 Task: Look for space in Bragança Paulista, Brazil from 12th June, 2023 to 15th June, 2023 for 2 adults in price range Rs.10000 to Rs.15000. Place can be entire place with 1  bedroom having 1 bed and 1 bathroom. Property type can be house, flat, guest house, hotel. Booking option can be shelf check-in. Required host language is Spanish.
Action: Mouse moved to (468, 91)
Screenshot: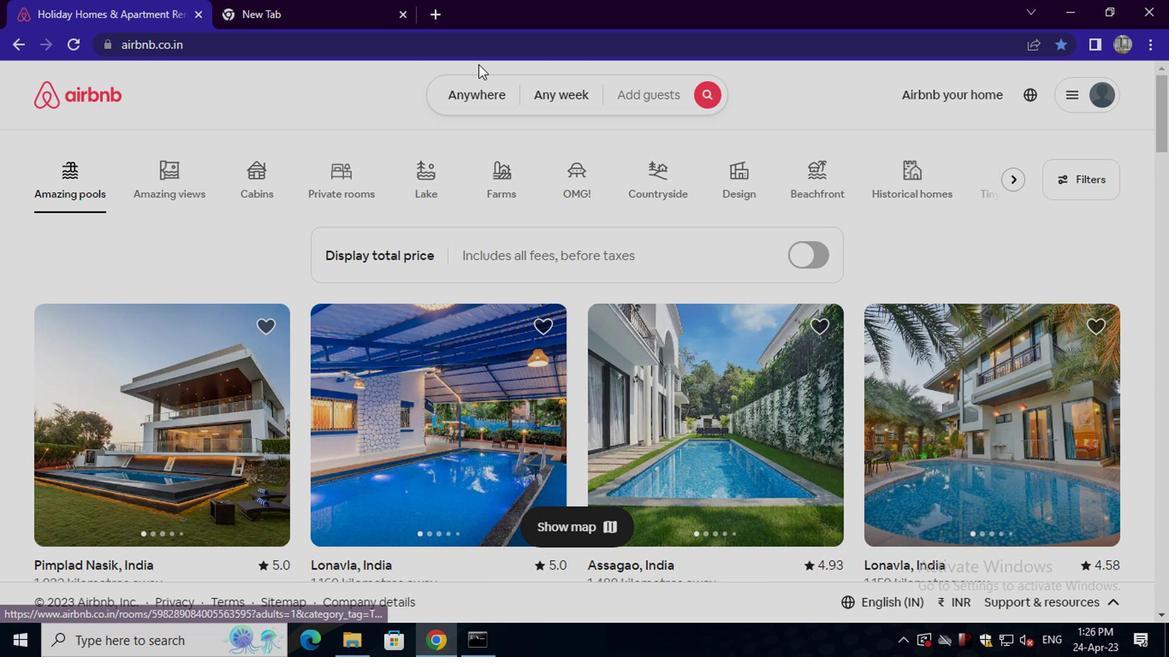 
Action: Mouse pressed left at (468, 91)
Screenshot: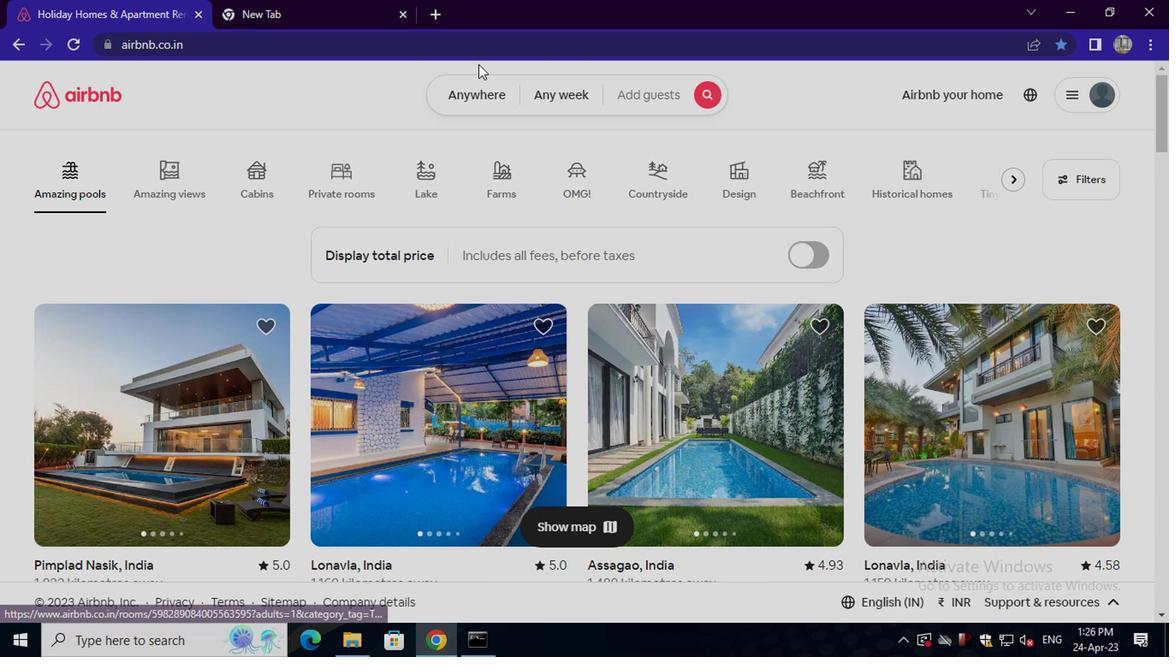 
Action: Mouse moved to (311, 160)
Screenshot: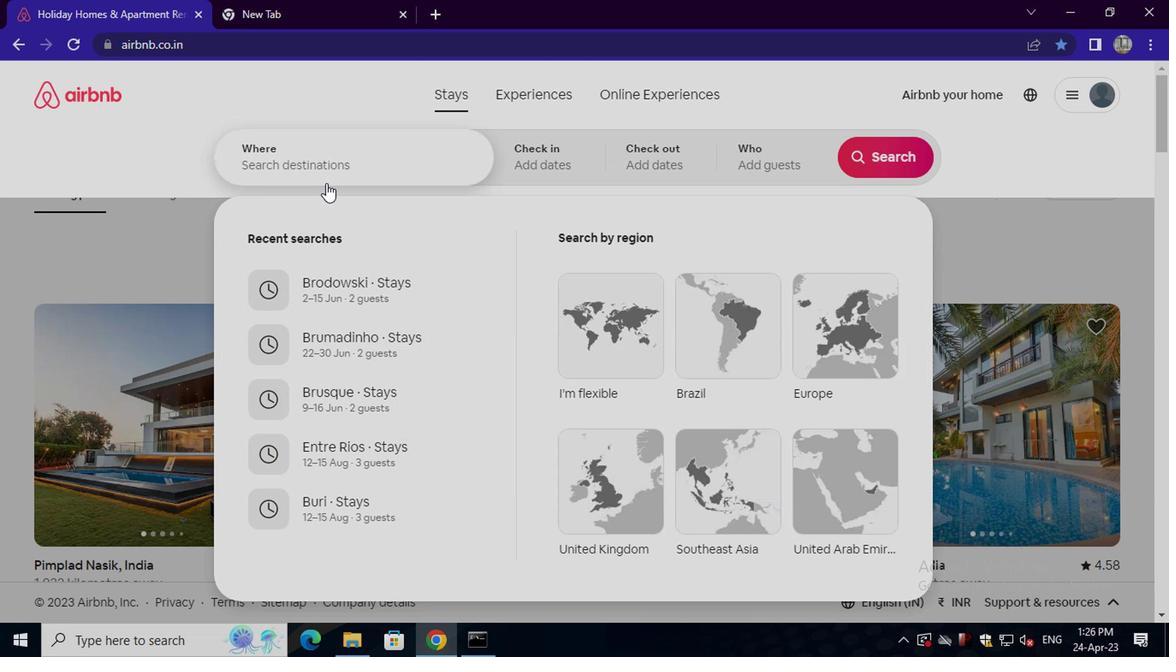 
Action: Mouse pressed left at (311, 160)
Screenshot: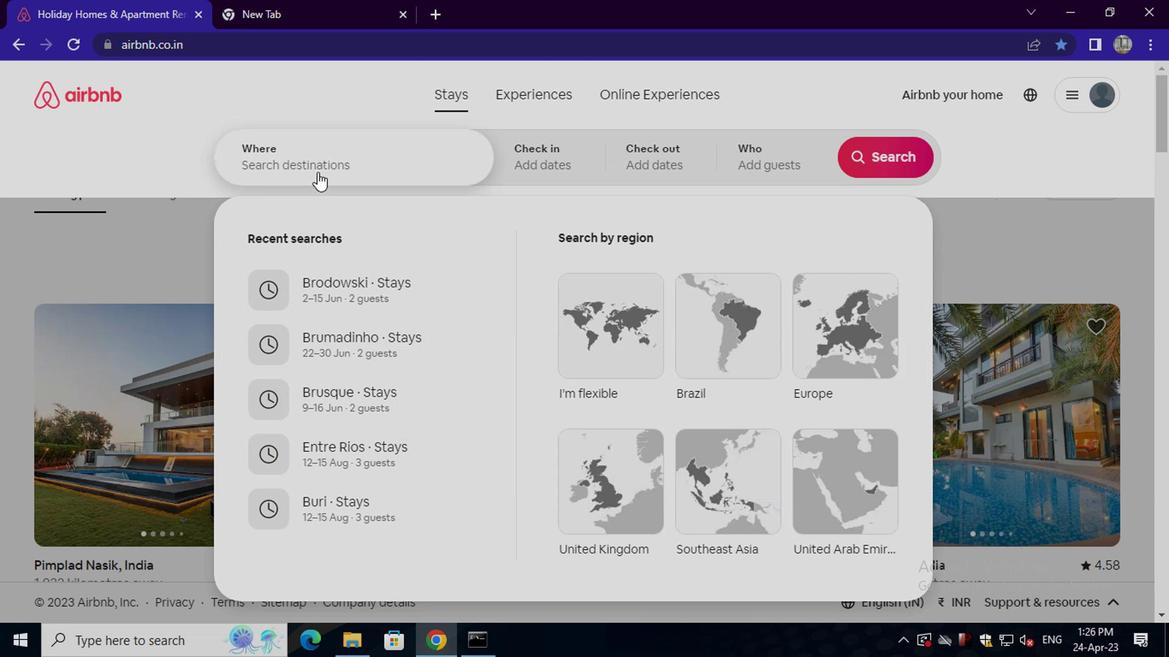 
Action: Key pressed <Key.shift_r>Braf<Key.backspace>ganca<Key.space>paulista,<Key.space>brazil<Key.enter>
Screenshot: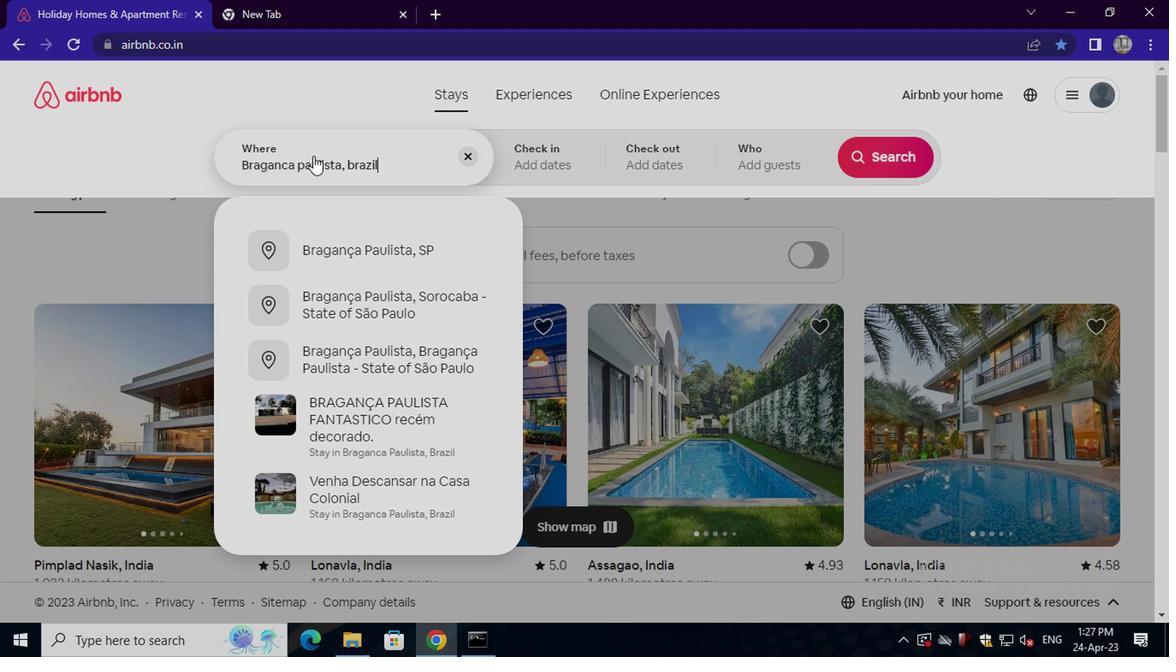 
Action: Mouse moved to (865, 284)
Screenshot: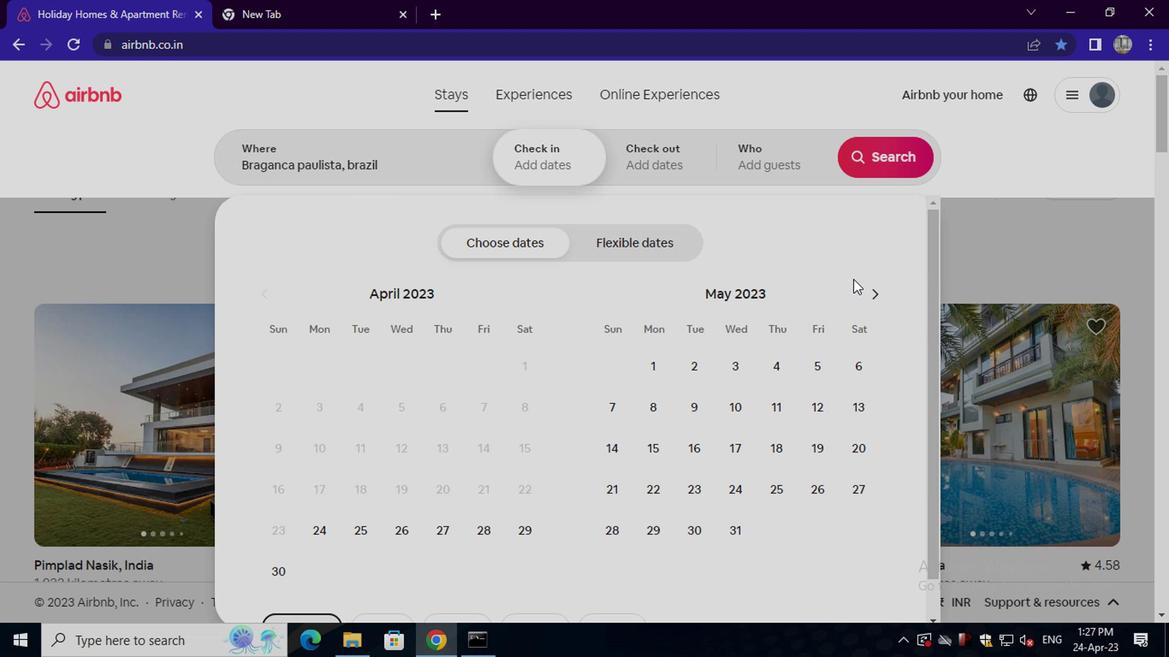 
Action: Mouse pressed left at (865, 284)
Screenshot: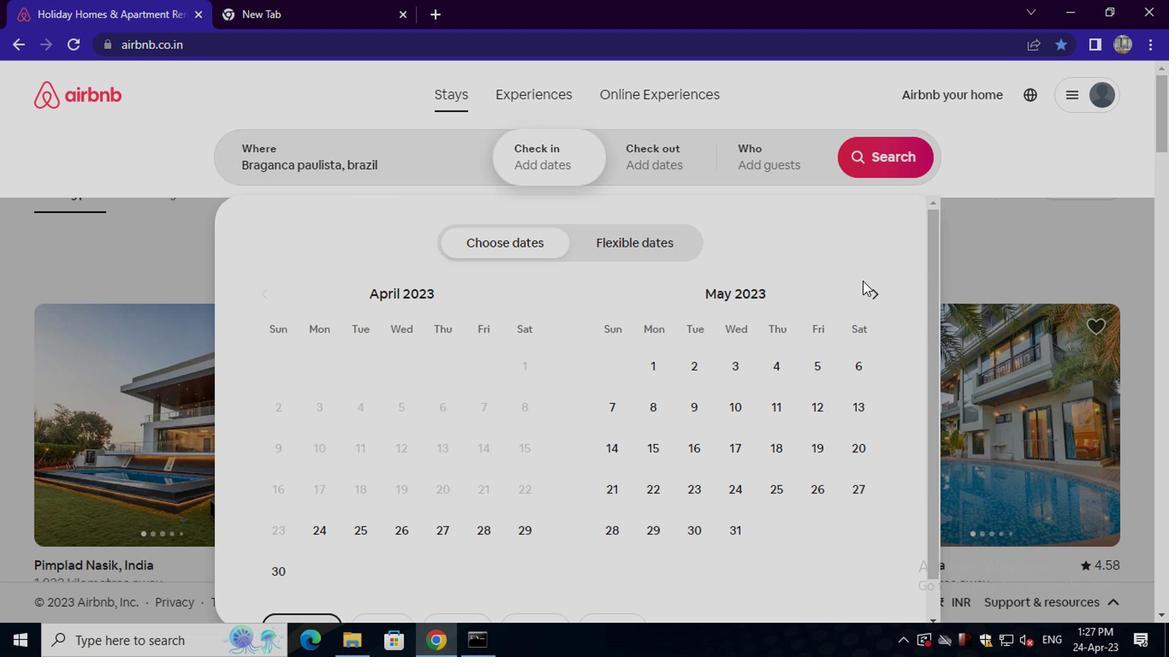 
Action: Mouse pressed left at (865, 284)
Screenshot: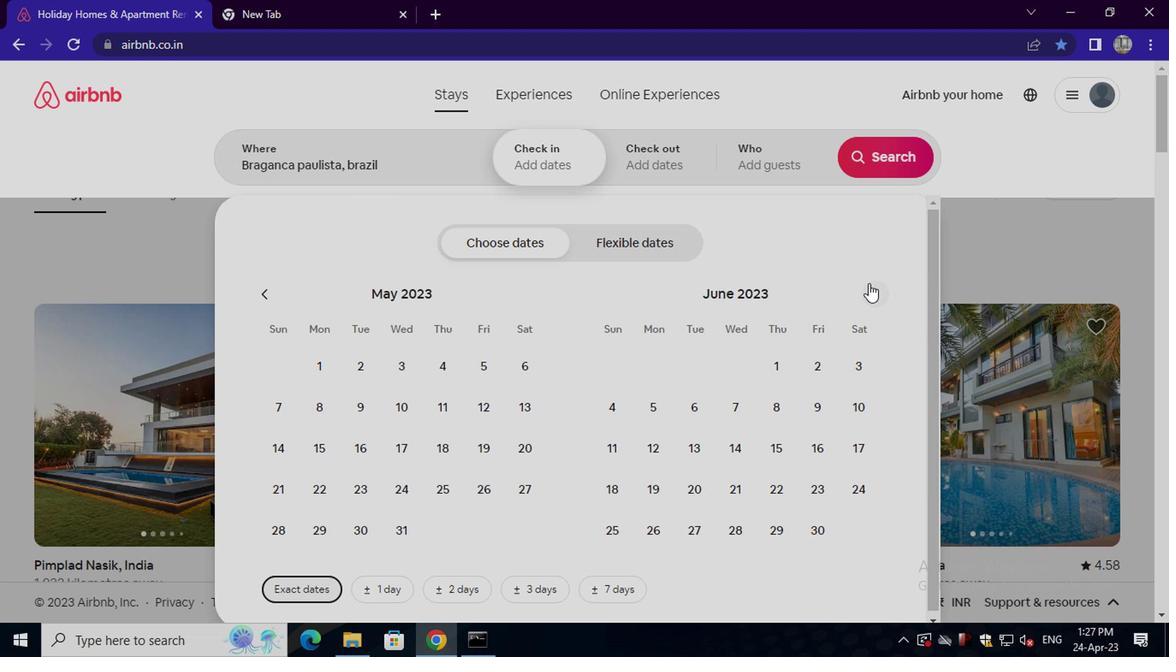 
Action: Mouse moved to (327, 446)
Screenshot: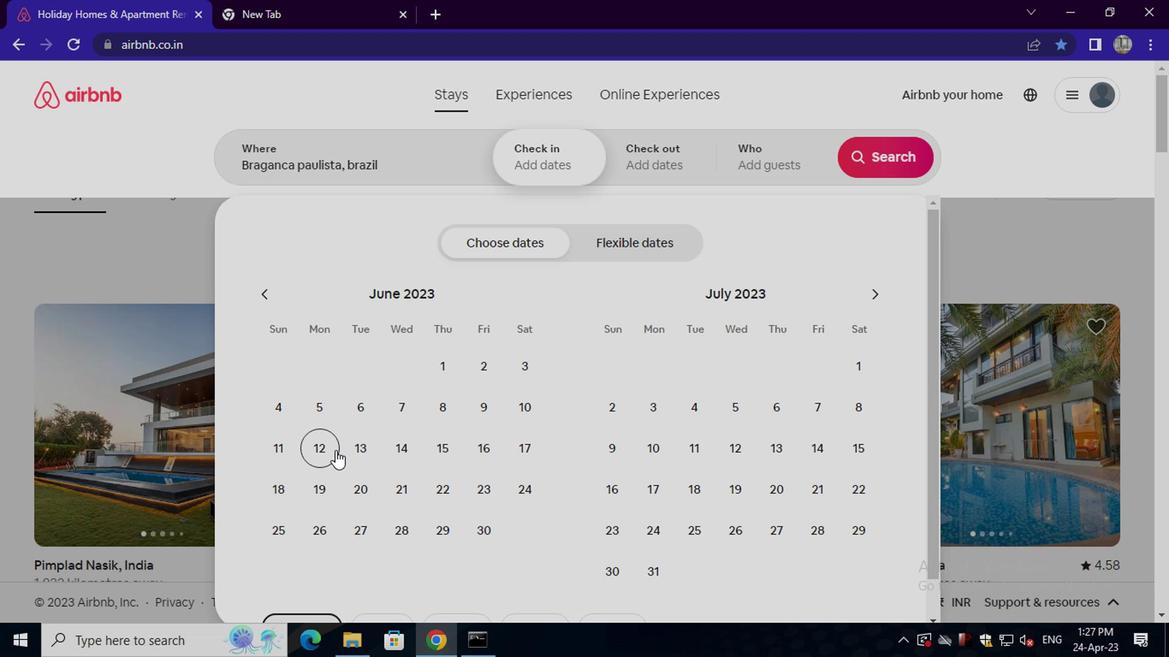 
Action: Mouse pressed left at (327, 446)
Screenshot: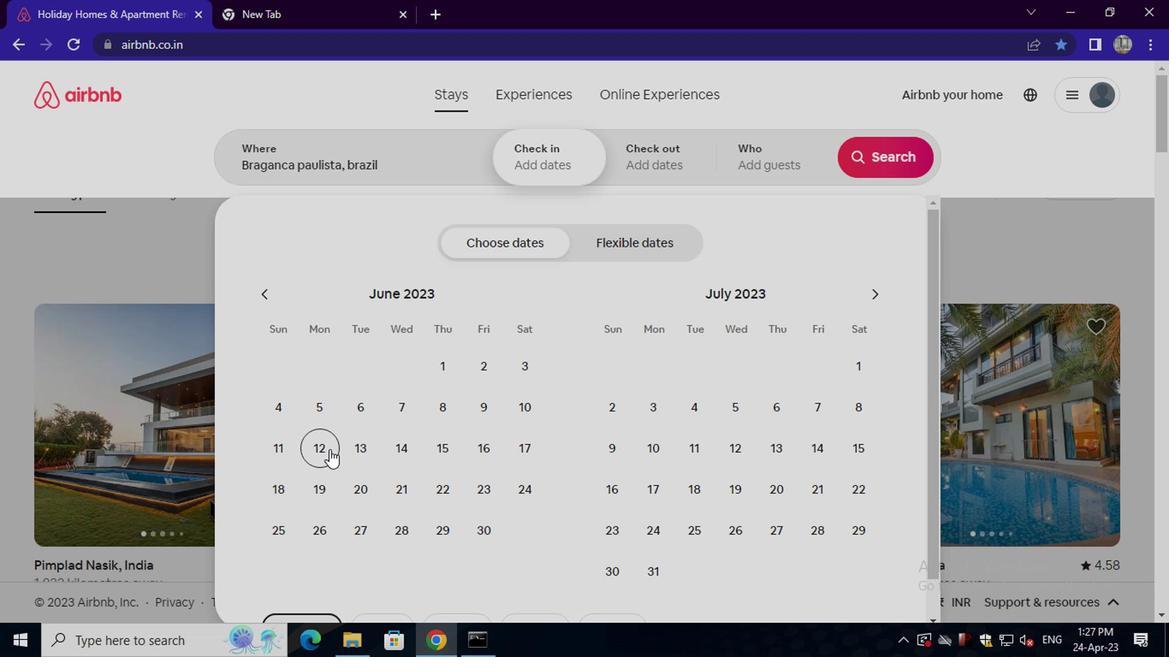 
Action: Mouse moved to (442, 451)
Screenshot: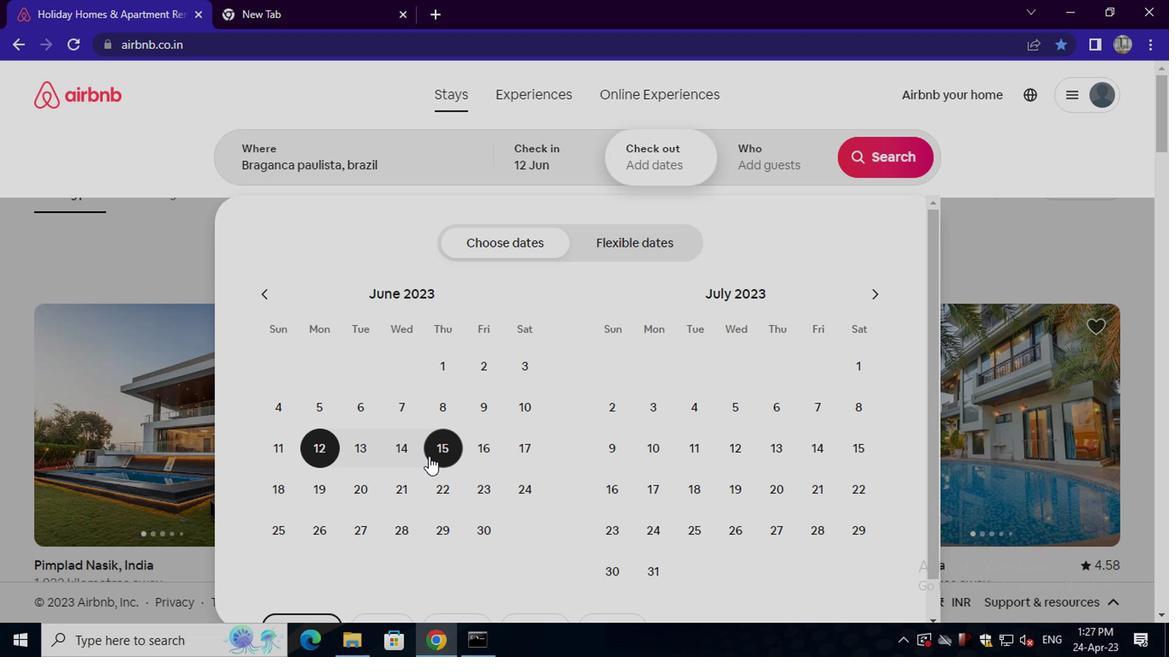 
Action: Mouse pressed left at (442, 451)
Screenshot: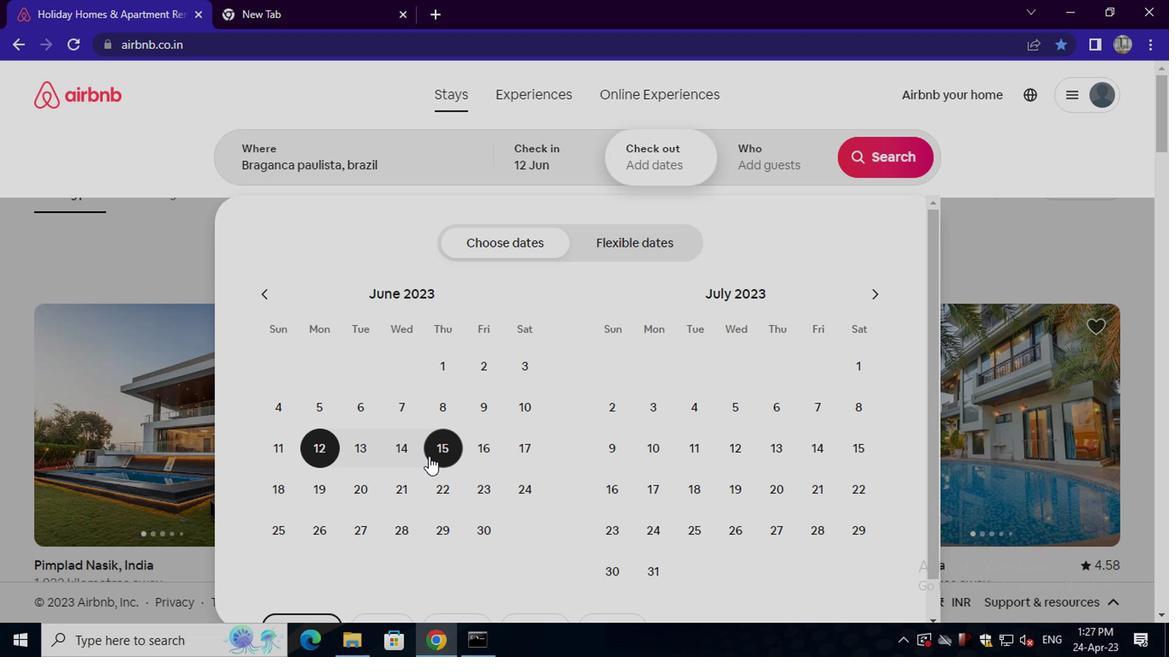 
Action: Mouse moved to (768, 176)
Screenshot: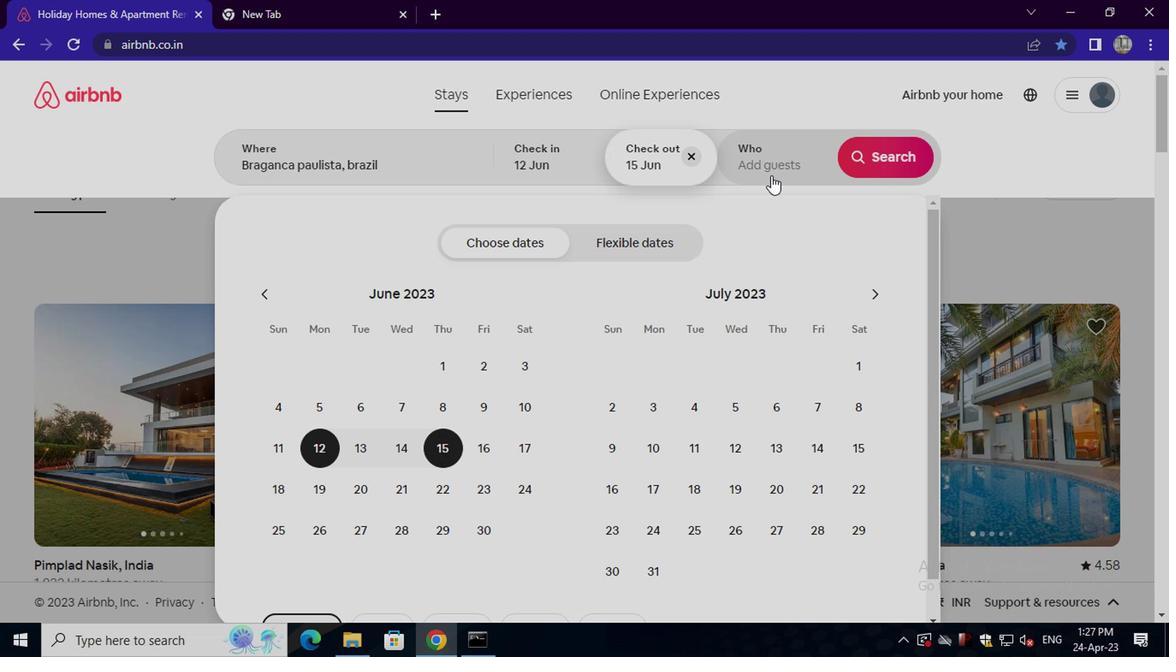 
Action: Mouse pressed left at (768, 176)
Screenshot: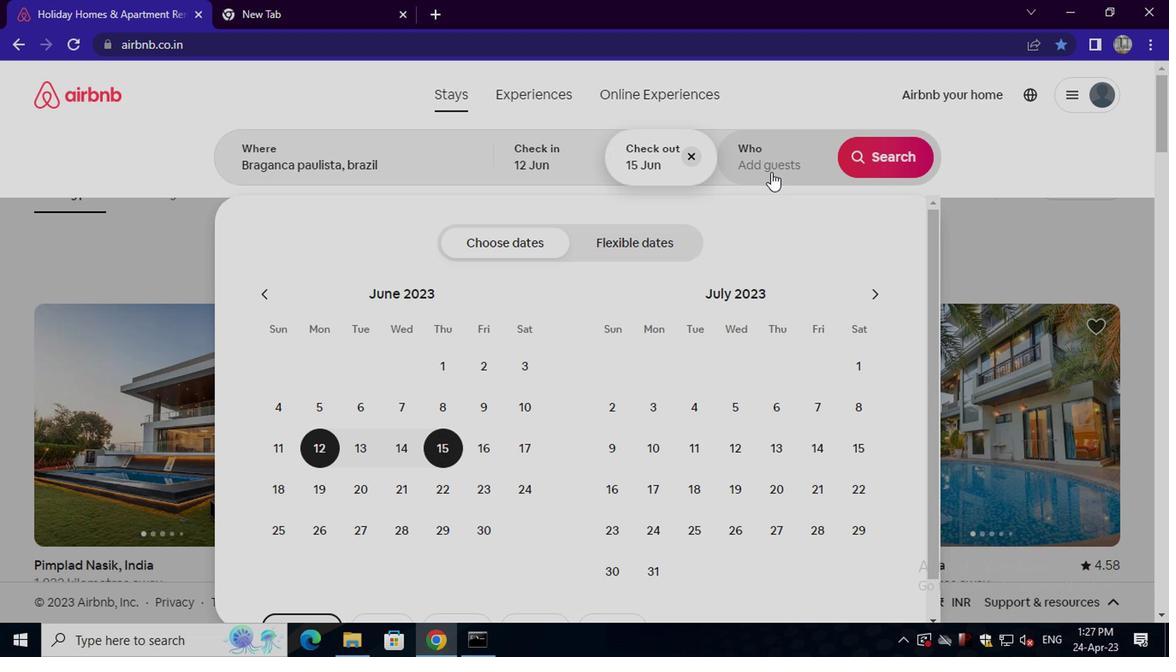 
Action: Mouse moved to (886, 241)
Screenshot: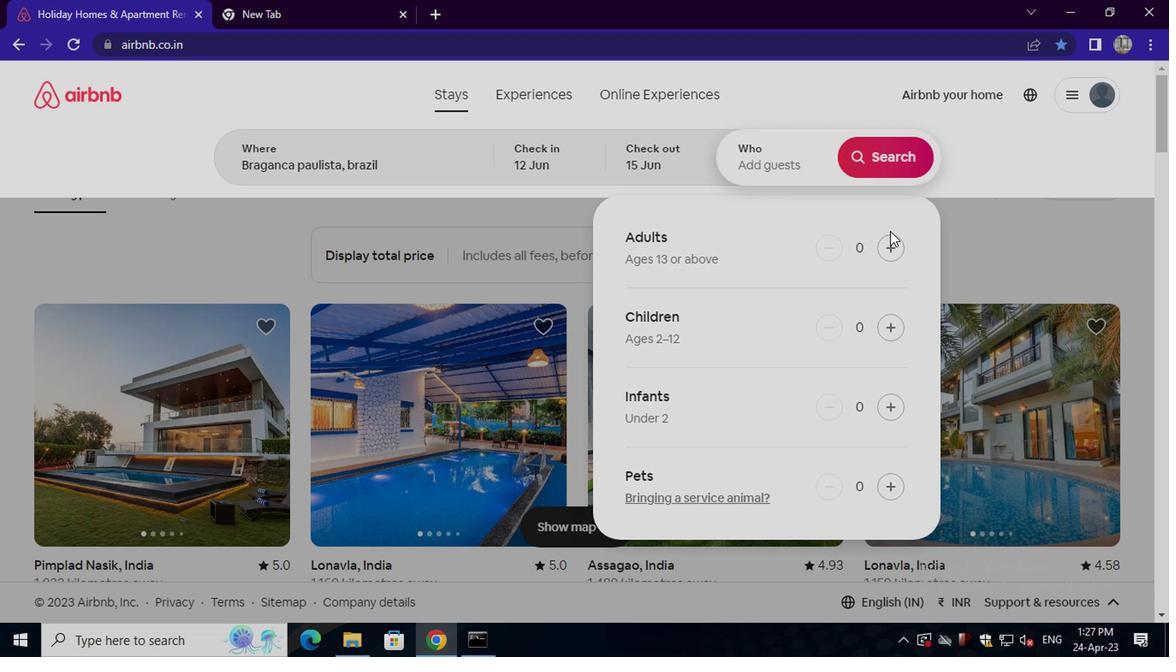 
Action: Mouse pressed left at (886, 241)
Screenshot: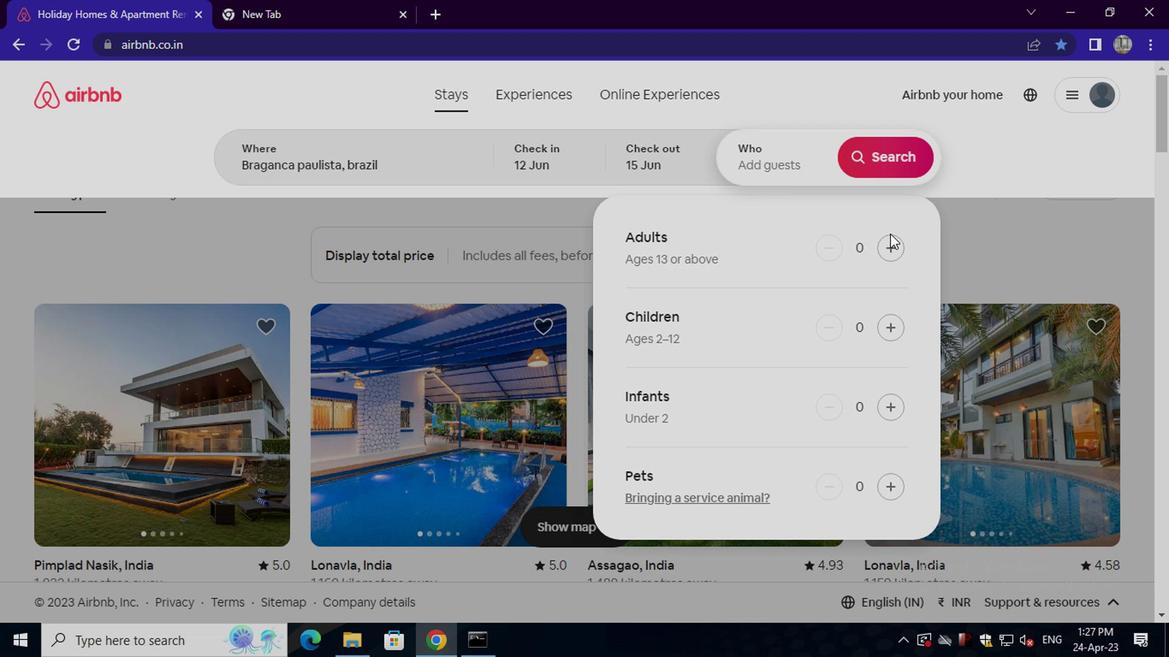 
Action: Mouse pressed left at (886, 241)
Screenshot: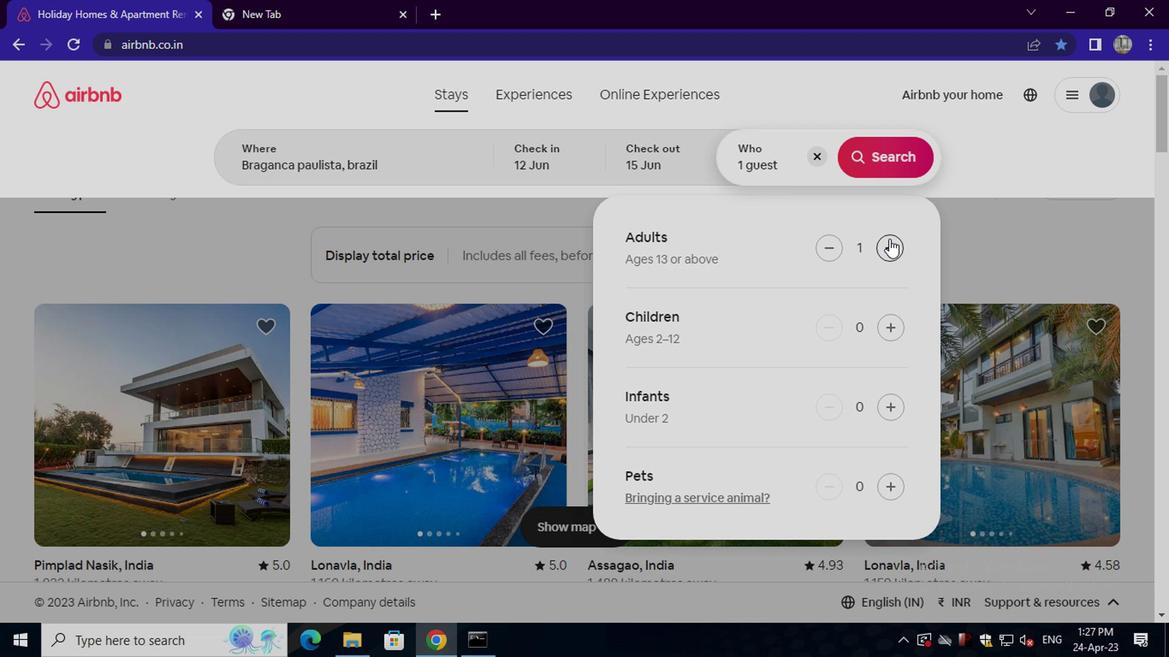 
Action: Mouse moved to (896, 165)
Screenshot: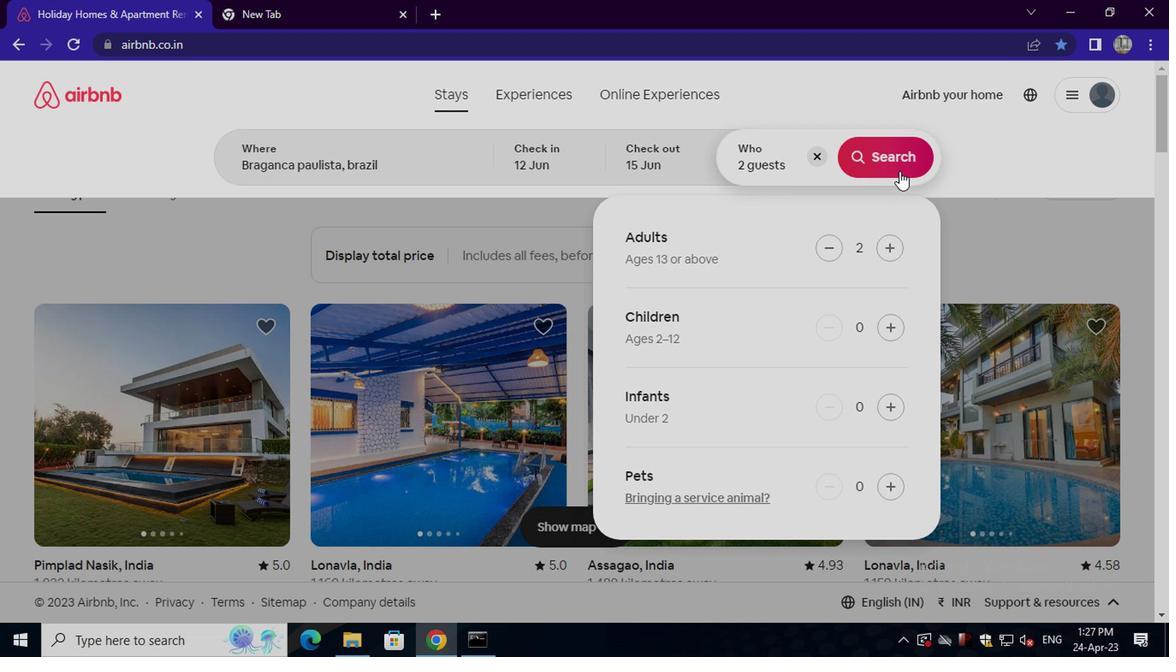 
Action: Mouse pressed left at (896, 165)
Screenshot: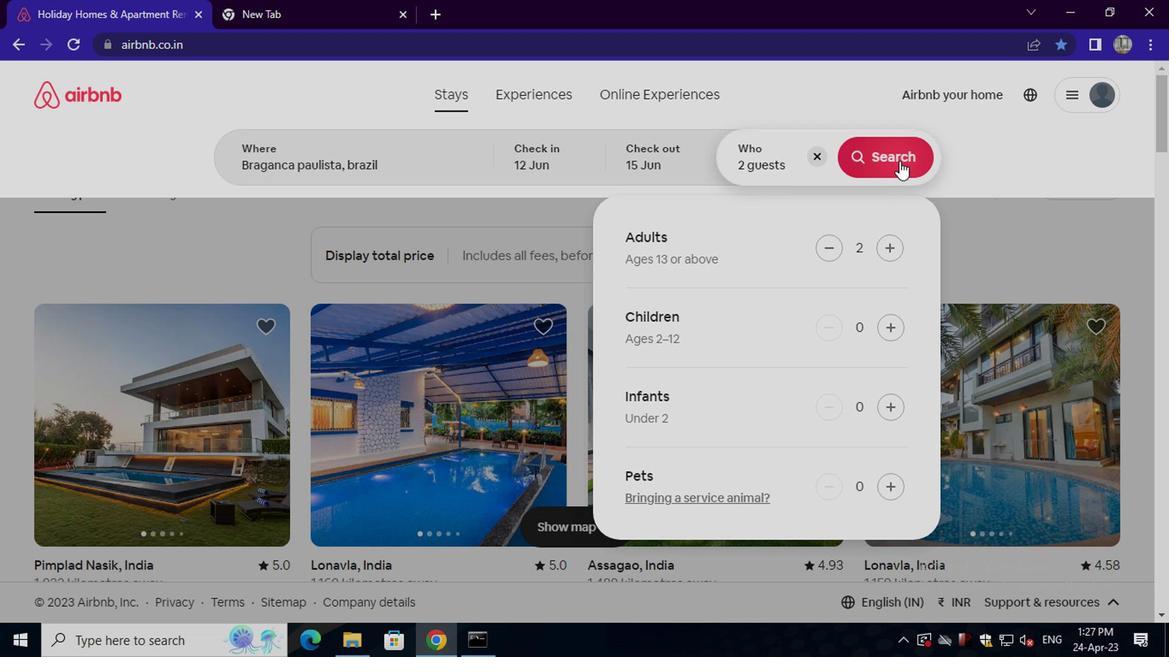 
Action: Mouse moved to (1104, 171)
Screenshot: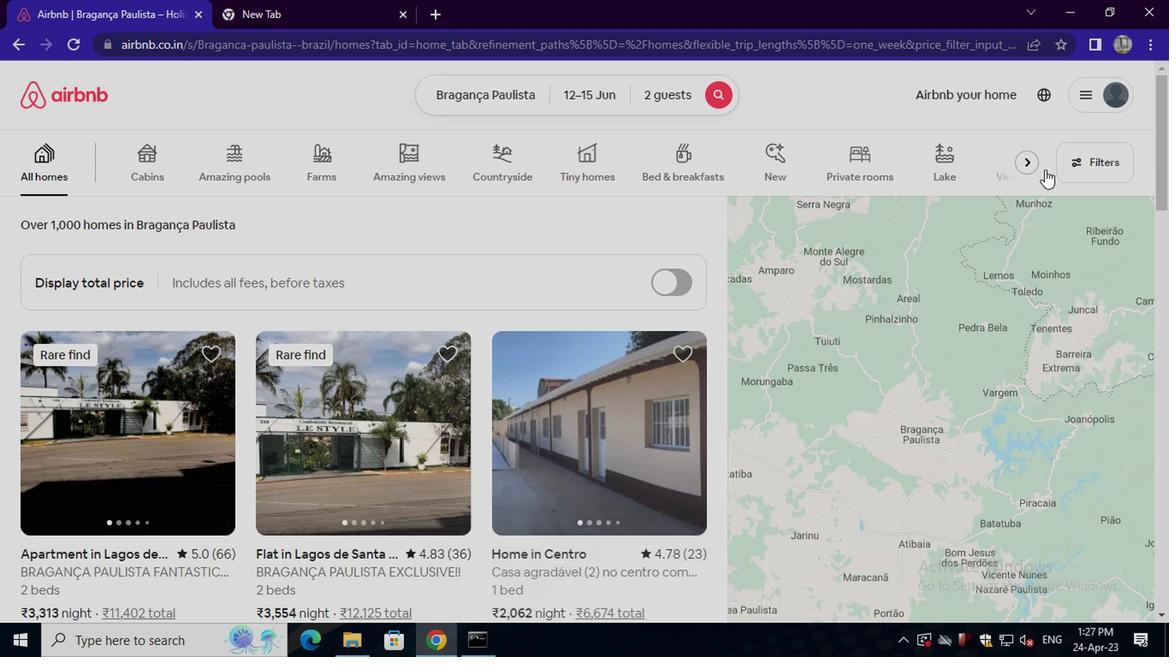 
Action: Mouse pressed left at (1104, 171)
Screenshot: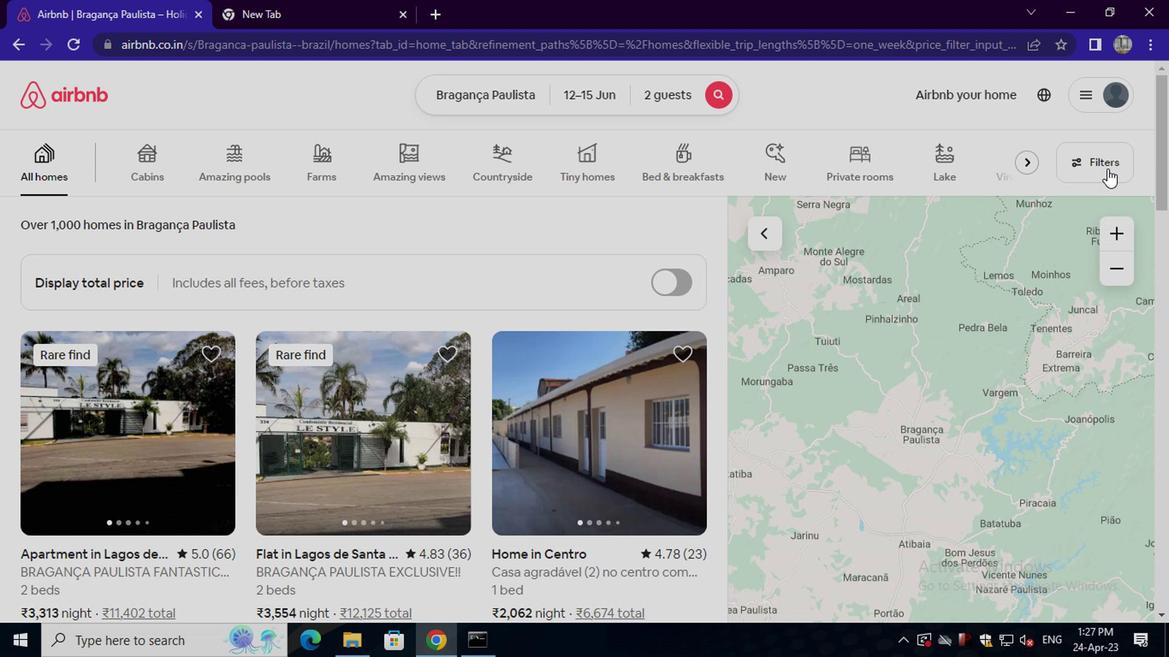 
Action: Mouse moved to (427, 375)
Screenshot: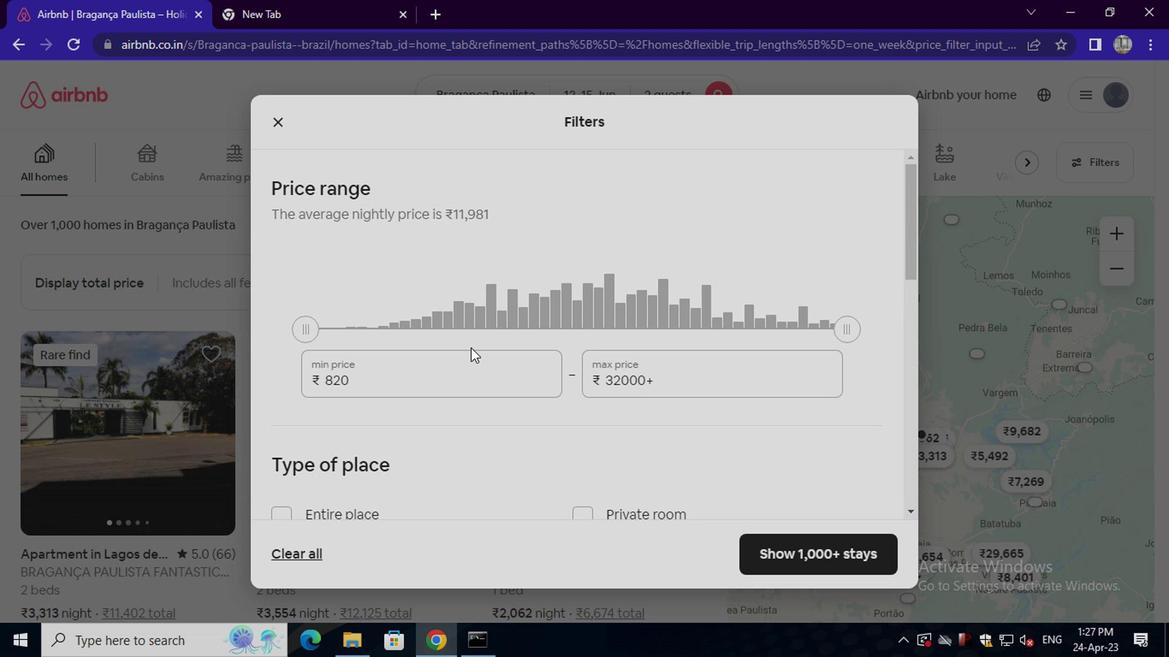 
Action: Mouse pressed left at (427, 375)
Screenshot: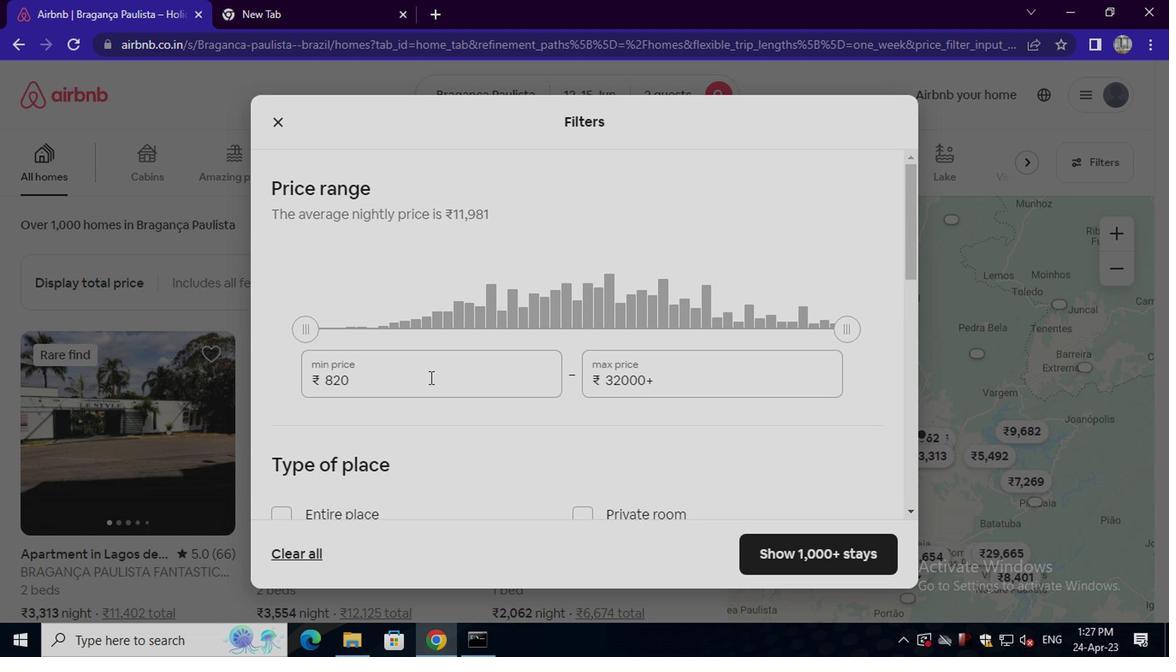 
Action: Key pressed <Key.backspace><Key.backspace><Key.backspace><Key.backspace><Key.backspace><Key.backspace><Key.backspace><Key.backspace><Key.backspace><Key.backspace>10000
Screenshot: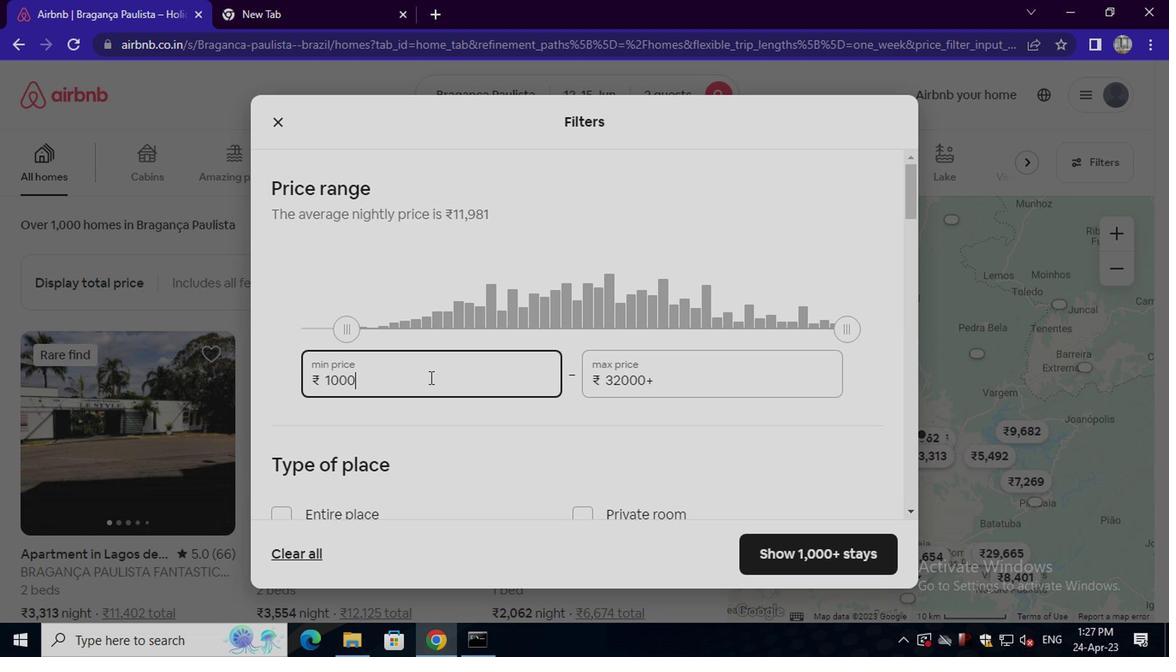 
Action: Mouse moved to (663, 382)
Screenshot: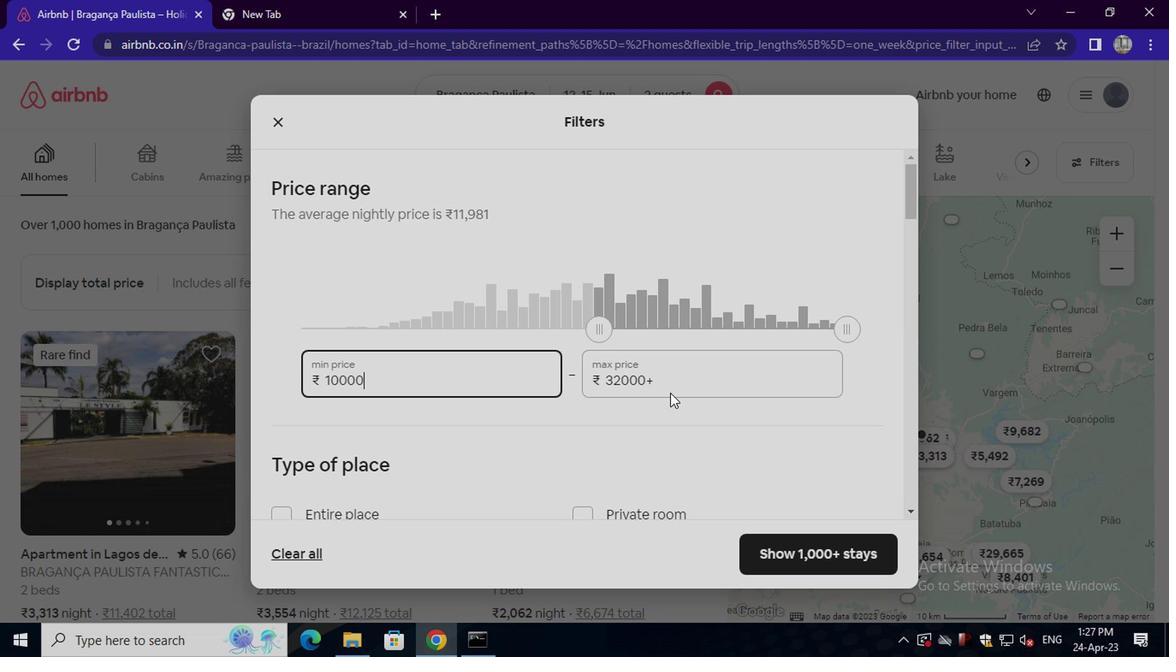 
Action: Mouse pressed left at (663, 382)
Screenshot: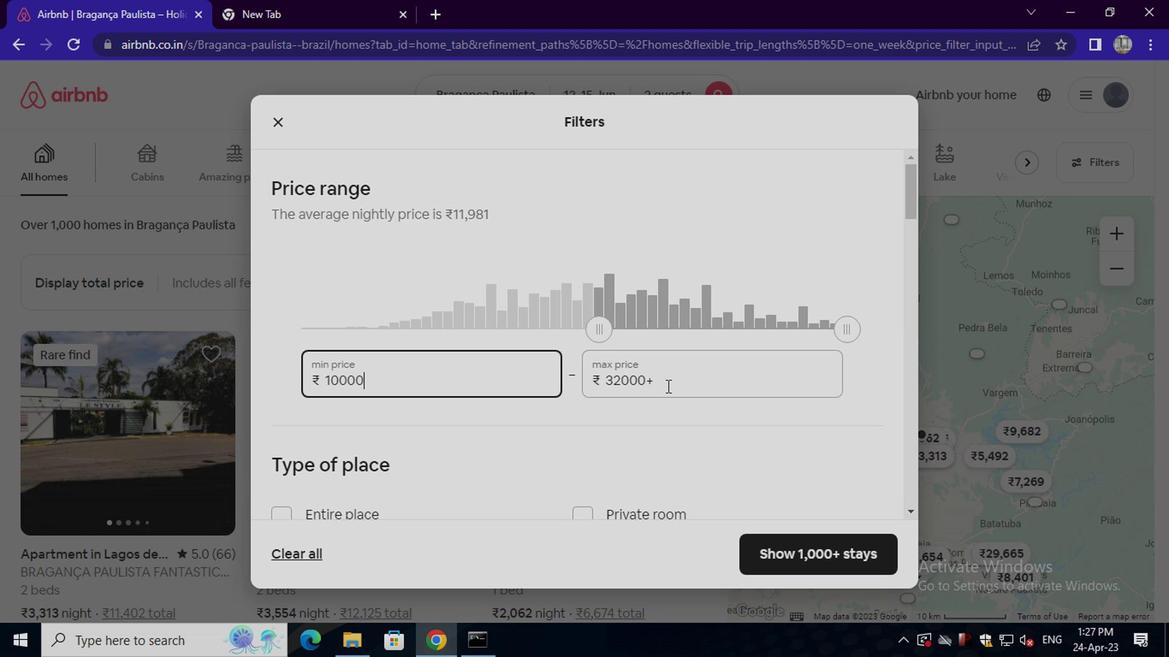 
Action: Key pressed <Key.backspace><Key.backspace><Key.backspace><Key.backspace><Key.backspace><Key.backspace><Key.backspace><Key.backspace><Key.backspace><Key.backspace><Key.backspace><Key.backspace><Key.backspace><Key.backspace>15000
Screenshot: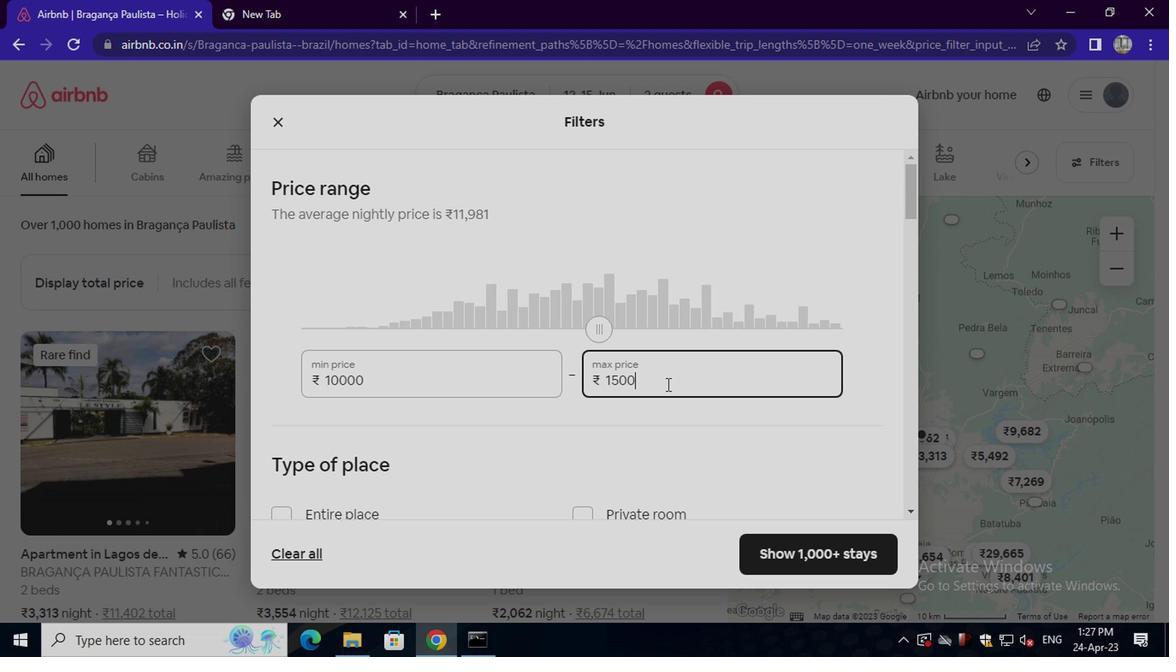 
Action: Mouse moved to (695, 377)
Screenshot: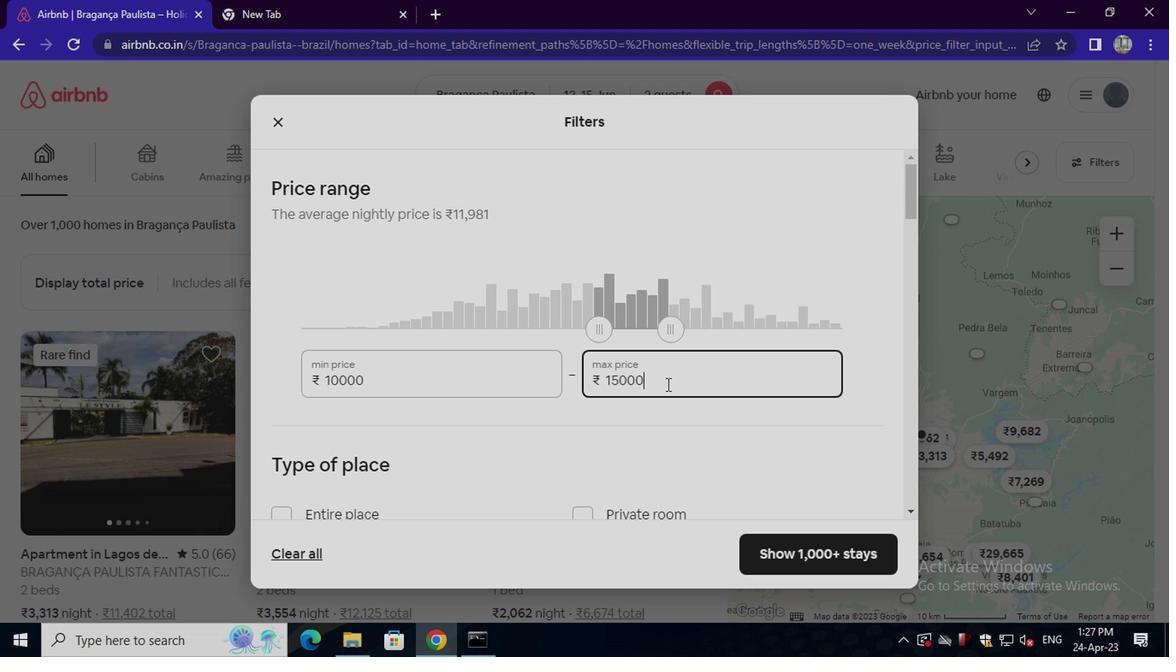 
Action: Mouse scrolled (695, 377) with delta (0, 0)
Screenshot: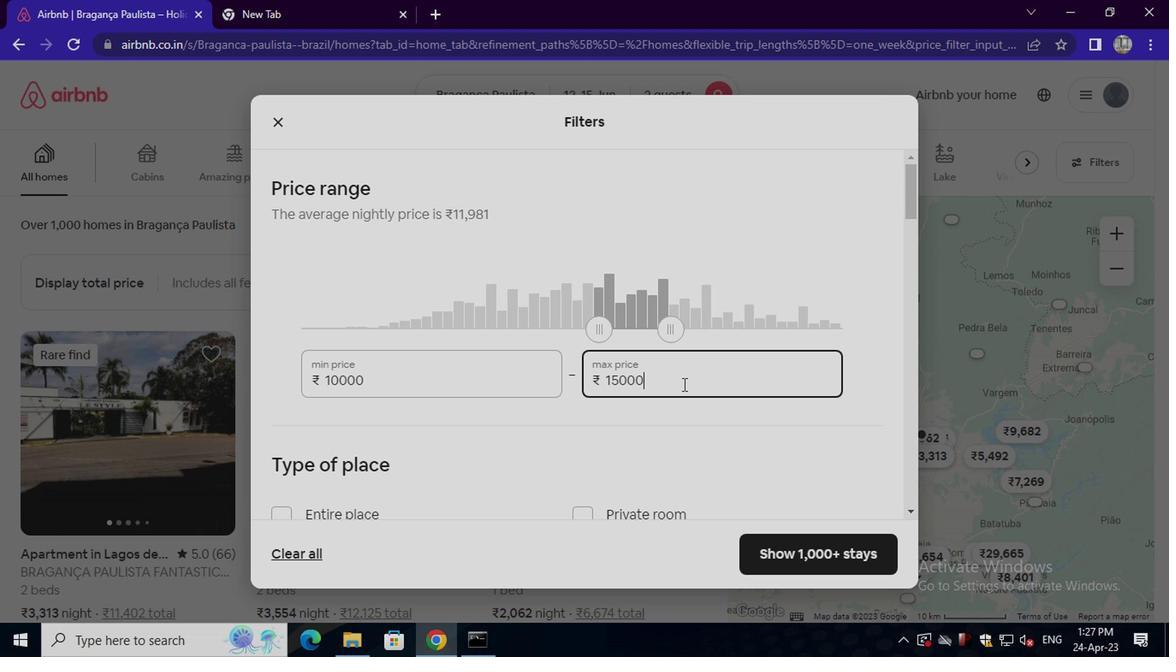 
Action: Mouse moved to (283, 424)
Screenshot: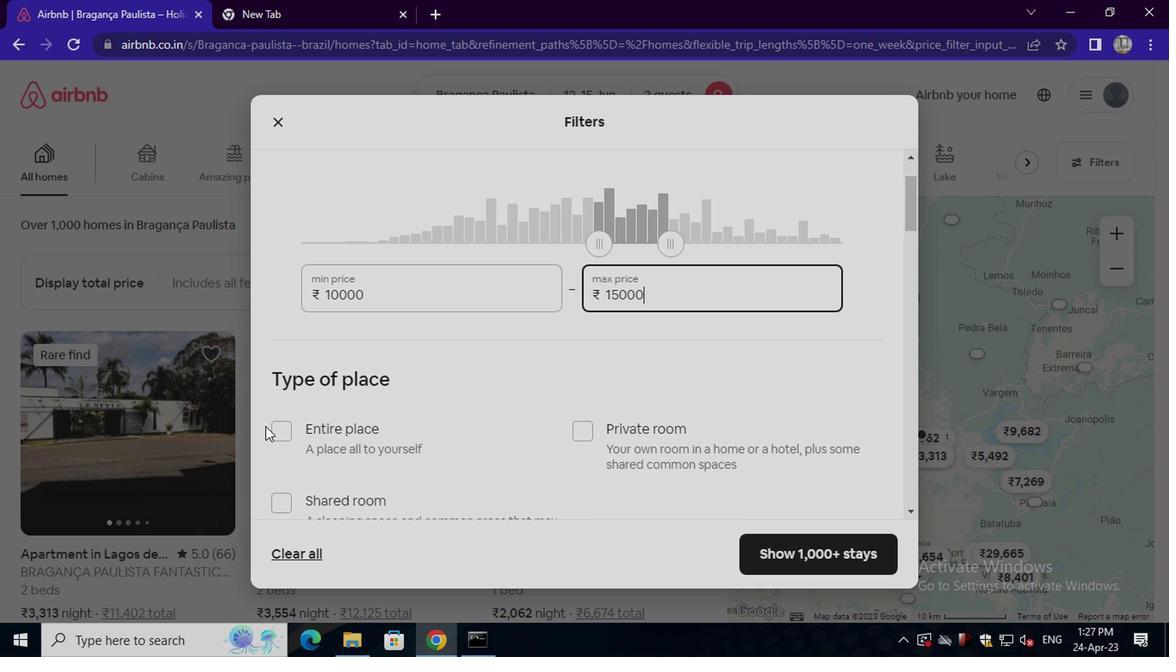
Action: Mouse pressed left at (283, 424)
Screenshot: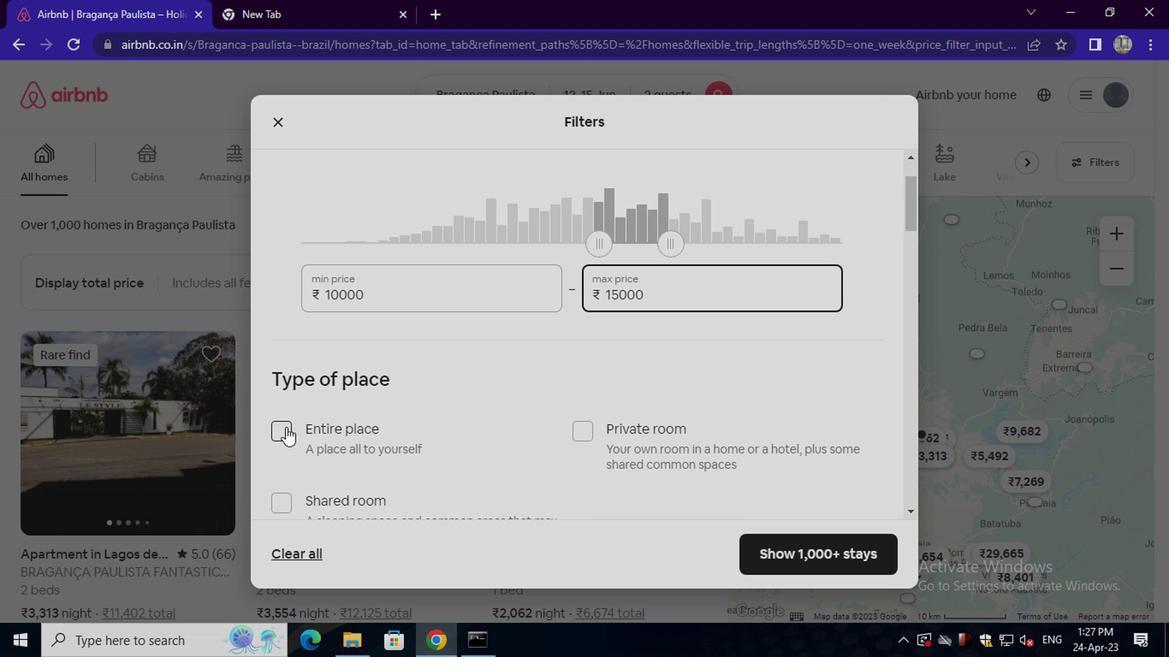 
Action: Mouse moved to (337, 440)
Screenshot: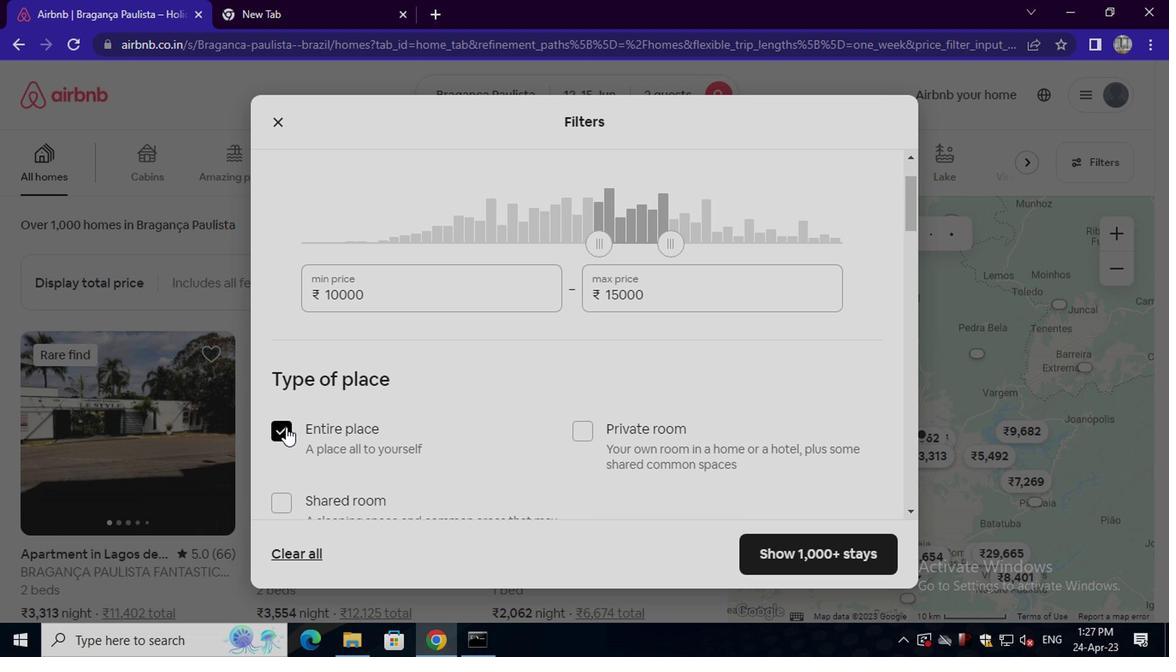 
Action: Mouse scrolled (337, 440) with delta (0, 0)
Screenshot: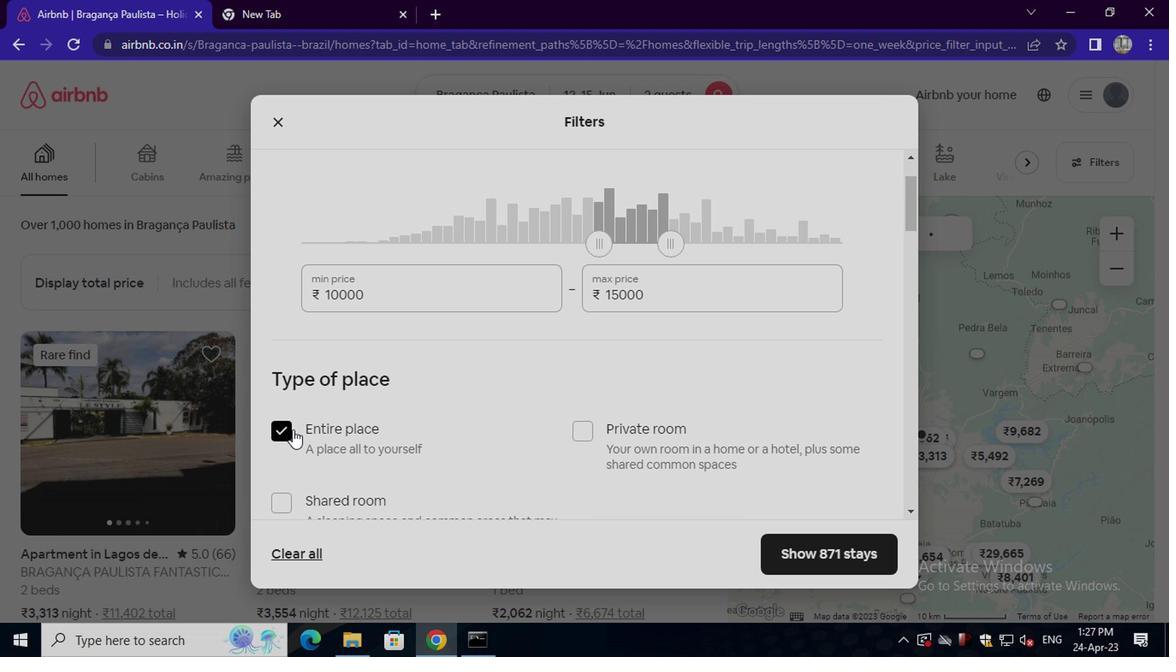 
Action: Mouse moved to (343, 444)
Screenshot: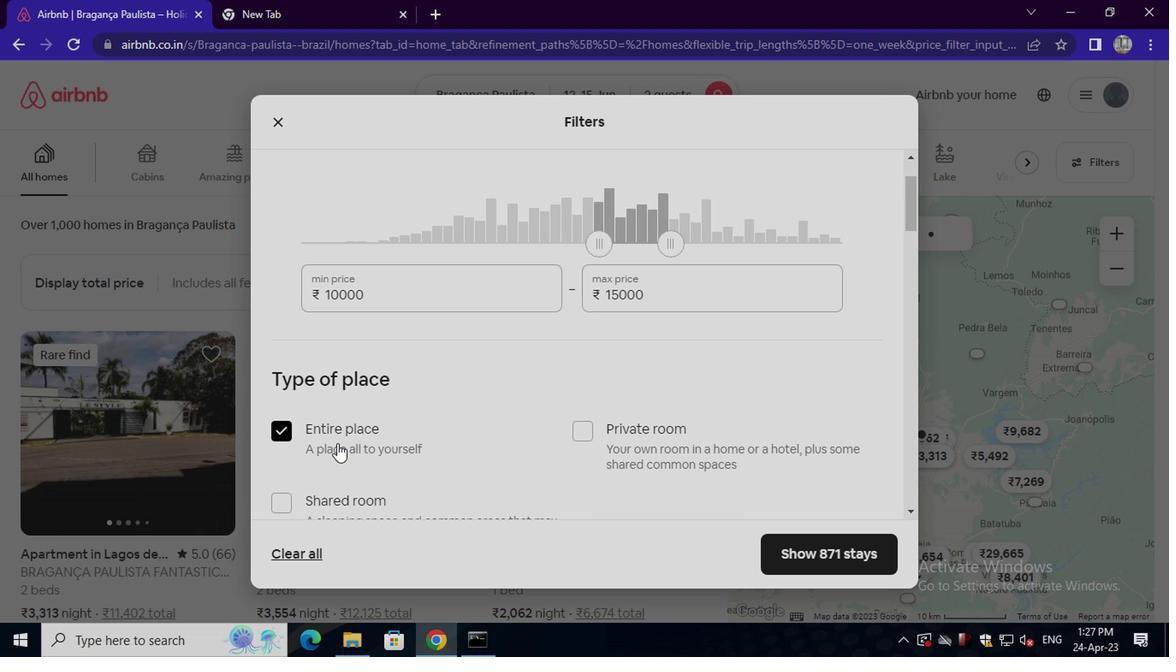 
Action: Mouse scrolled (343, 443) with delta (0, -1)
Screenshot: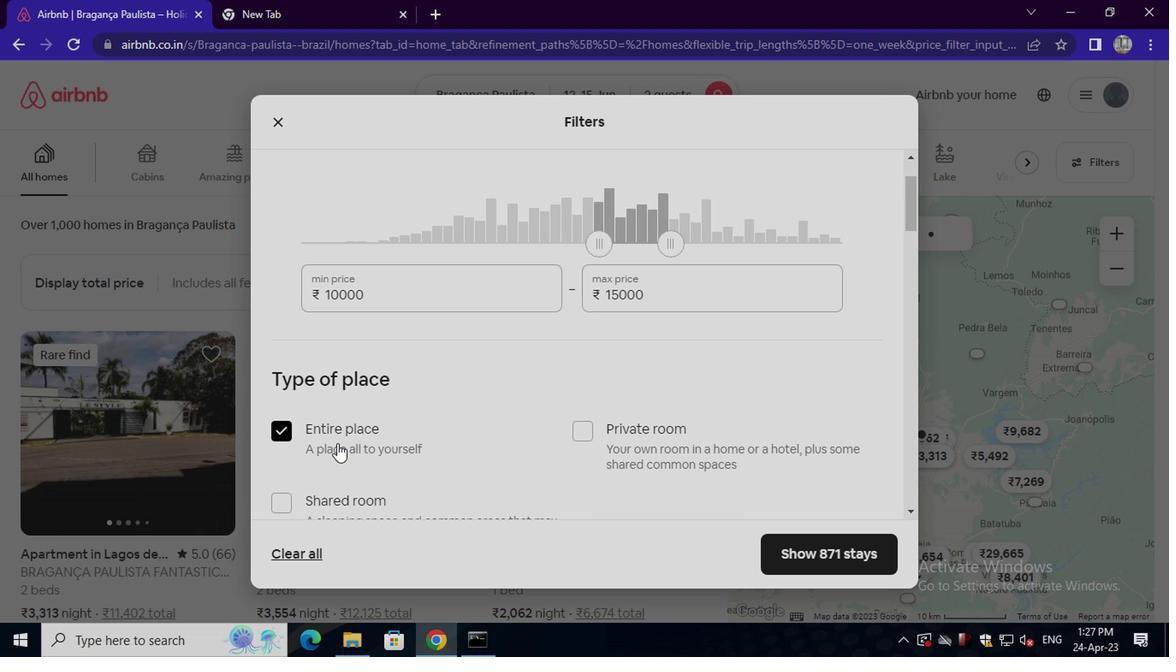 
Action: Mouse scrolled (343, 443) with delta (0, -1)
Screenshot: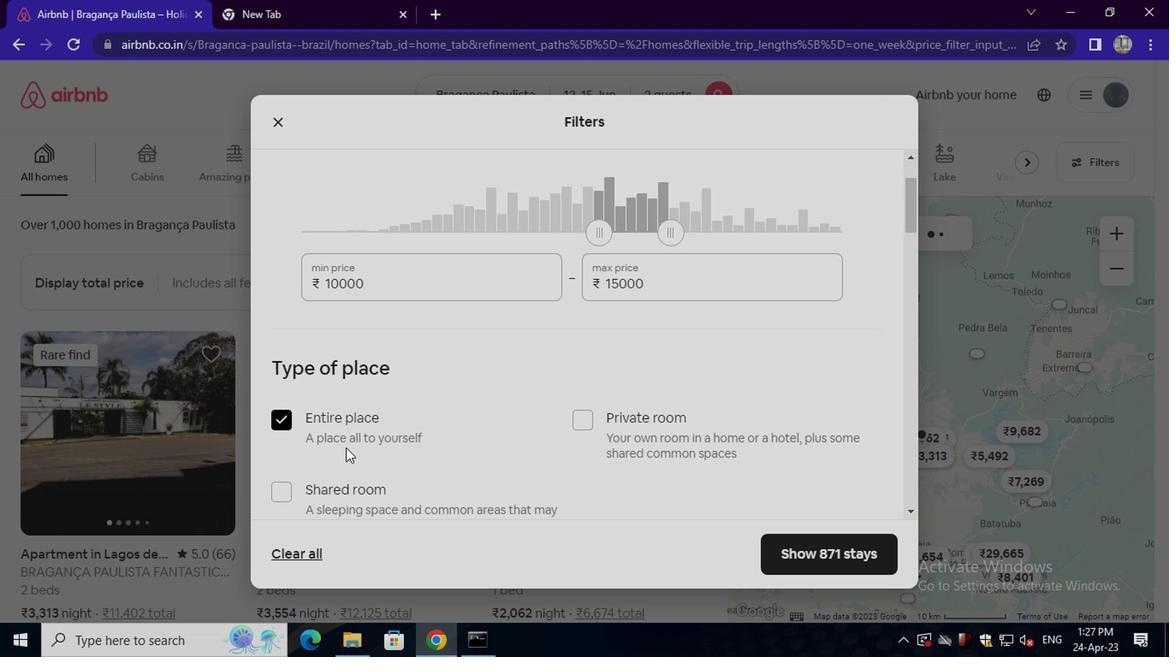 
Action: Mouse scrolled (343, 443) with delta (0, -1)
Screenshot: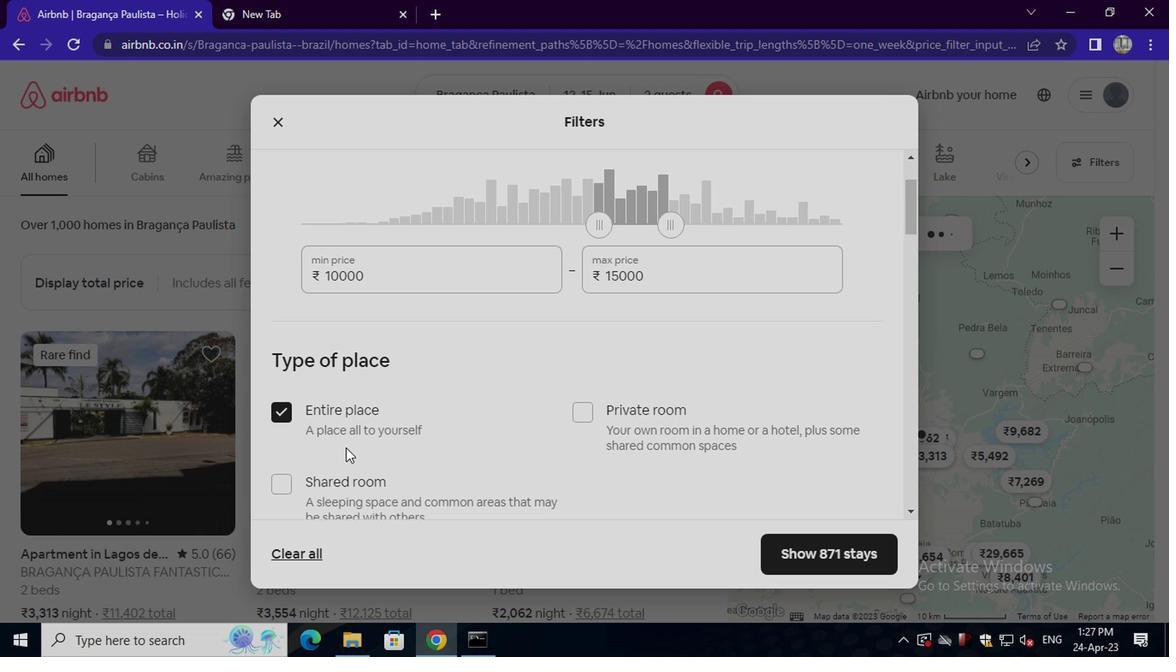 
Action: Mouse moved to (366, 369)
Screenshot: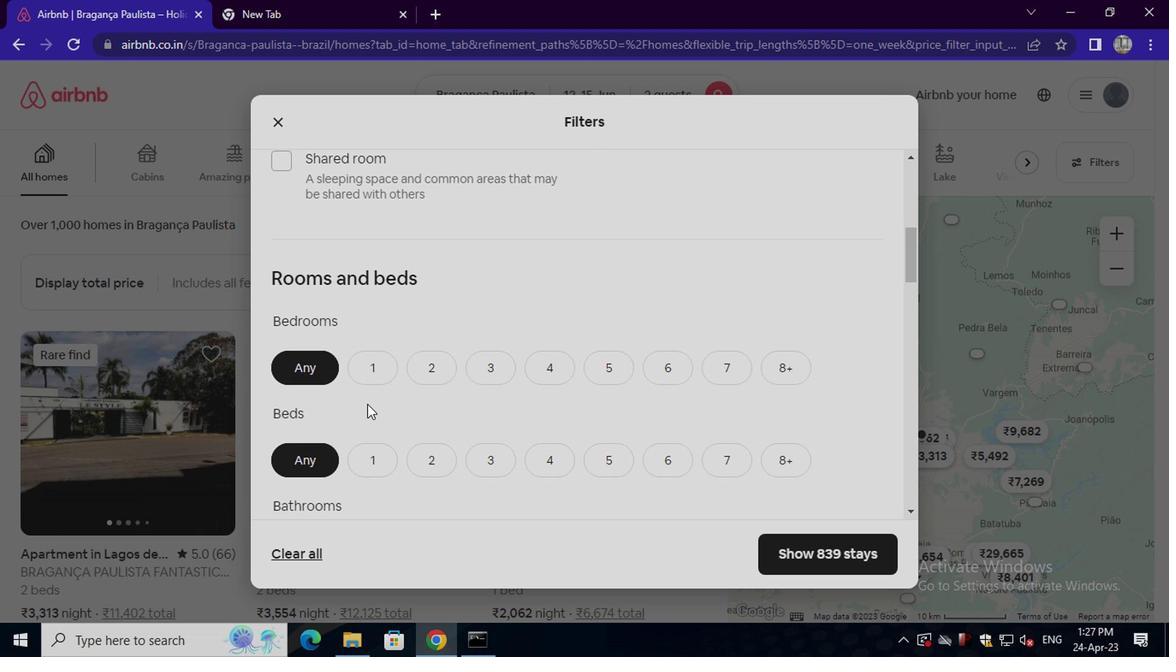 
Action: Mouse pressed left at (366, 369)
Screenshot: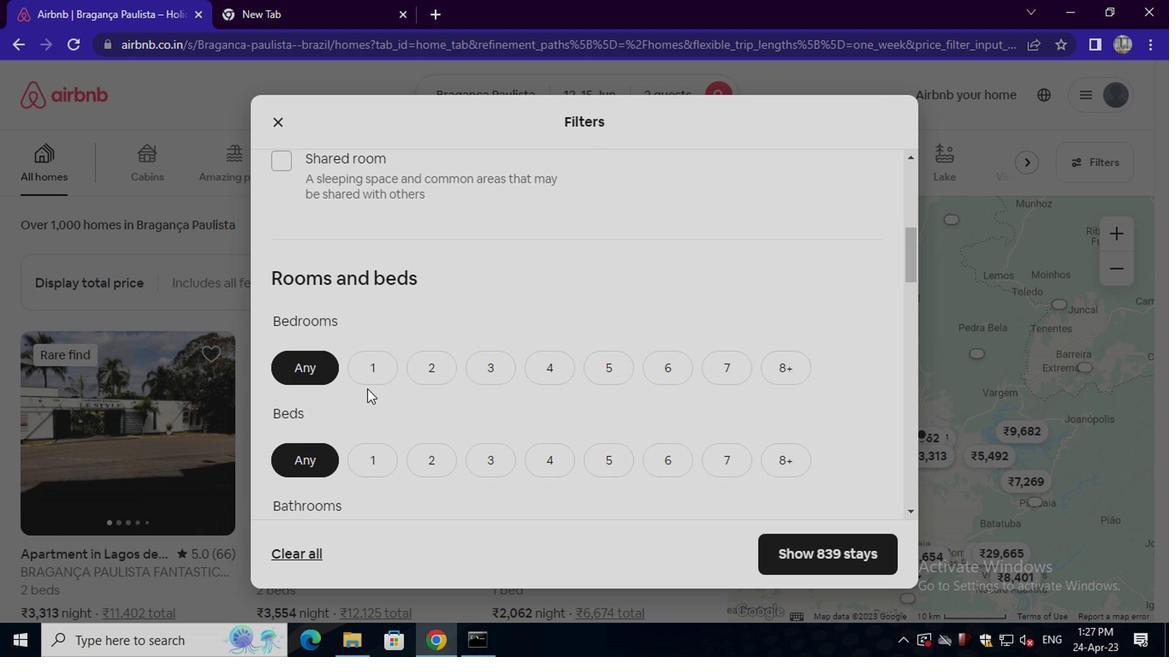 
Action: Mouse moved to (367, 448)
Screenshot: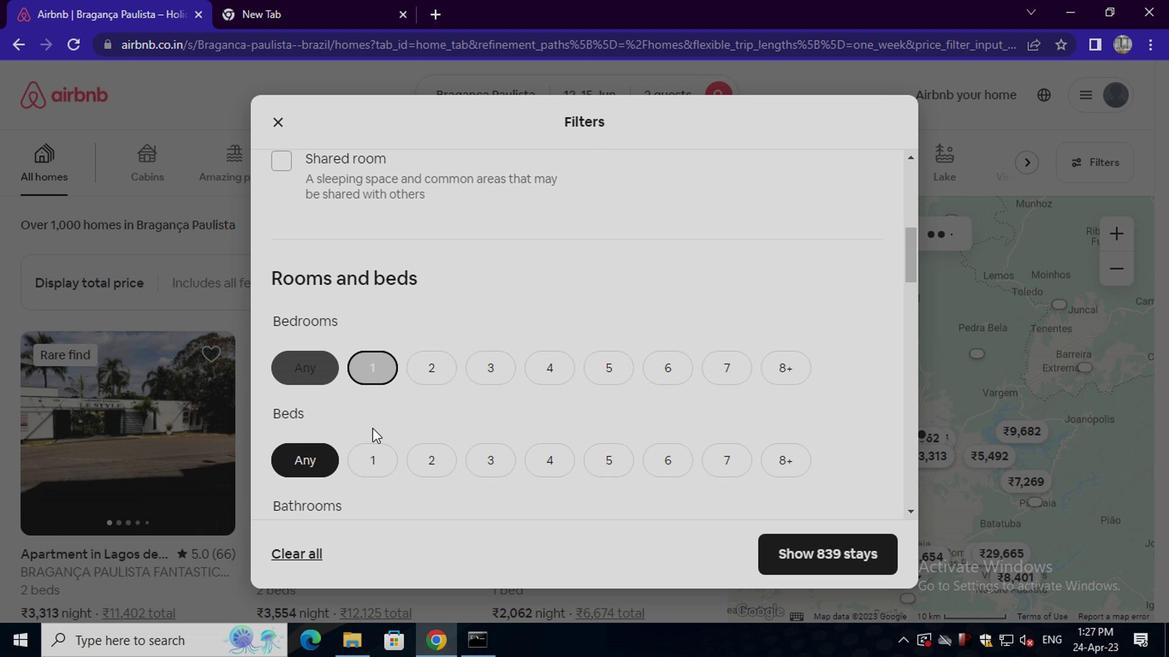 
Action: Mouse pressed left at (367, 448)
Screenshot: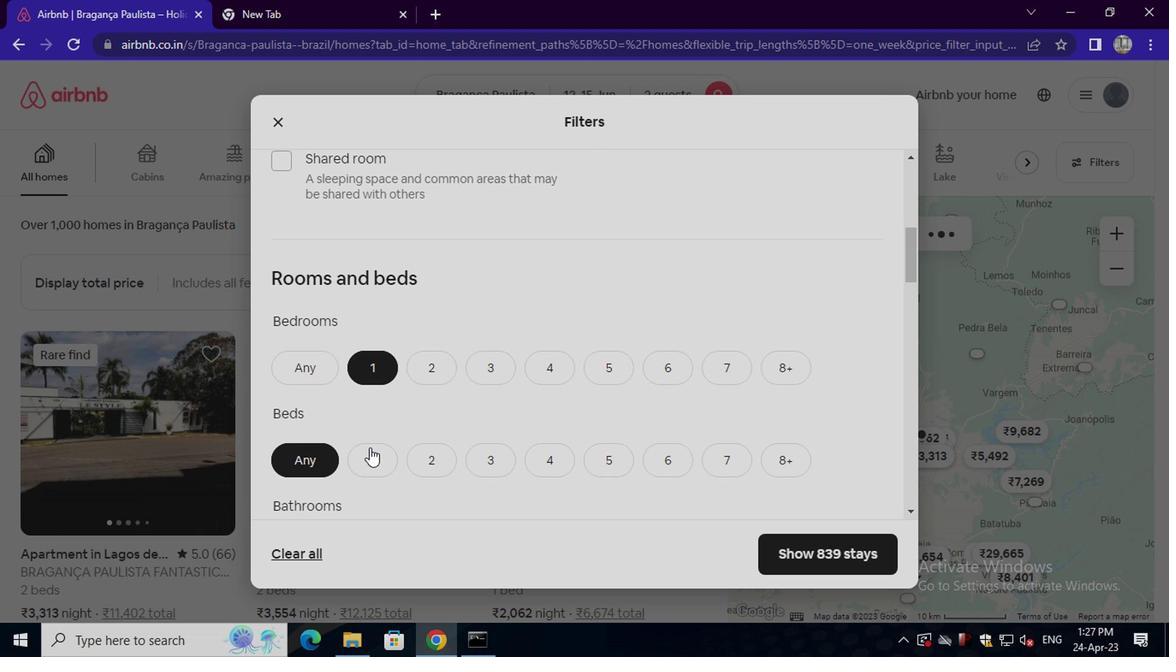 
Action: Mouse moved to (366, 450)
Screenshot: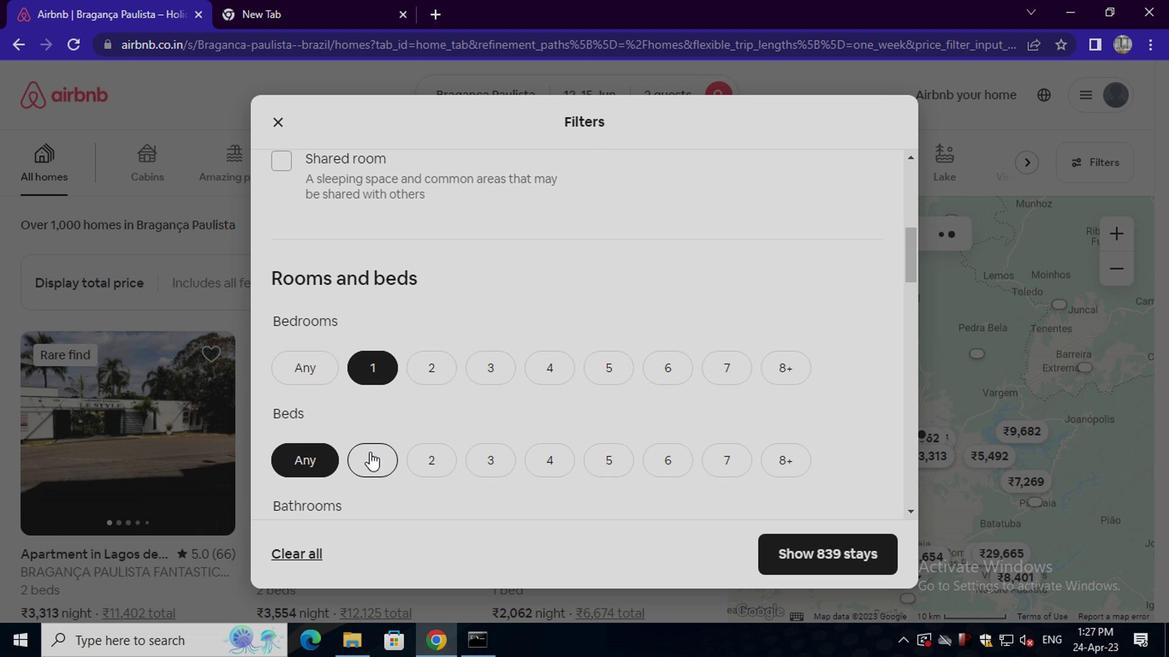 
Action: Mouse scrolled (366, 449) with delta (0, 0)
Screenshot: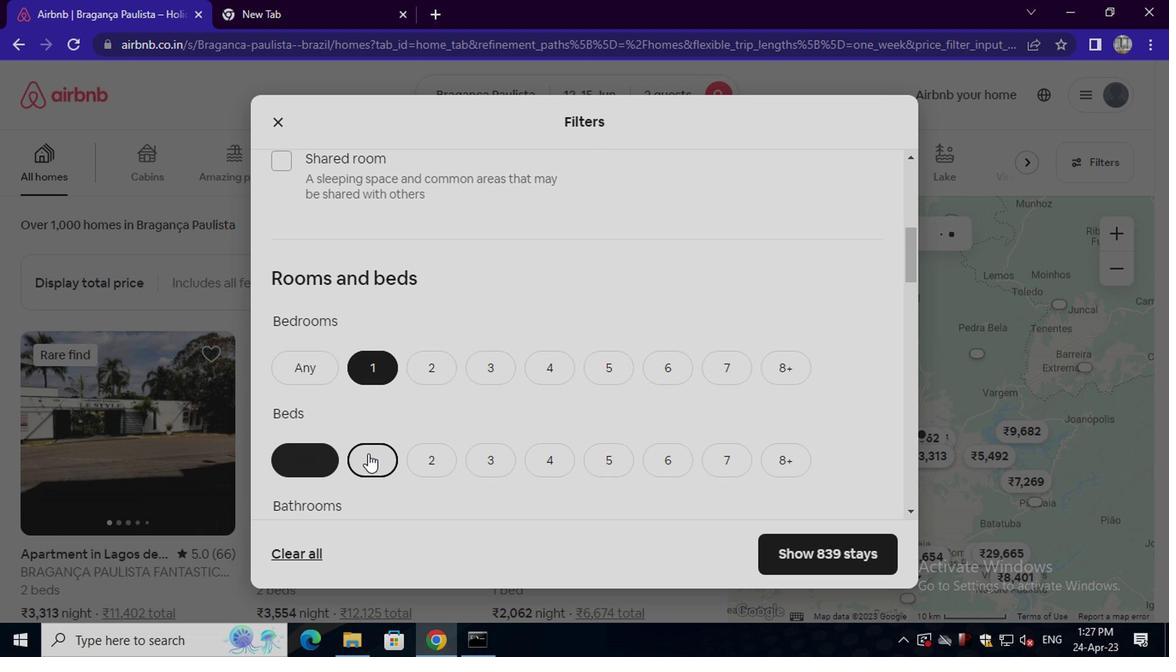 
Action: Mouse scrolled (366, 449) with delta (0, 0)
Screenshot: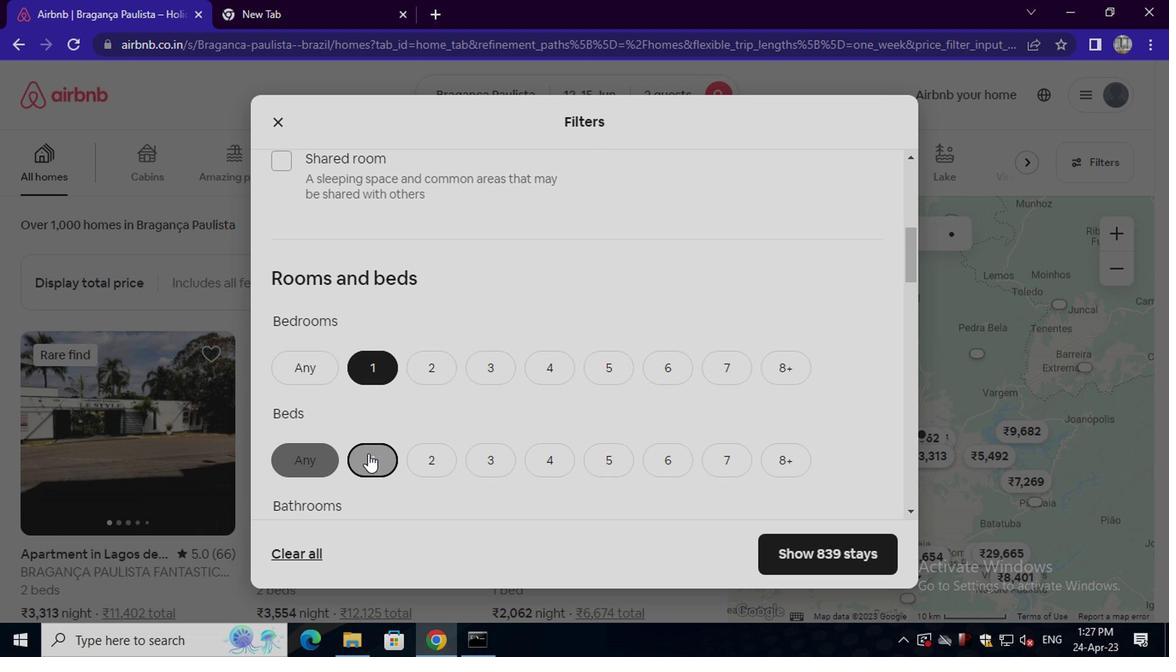 
Action: Mouse moved to (370, 377)
Screenshot: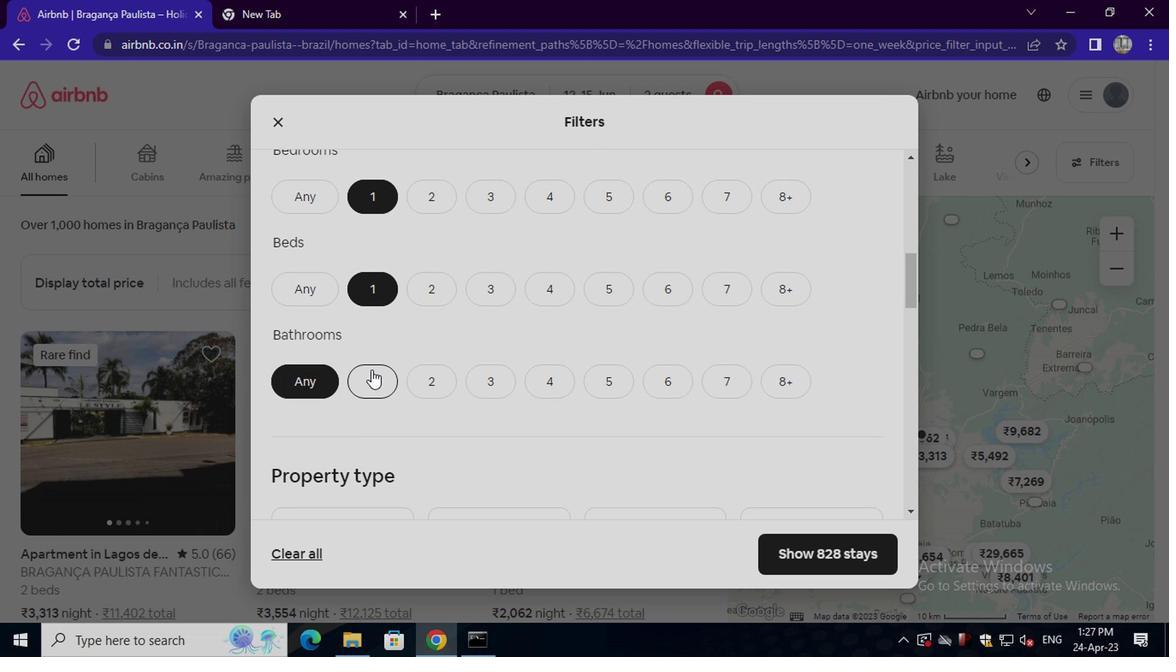 
Action: Mouse pressed left at (370, 377)
Screenshot: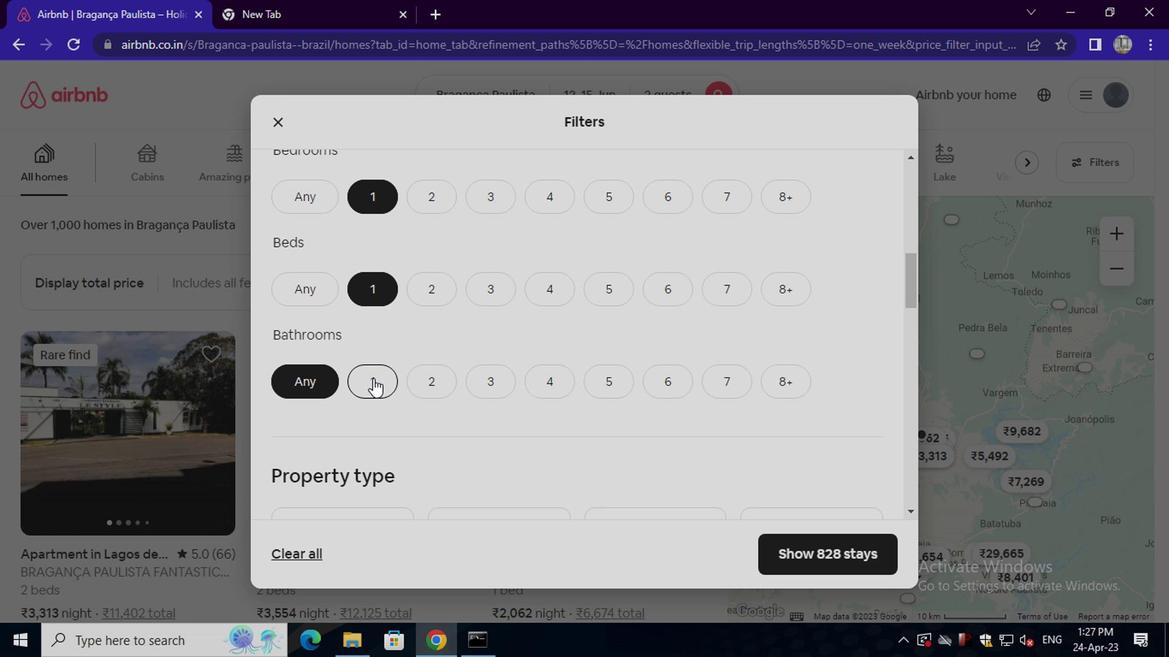 
Action: Mouse scrolled (370, 375) with delta (0, -1)
Screenshot: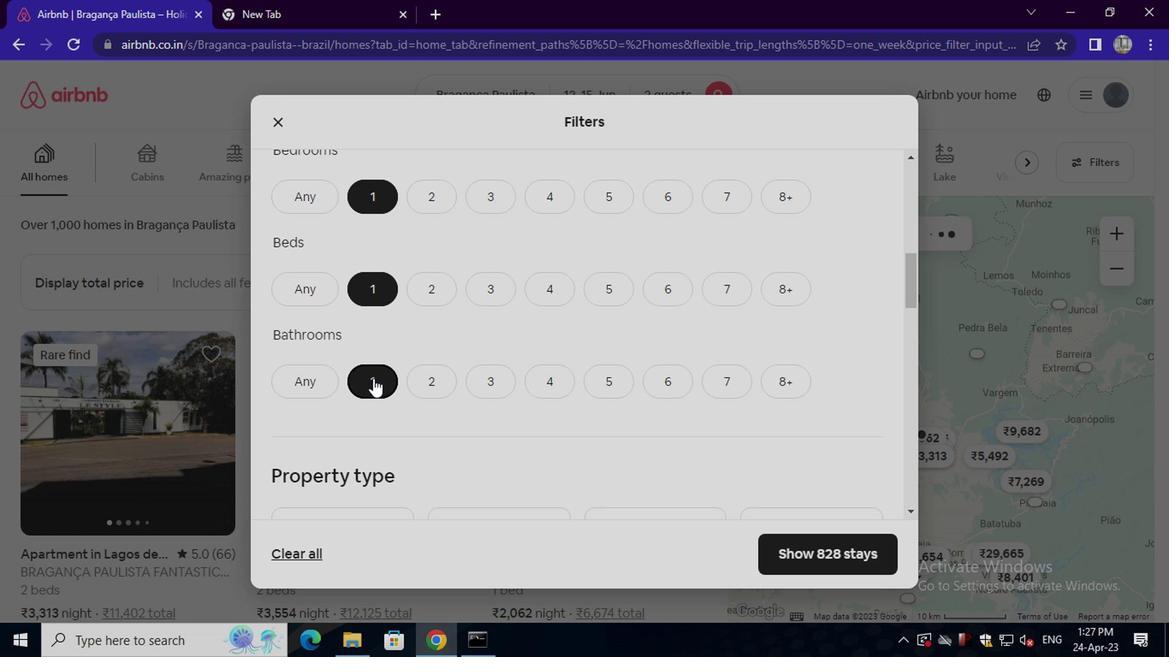 
Action: Mouse scrolled (370, 375) with delta (0, -1)
Screenshot: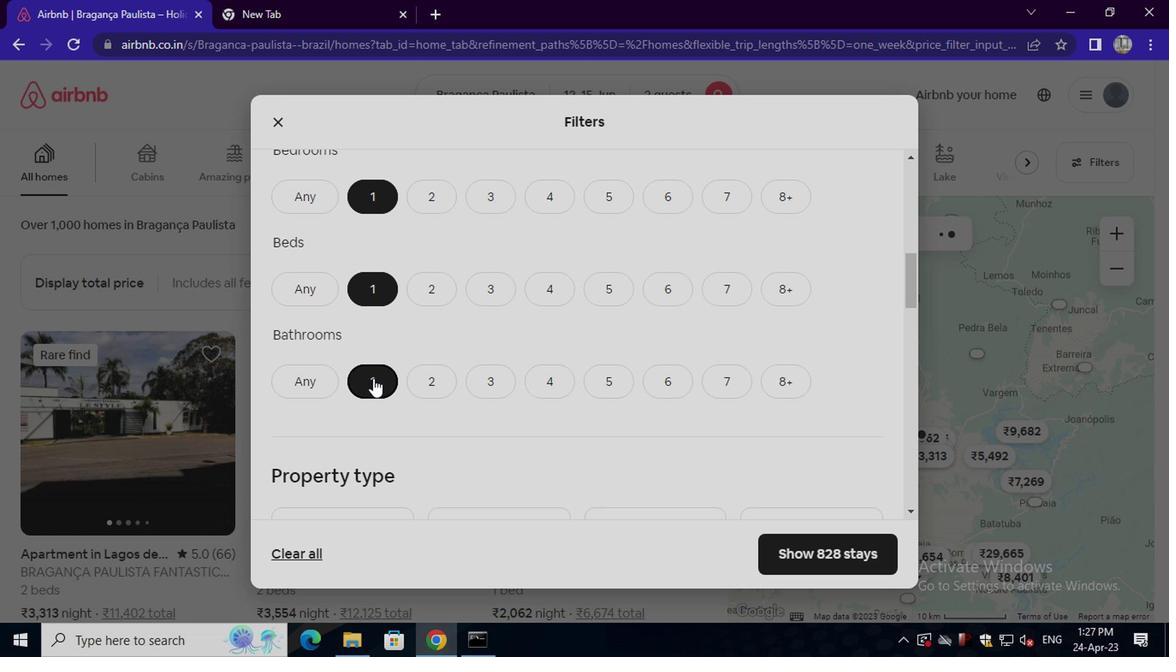 
Action: Mouse scrolled (370, 375) with delta (0, -1)
Screenshot: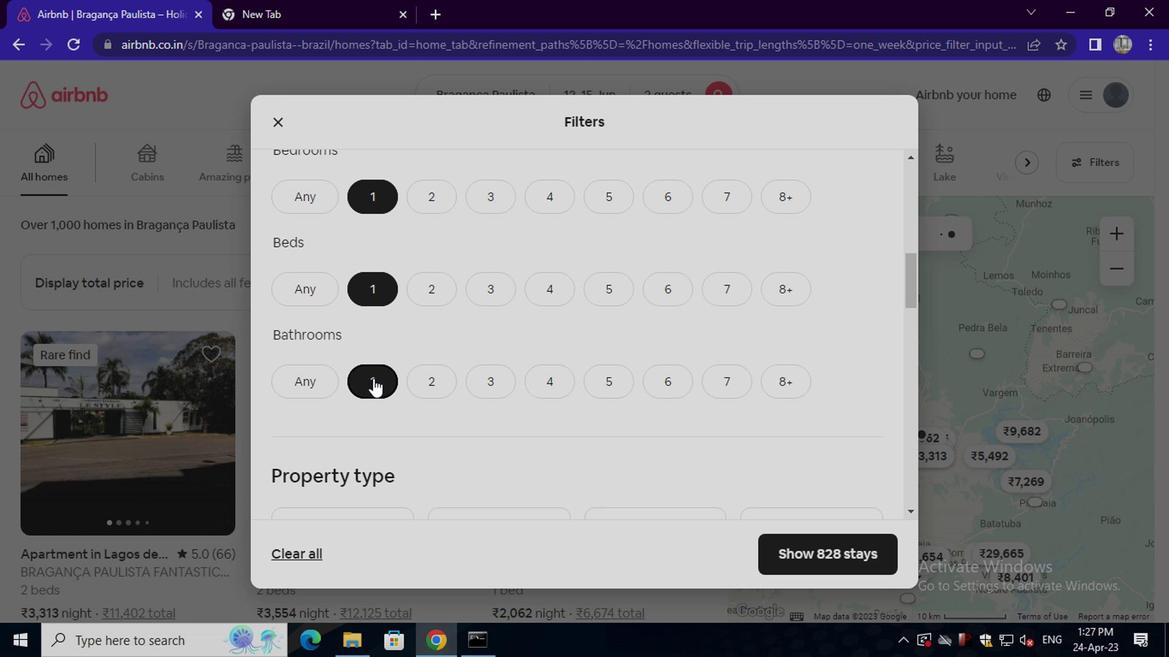 
Action: Mouse moved to (330, 311)
Screenshot: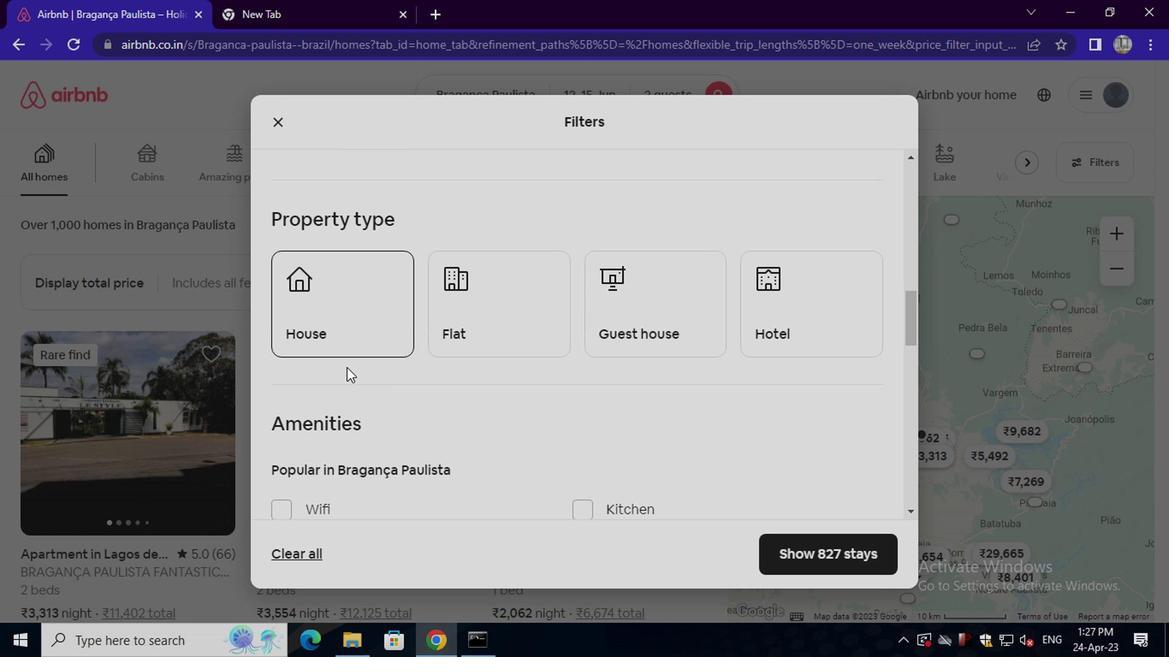 
Action: Mouse pressed left at (330, 311)
Screenshot: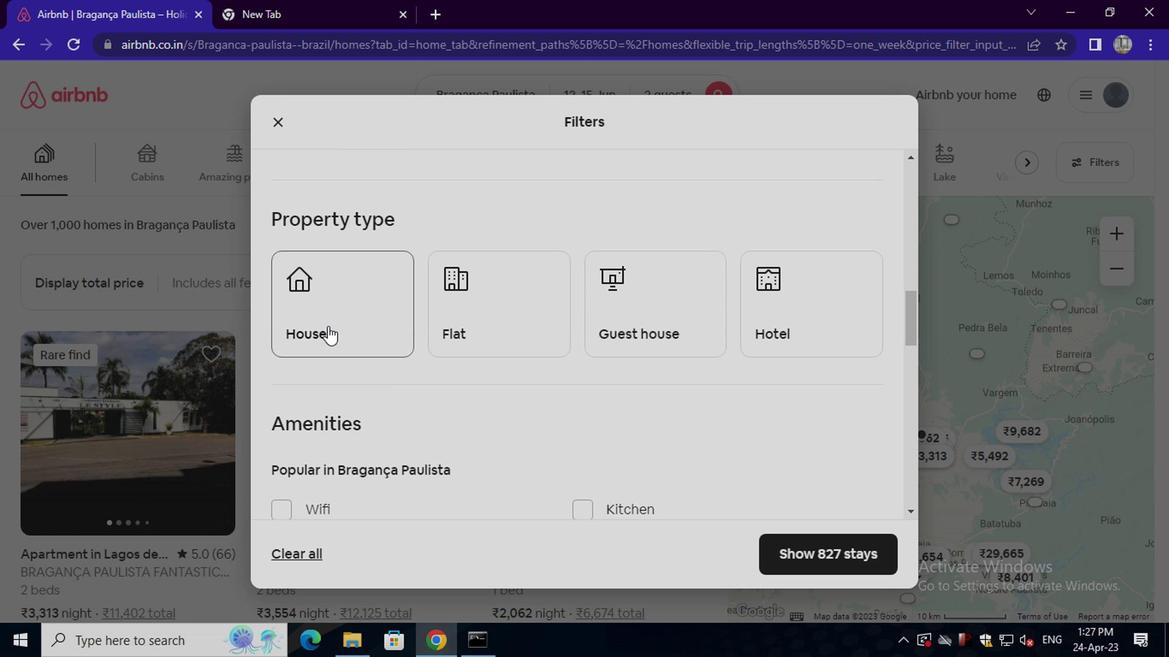 
Action: Mouse moved to (462, 314)
Screenshot: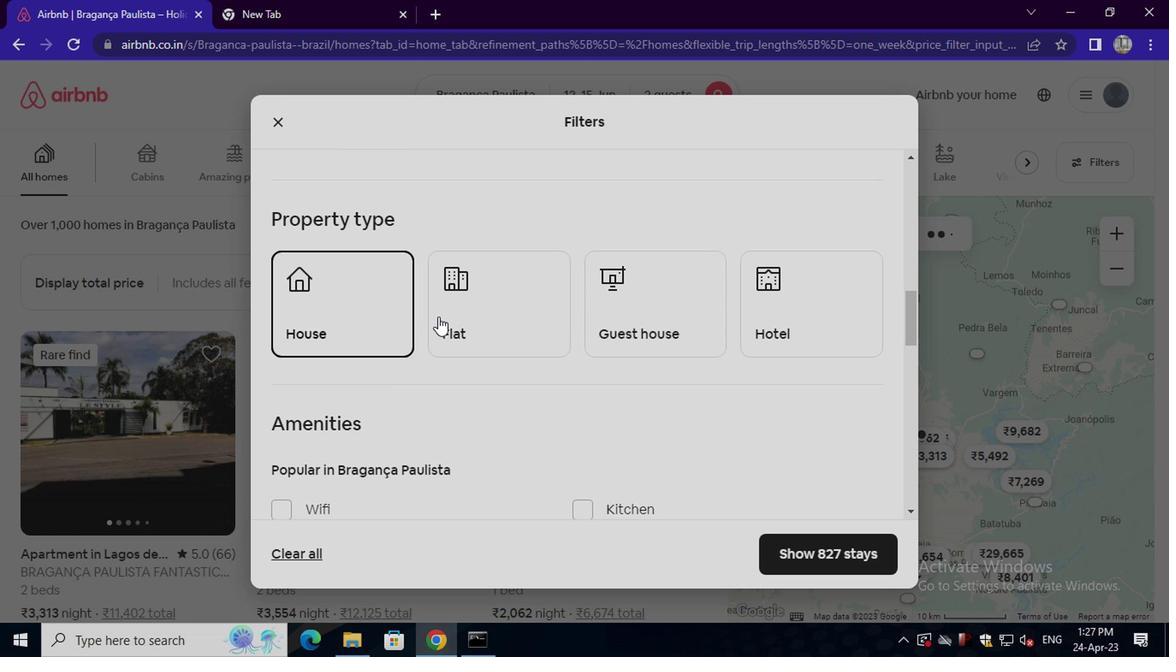 
Action: Mouse pressed left at (462, 314)
Screenshot: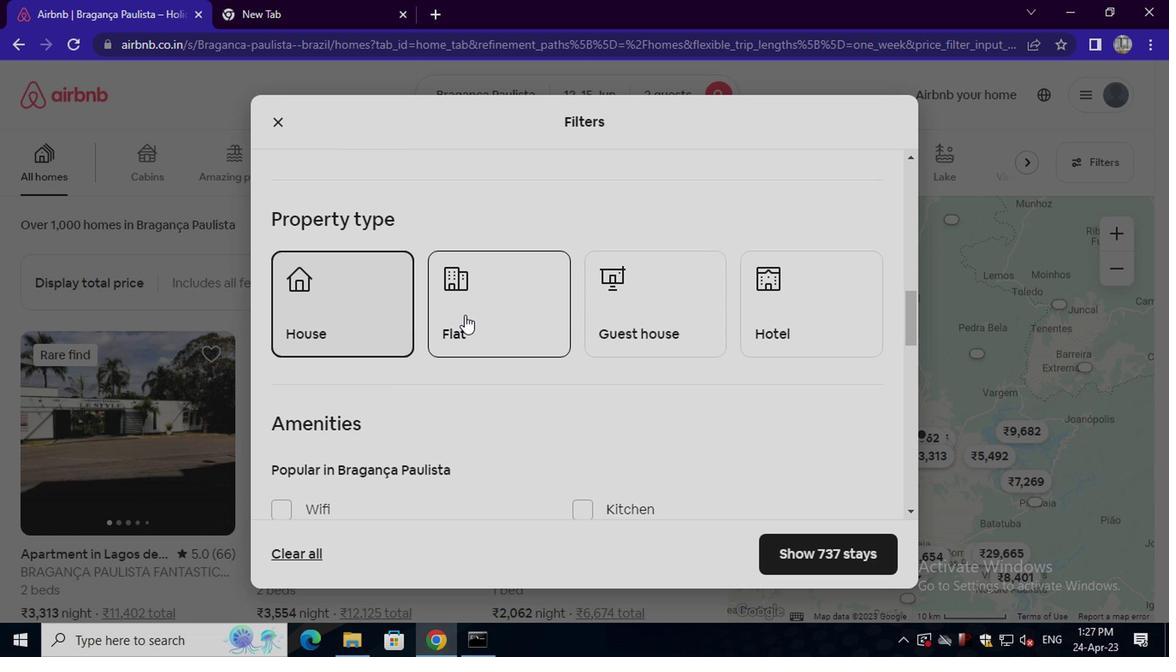 
Action: Mouse moved to (651, 323)
Screenshot: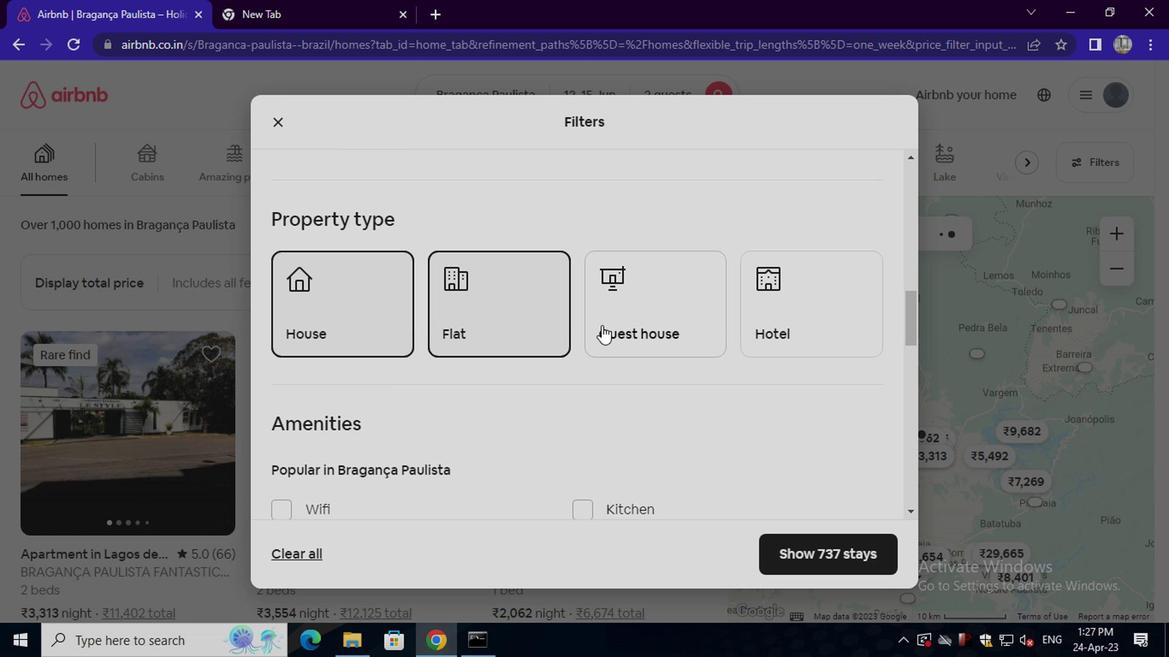 
Action: Mouse pressed left at (651, 323)
Screenshot: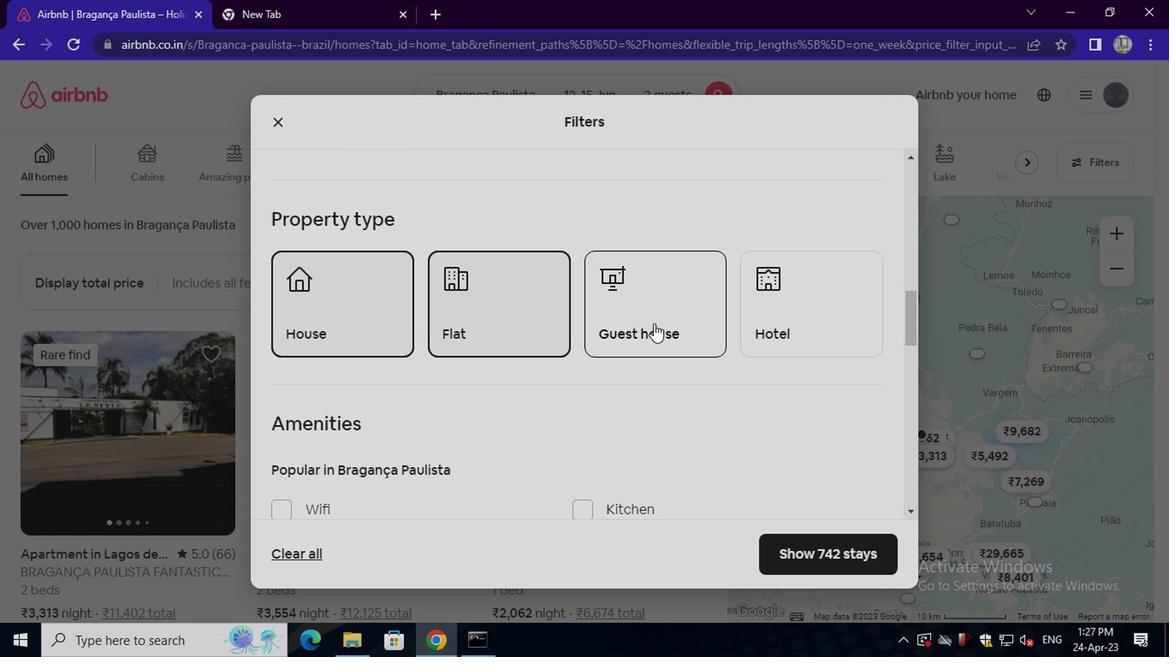 
Action: Mouse moved to (764, 311)
Screenshot: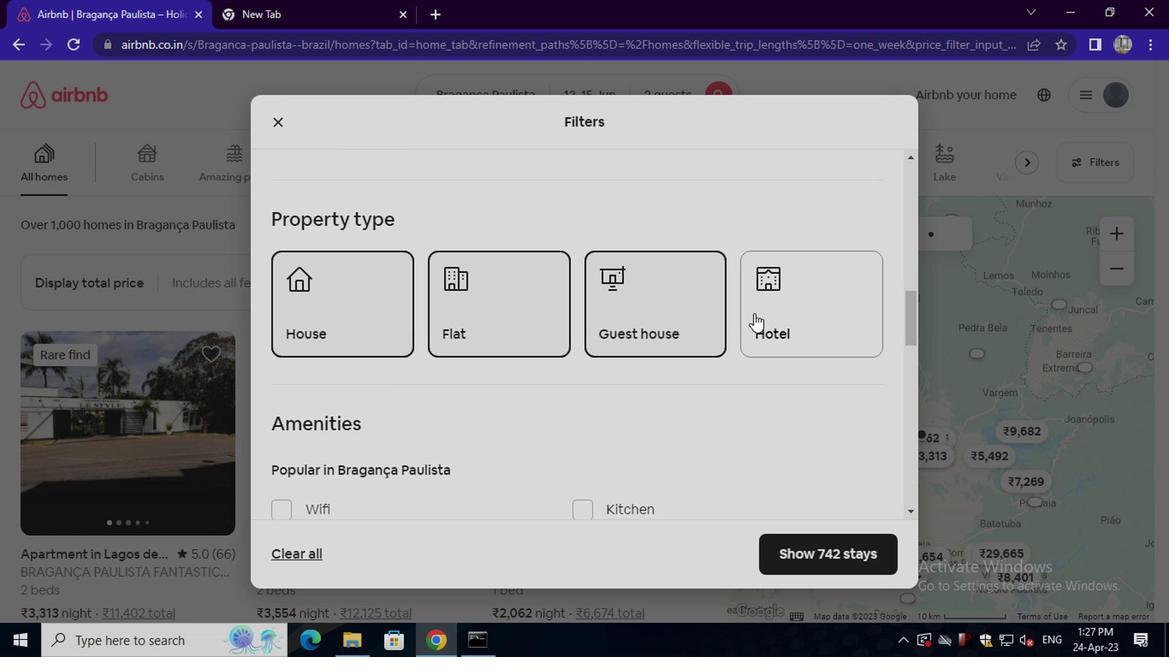 
Action: Mouse pressed left at (764, 311)
Screenshot: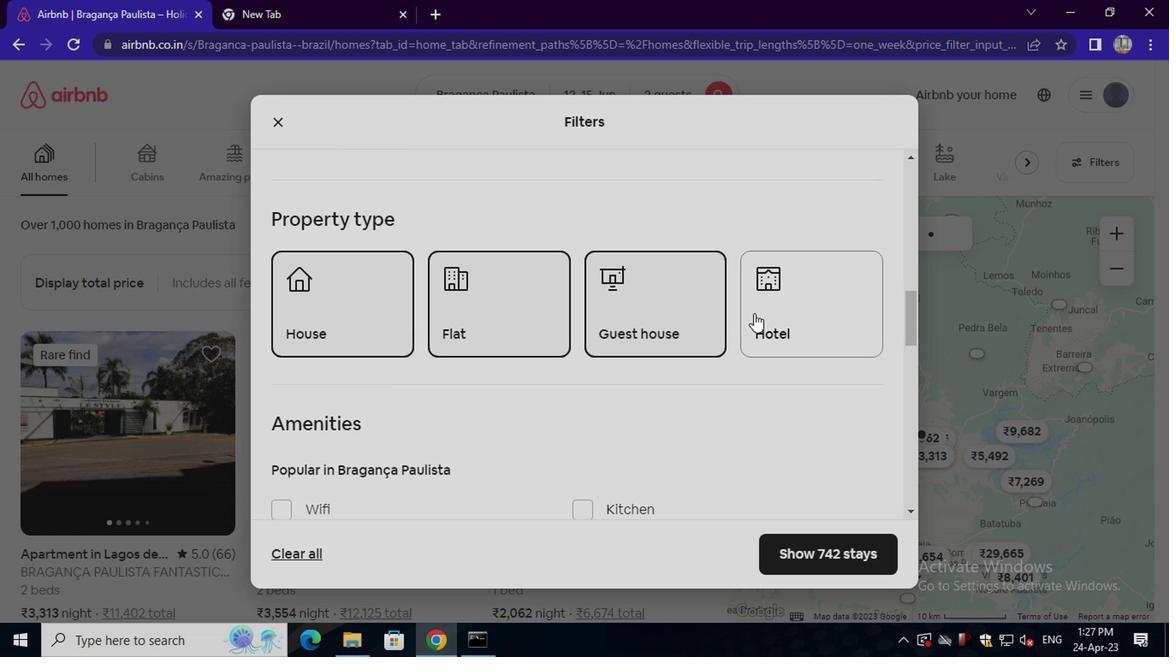 
Action: Mouse moved to (590, 394)
Screenshot: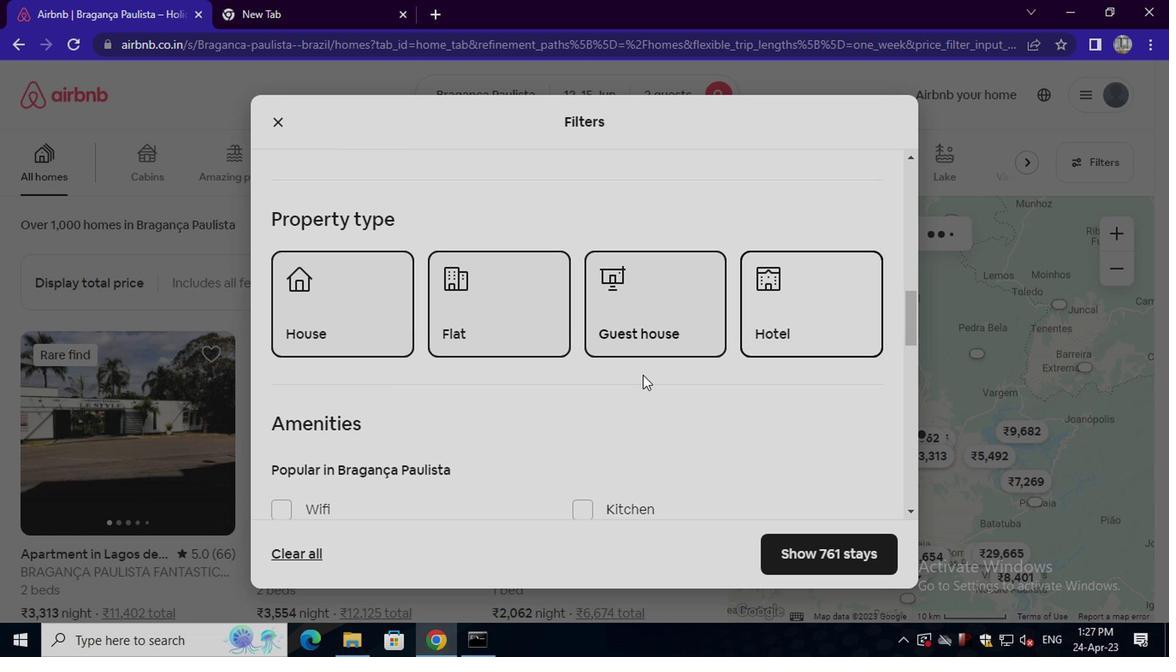 
Action: Mouse scrolled (590, 393) with delta (0, -1)
Screenshot: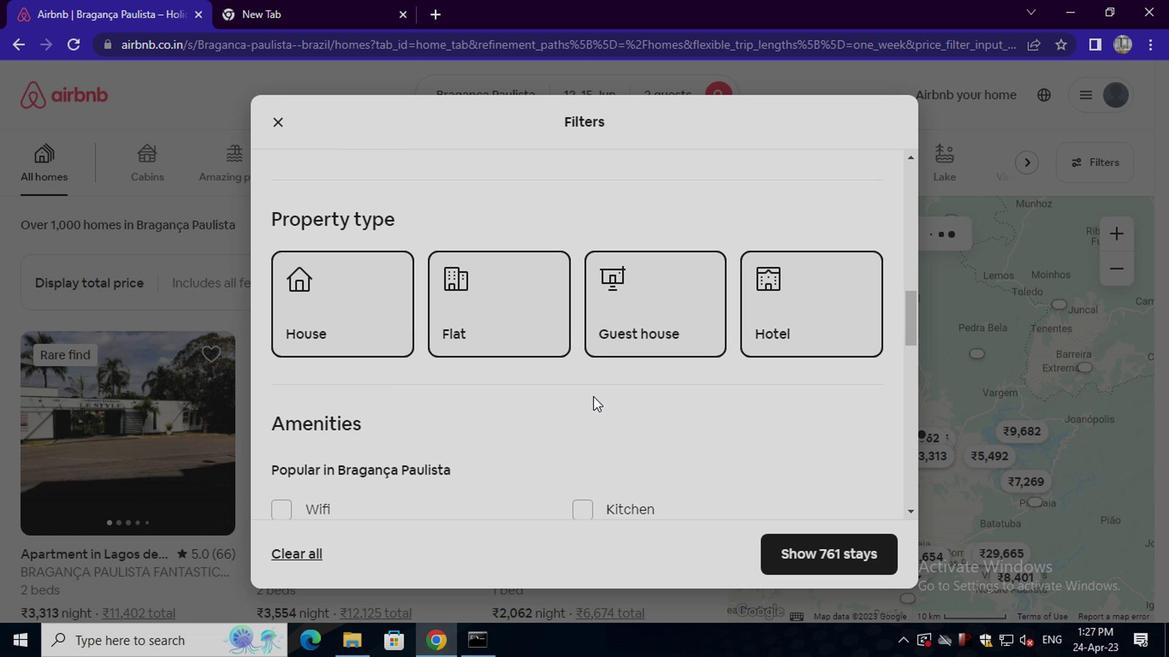
Action: Mouse scrolled (590, 393) with delta (0, -1)
Screenshot: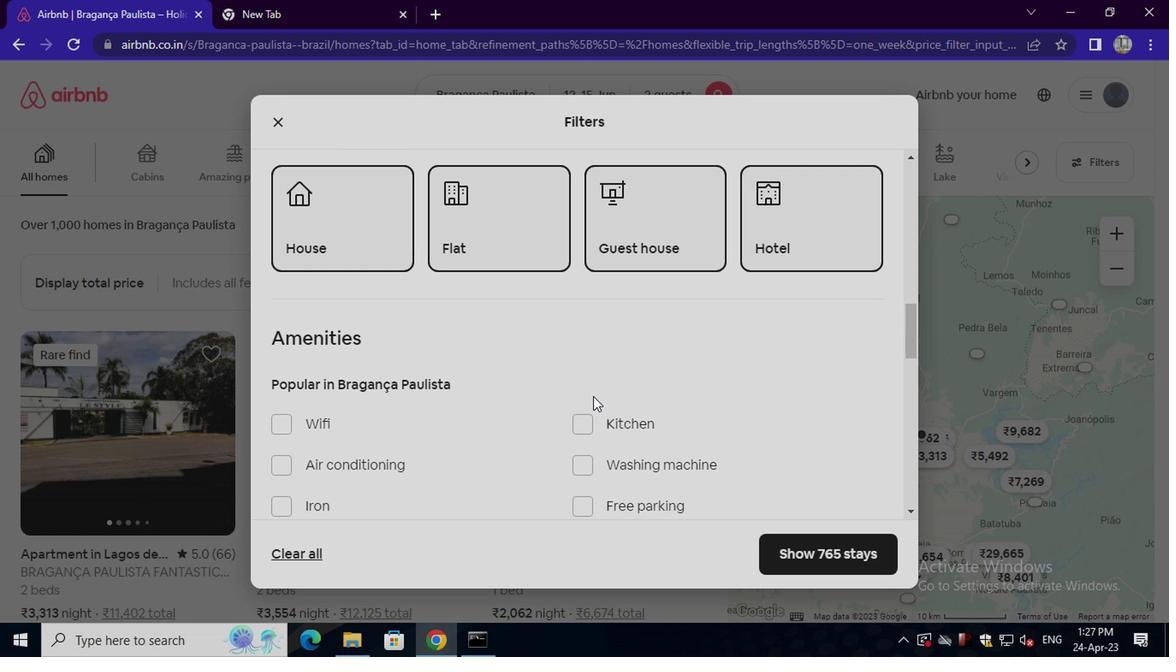 
Action: Mouse scrolled (590, 393) with delta (0, -1)
Screenshot: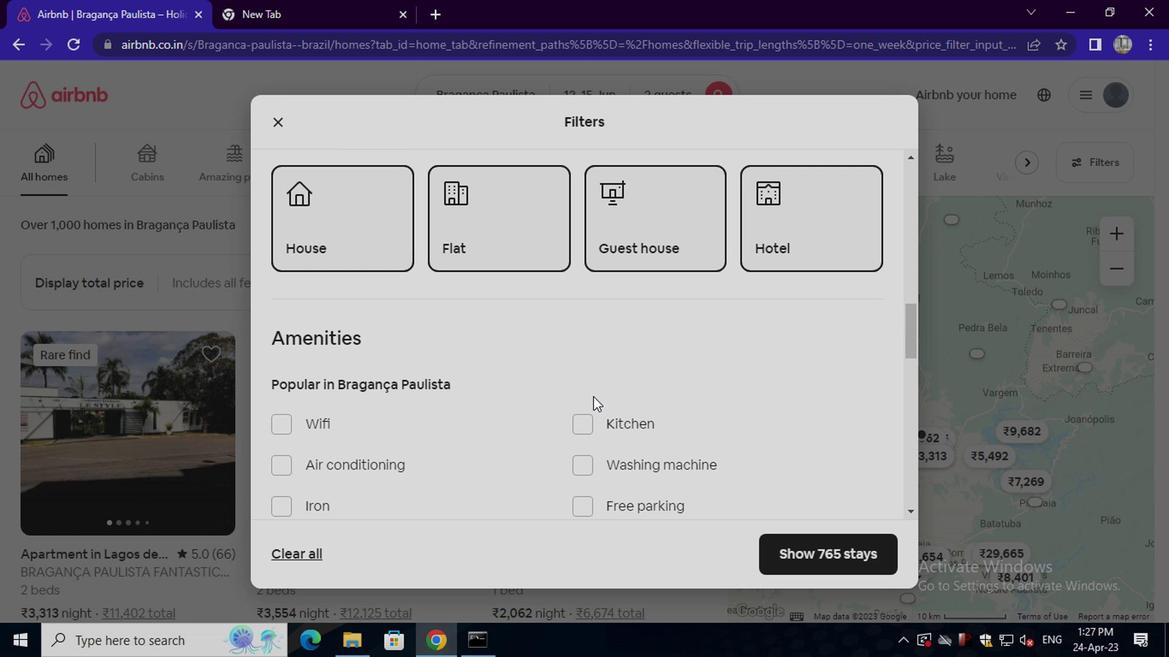 
Action: Mouse scrolled (590, 393) with delta (0, -1)
Screenshot: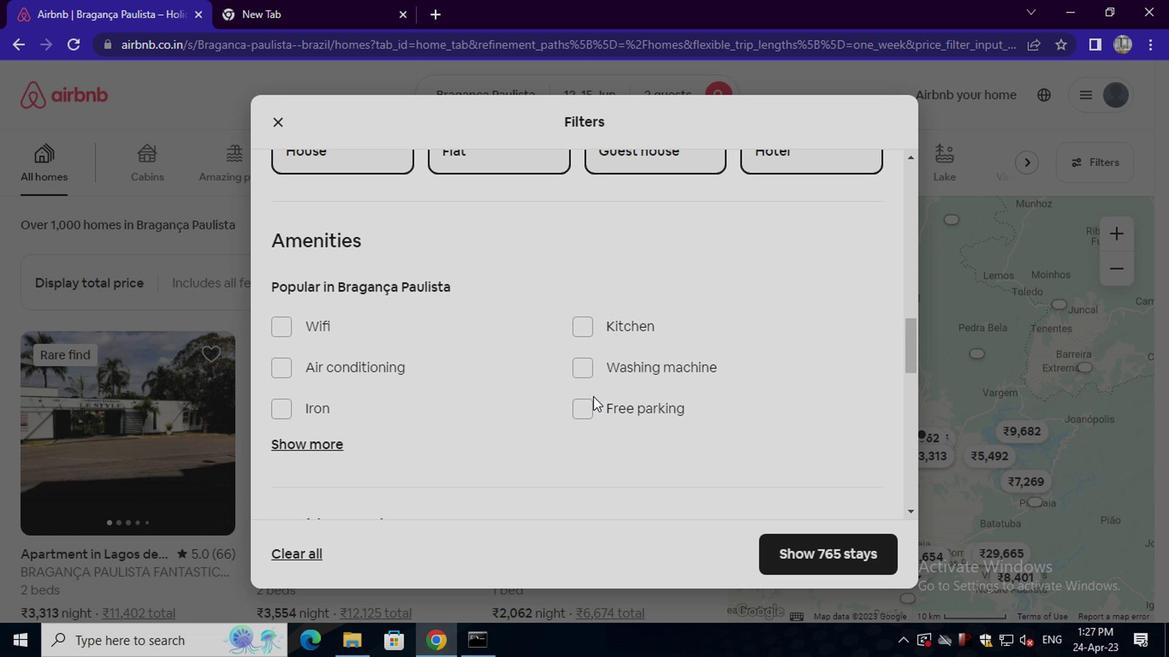 
Action: Mouse scrolled (590, 393) with delta (0, -1)
Screenshot: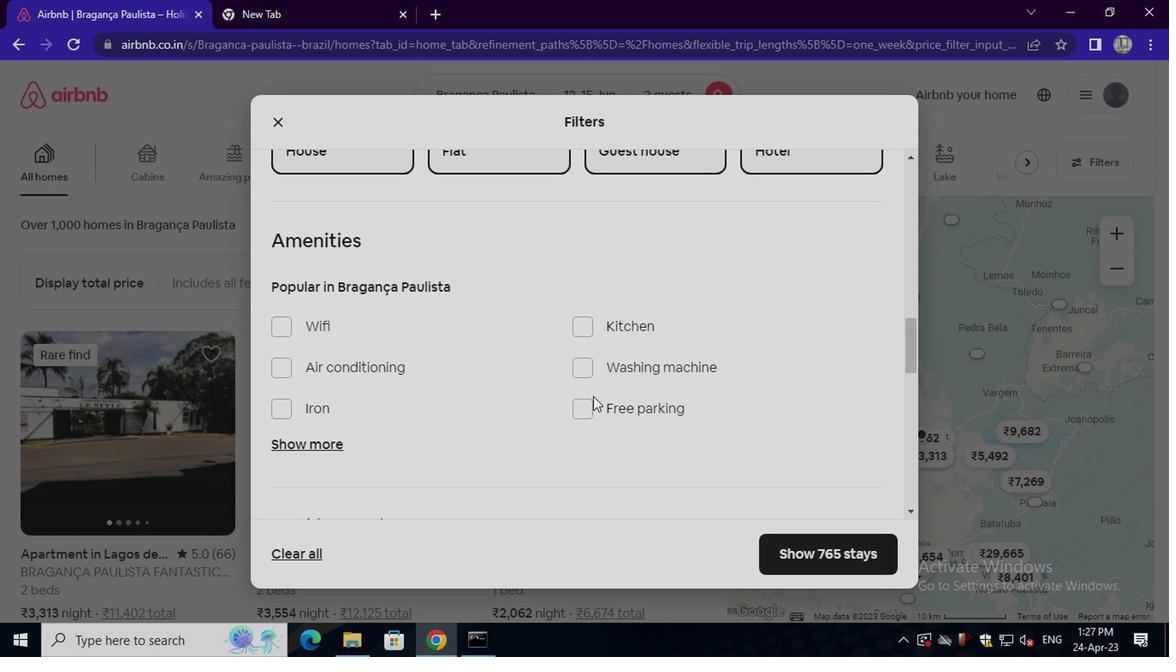 
Action: Mouse scrolled (590, 393) with delta (0, -1)
Screenshot: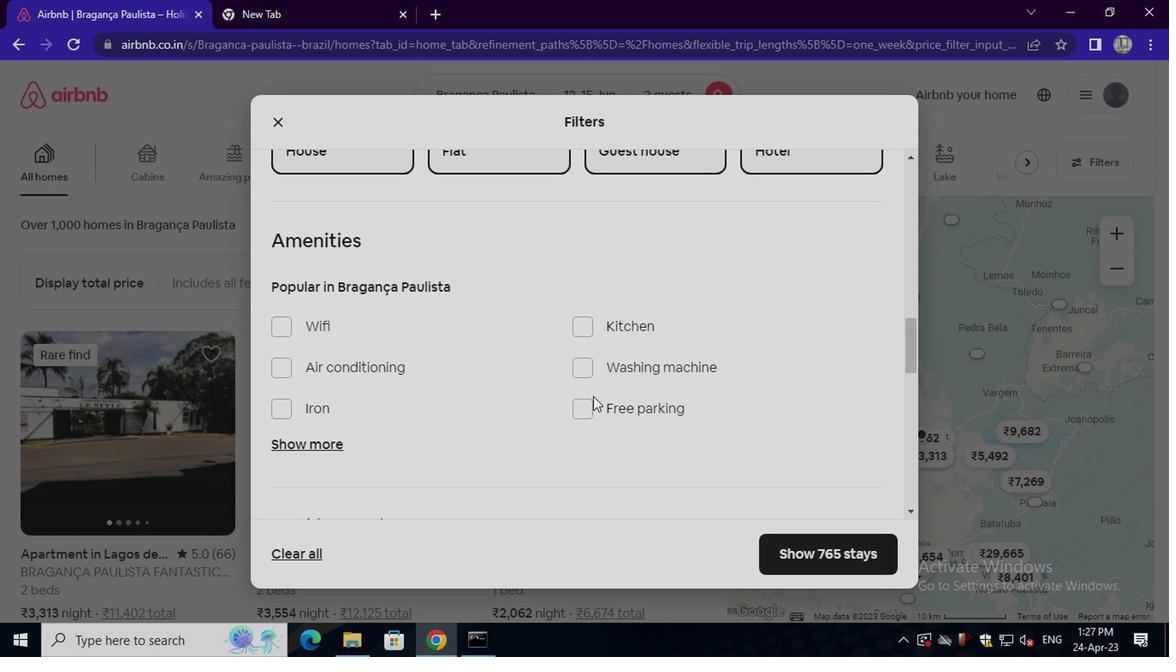 
Action: Mouse moved to (843, 320)
Screenshot: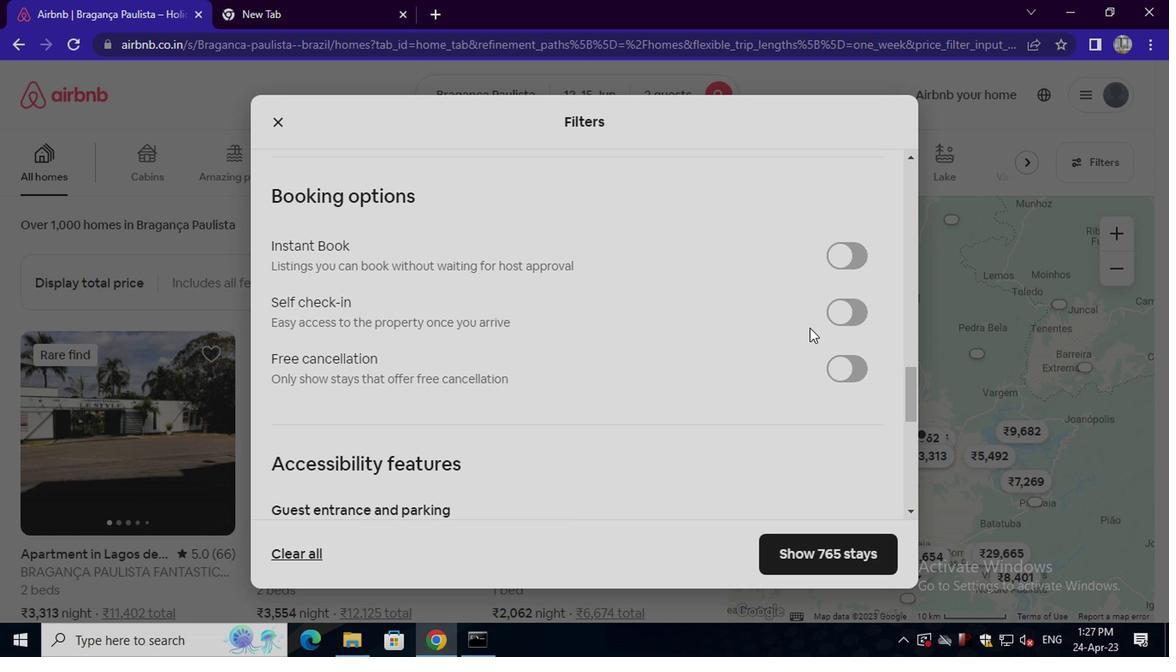 
Action: Mouse pressed left at (843, 320)
Screenshot: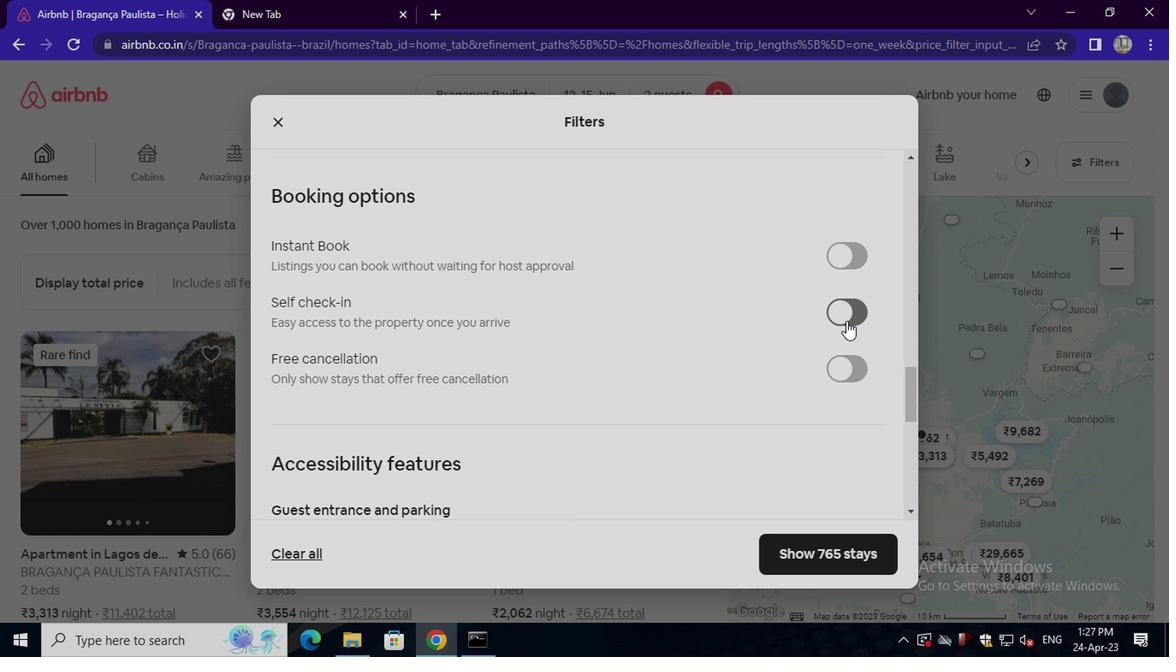 
Action: Mouse moved to (563, 406)
Screenshot: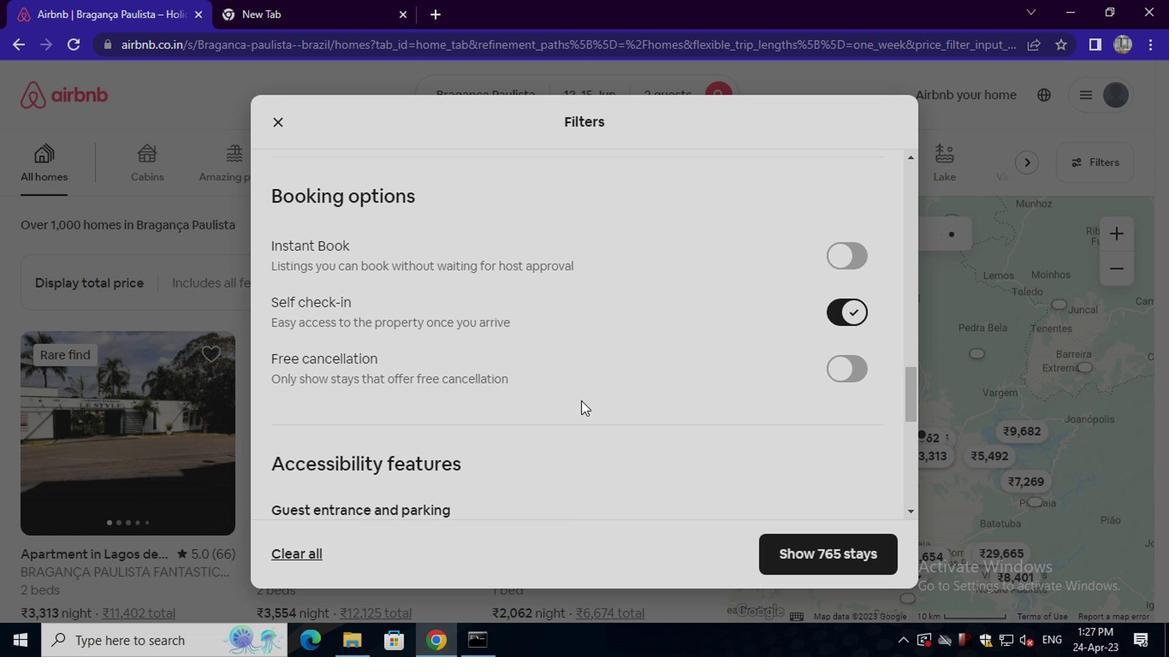 
Action: Mouse scrolled (563, 406) with delta (0, 0)
Screenshot: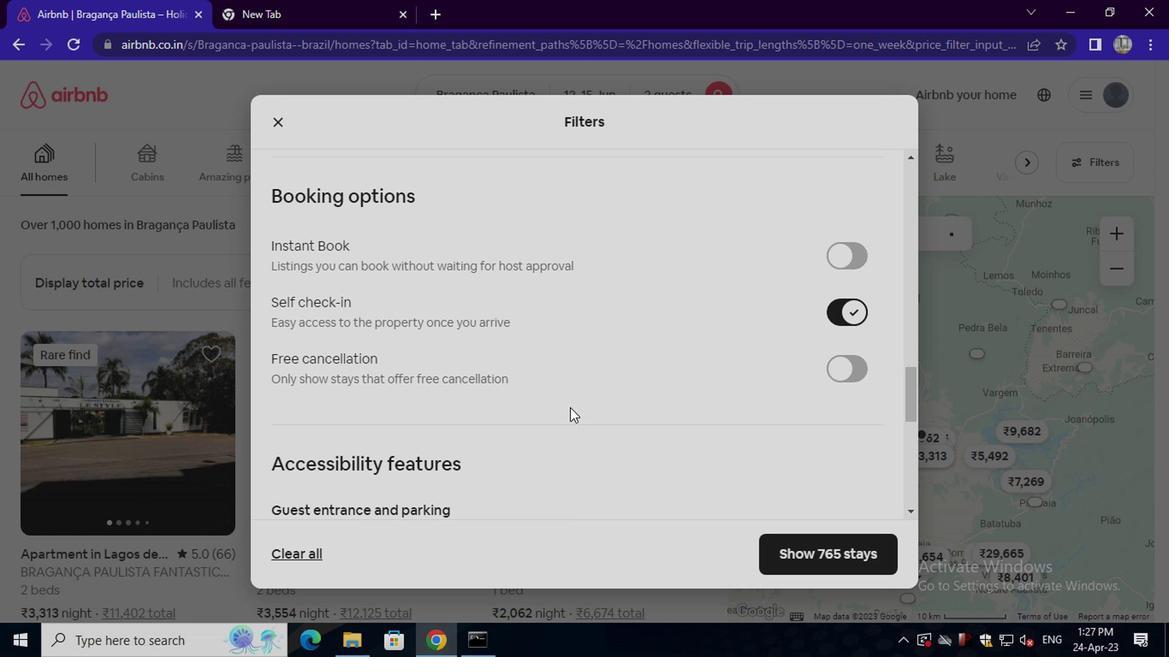 
Action: Mouse scrolled (563, 406) with delta (0, 0)
Screenshot: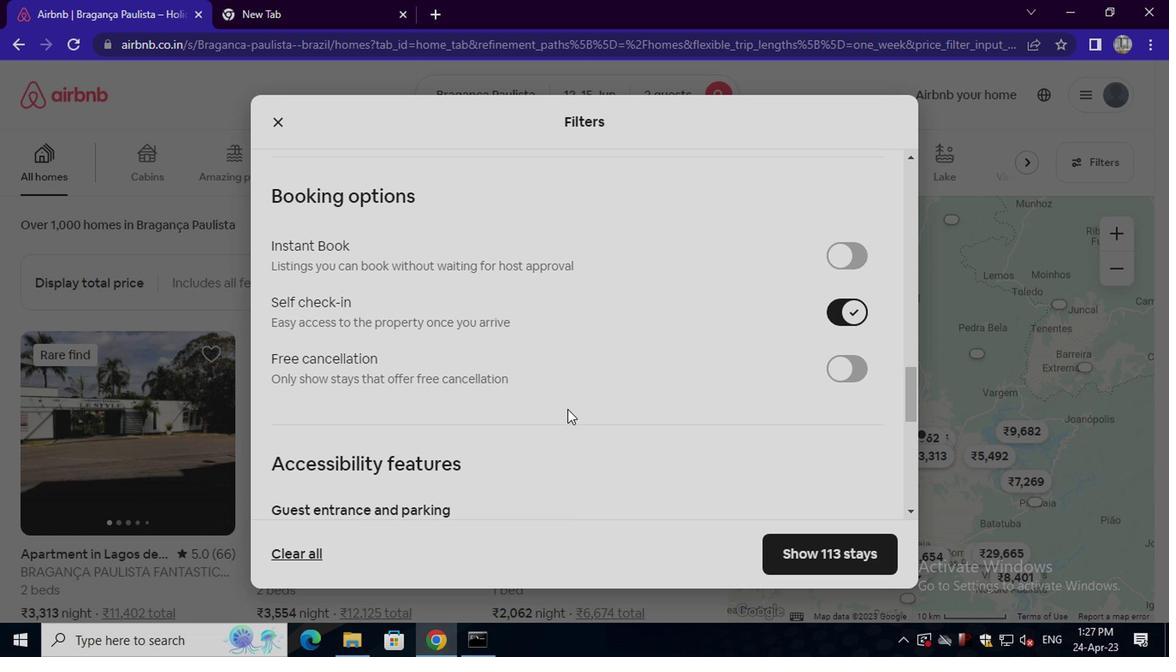
Action: Mouse scrolled (563, 406) with delta (0, 0)
Screenshot: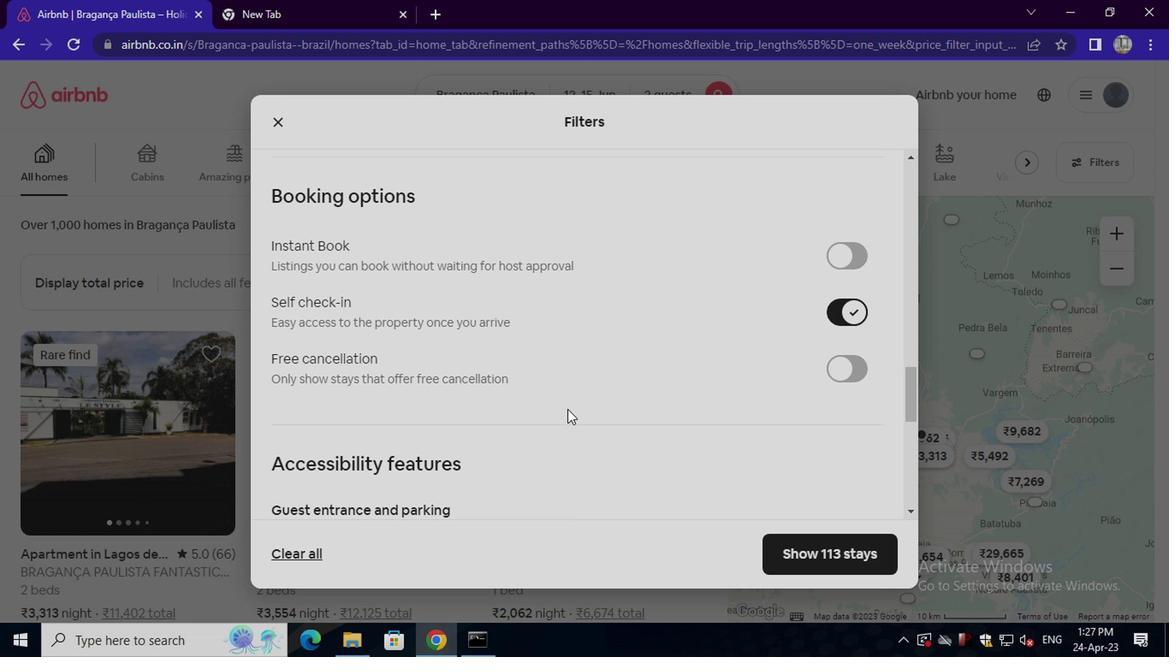 
Action: Mouse scrolled (563, 406) with delta (0, 0)
Screenshot: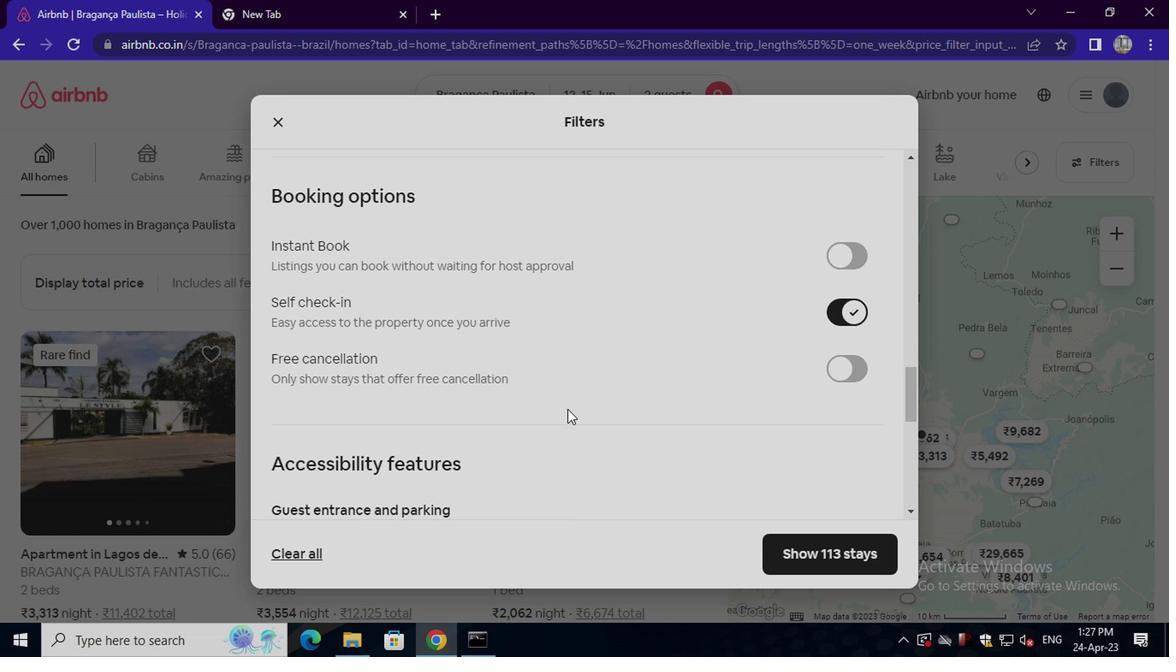 
Action: Mouse scrolled (563, 406) with delta (0, 0)
Screenshot: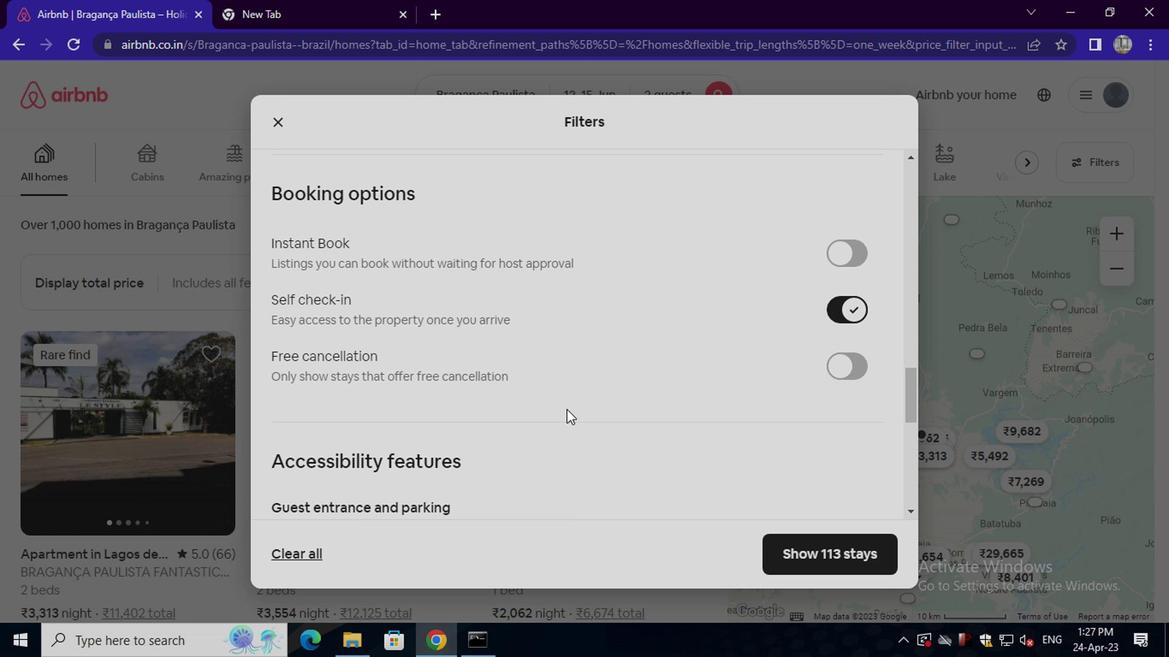
Action: Mouse moved to (562, 406)
Screenshot: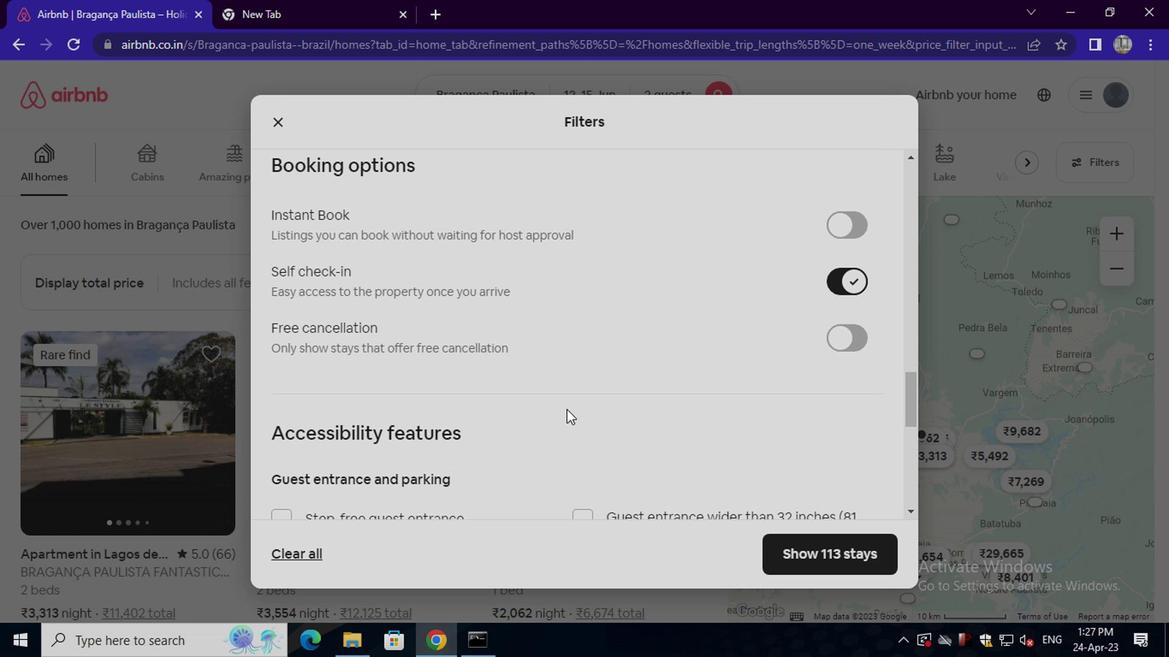 
Action: Mouse scrolled (562, 406) with delta (0, 0)
Screenshot: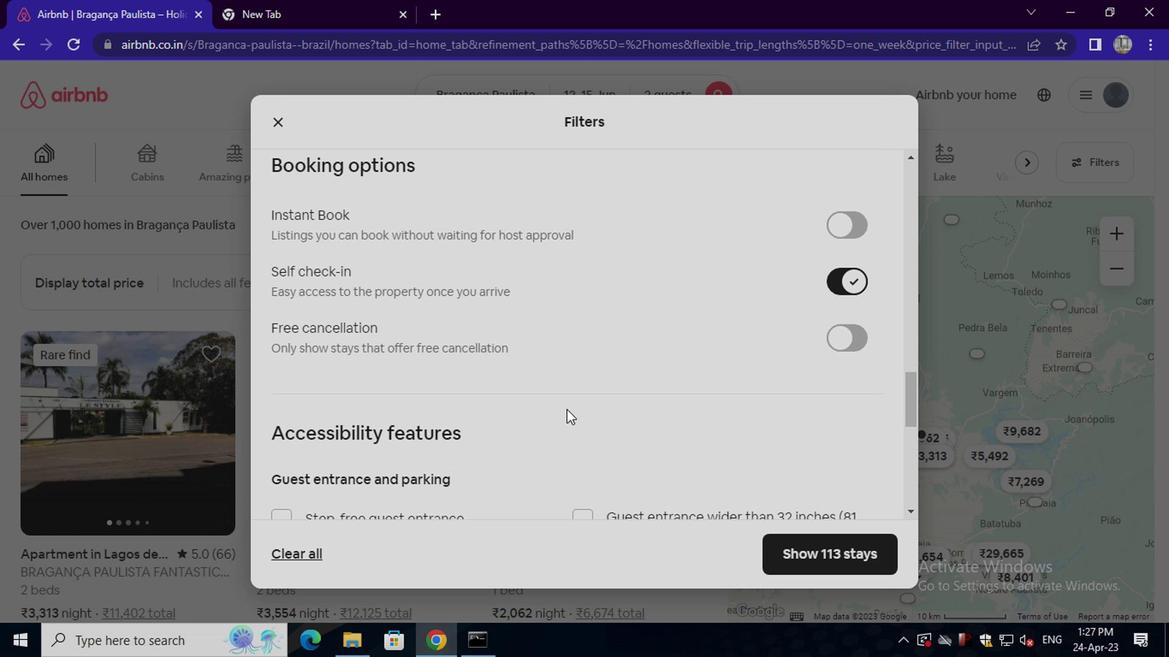 
Action: Mouse moved to (559, 406)
Screenshot: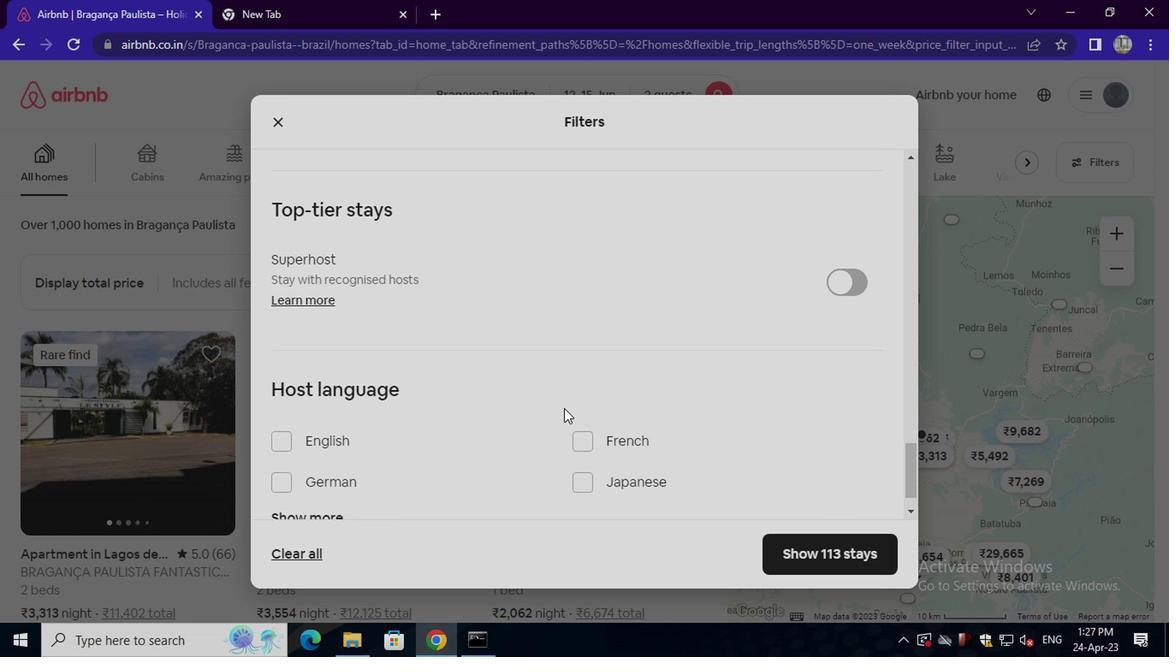 
Action: Mouse scrolled (559, 405) with delta (0, -1)
Screenshot: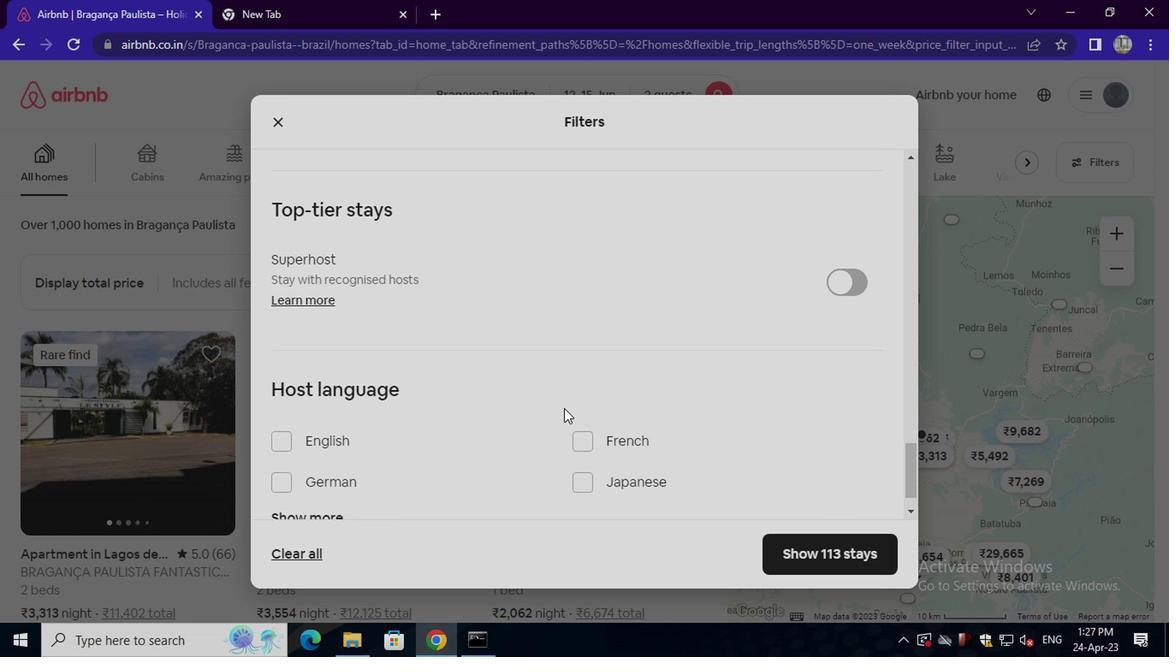 
Action: Mouse moved to (556, 406)
Screenshot: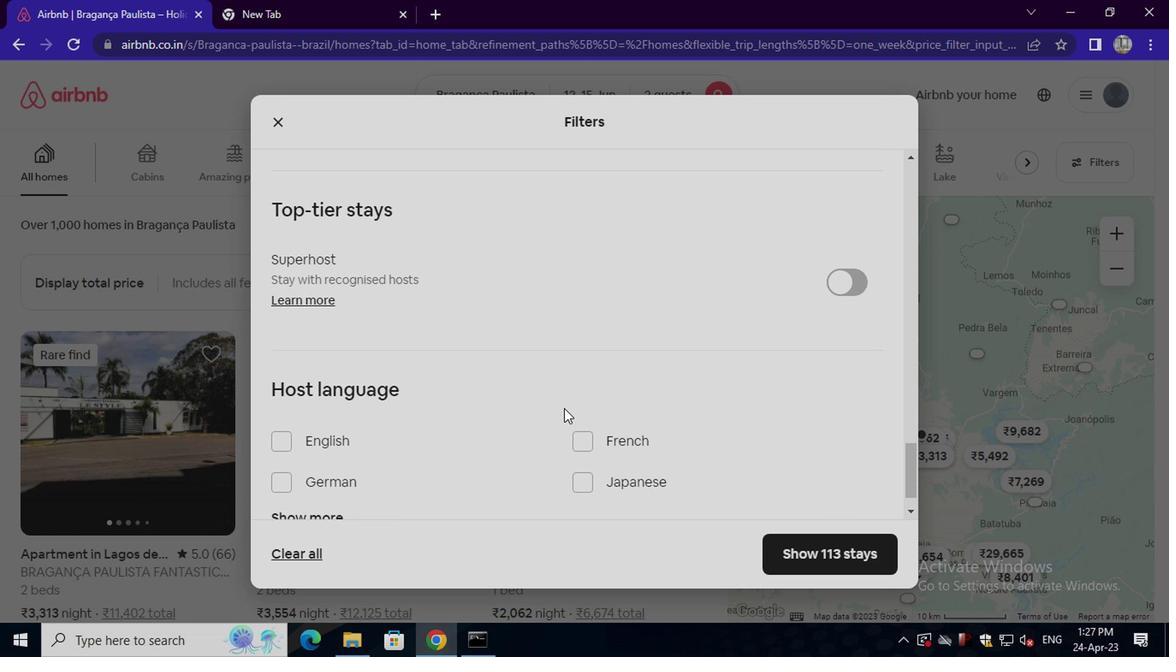 
Action: Mouse scrolled (556, 405) with delta (0, -1)
Screenshot: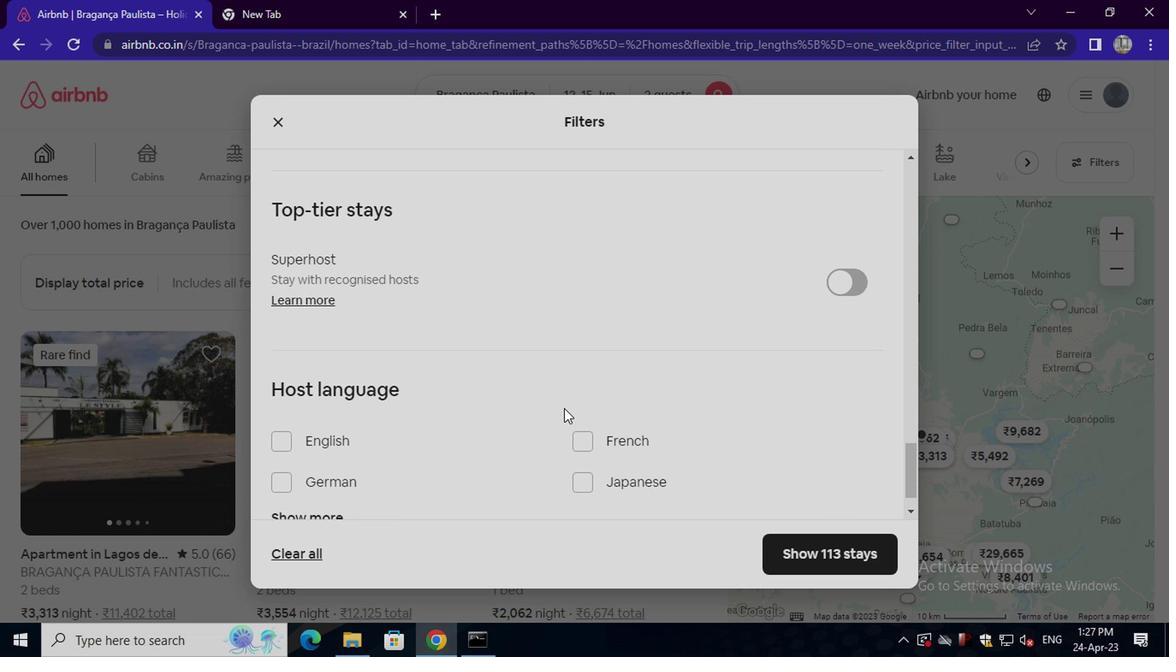 
Action: Mouse moved to (551, 406)
Screenshot: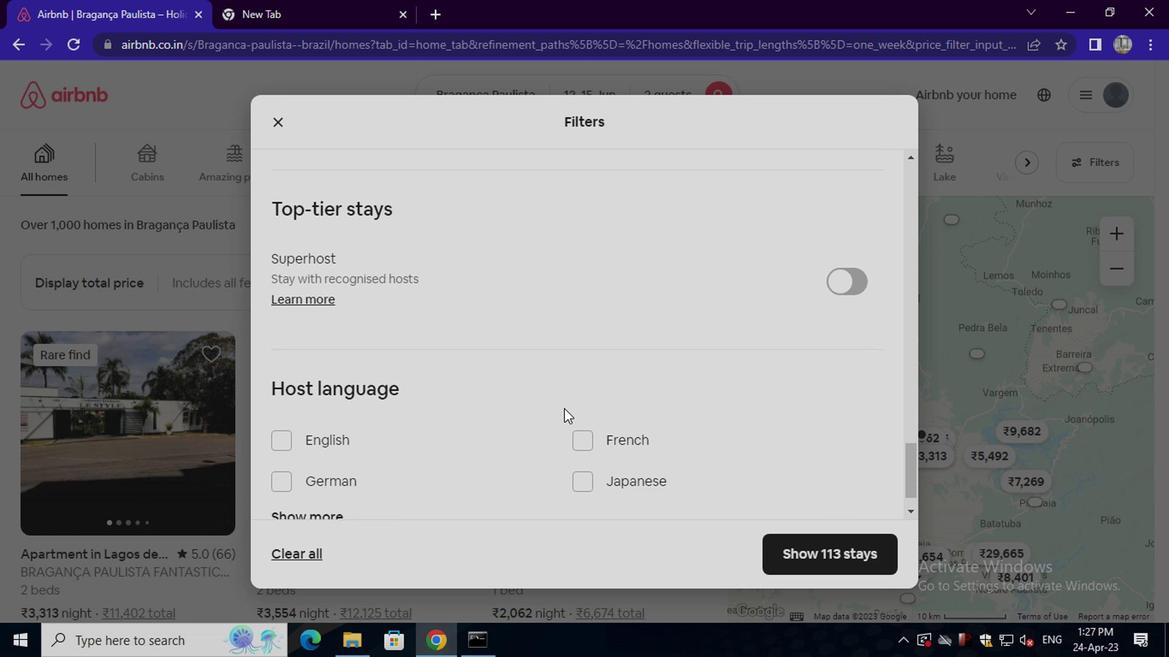 
Action: Mouse scrolled (551, 405) with delta (0, -1)
Screenshot: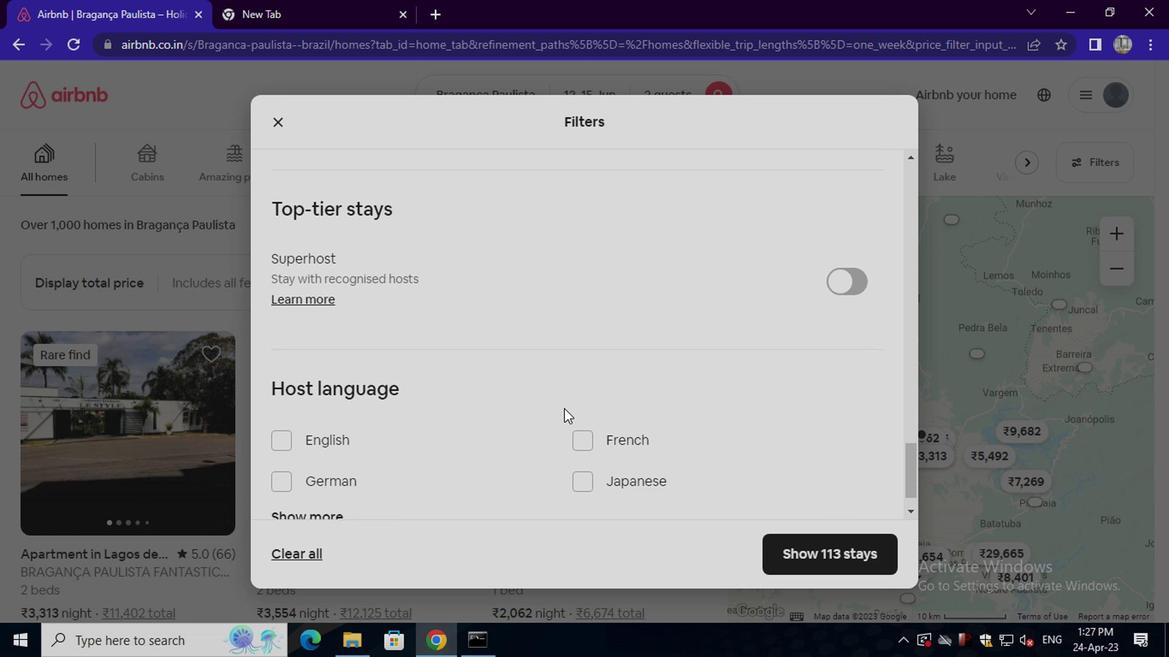
Action: Mouse moved to (549, 406)
Screenshot: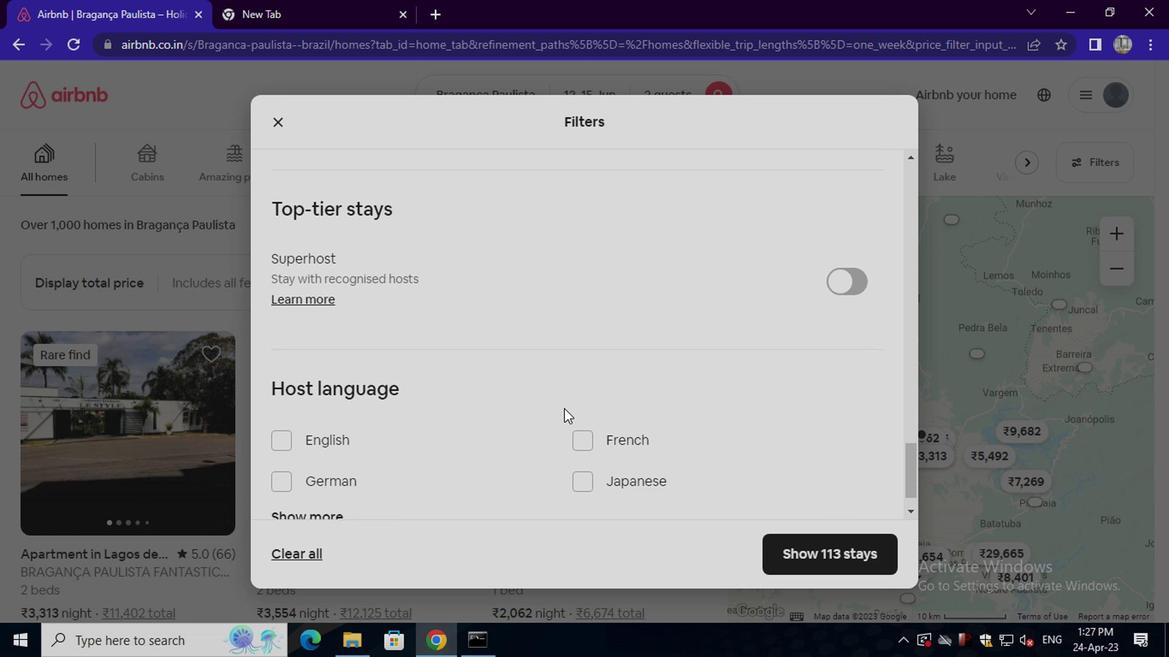 
Action: Mouse scrolled (549, 405) with delta (0, -1)
Screenshot: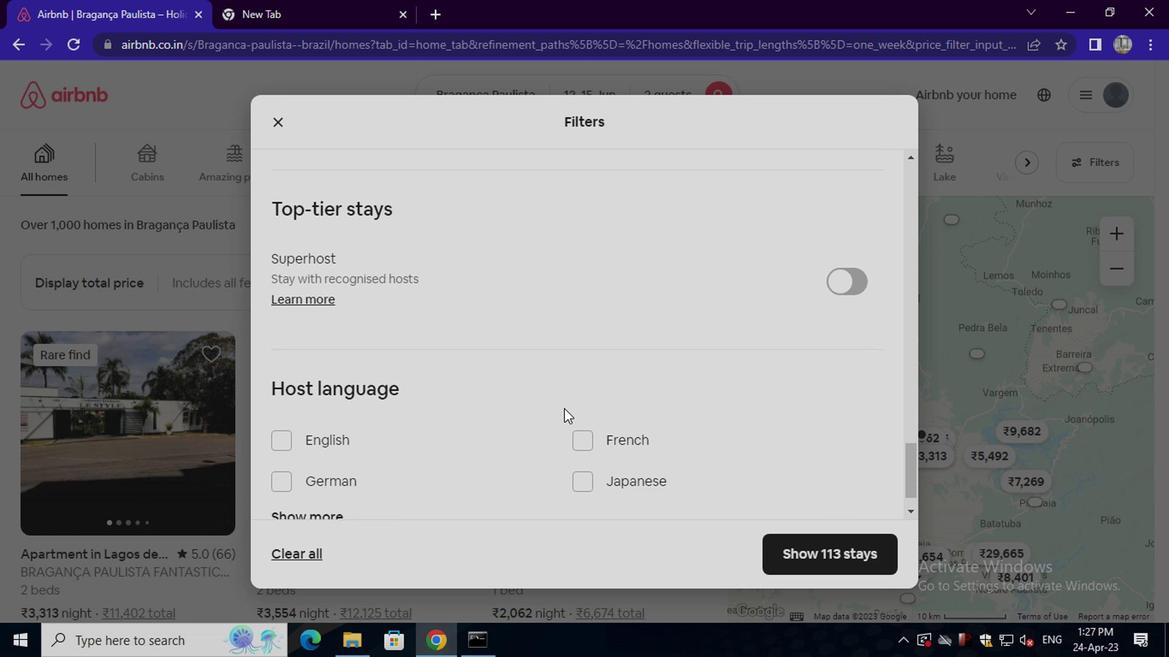 
Action: Mouse moved to (333, 468)
Screenshot: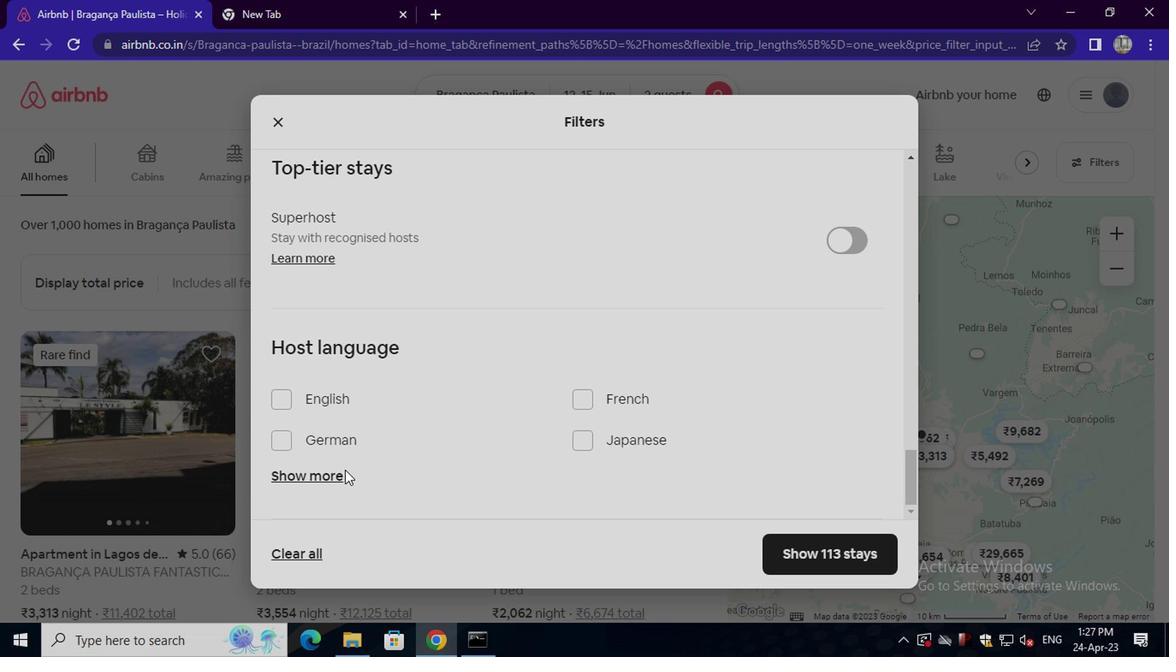 
Action: Mouse pressed left at (333, 468)
Screenshot: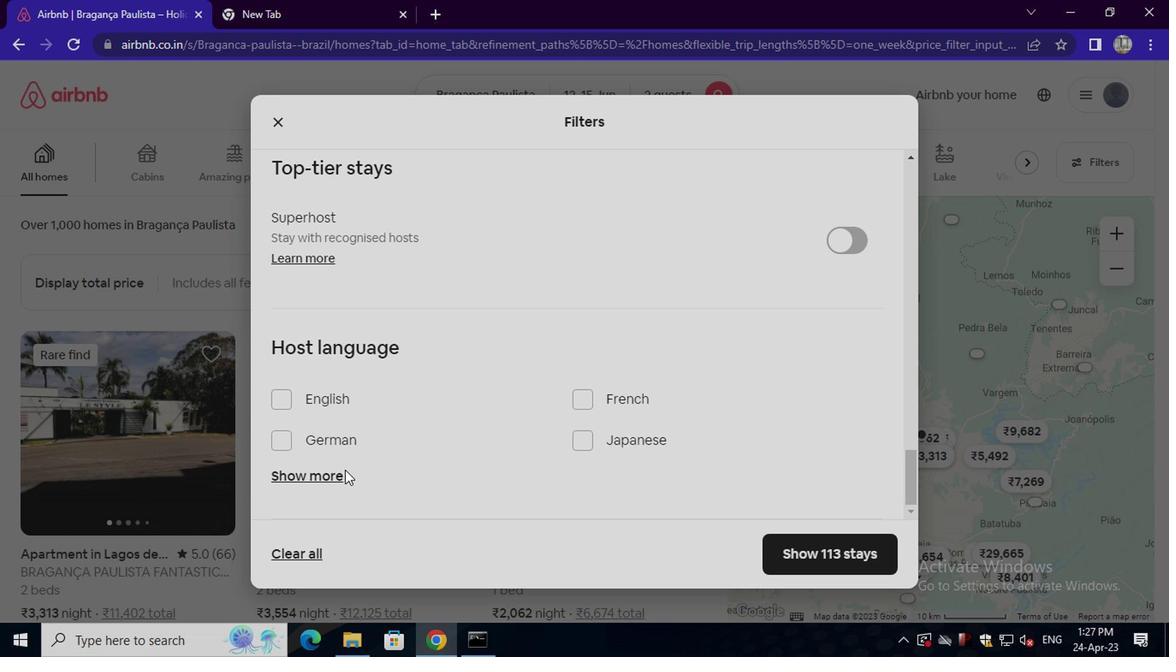 
Action: Mouse moved to (333, 458)
Screenshot: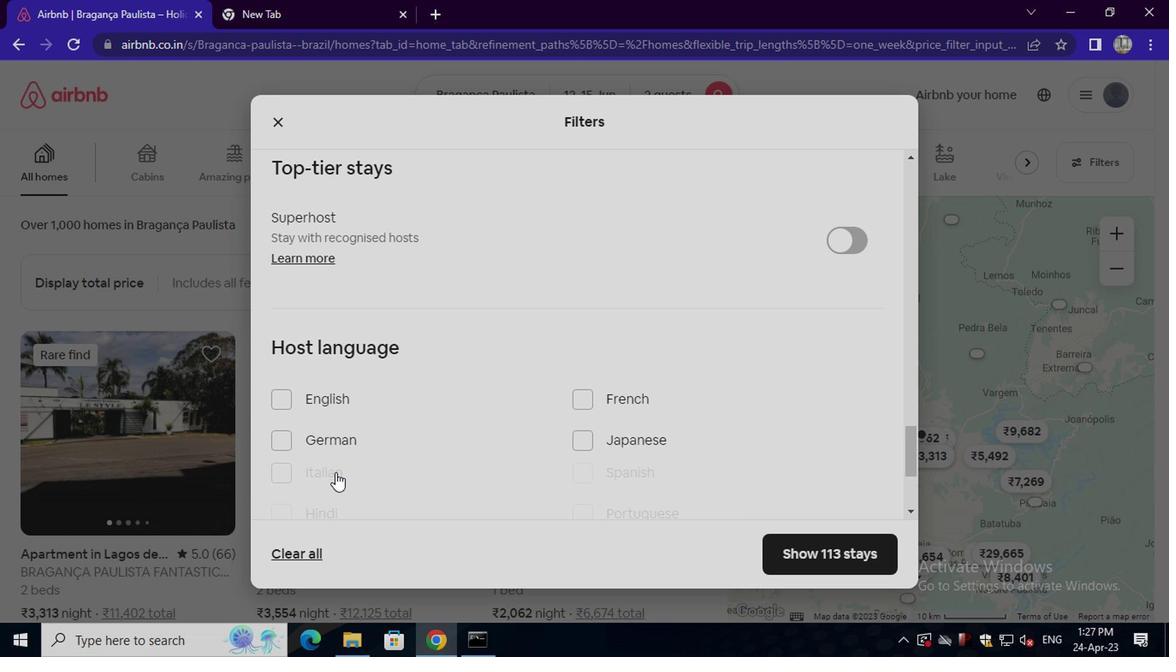 
Action: Mouse scrolled (333, 456) with delta (0, -1)
Screenshot: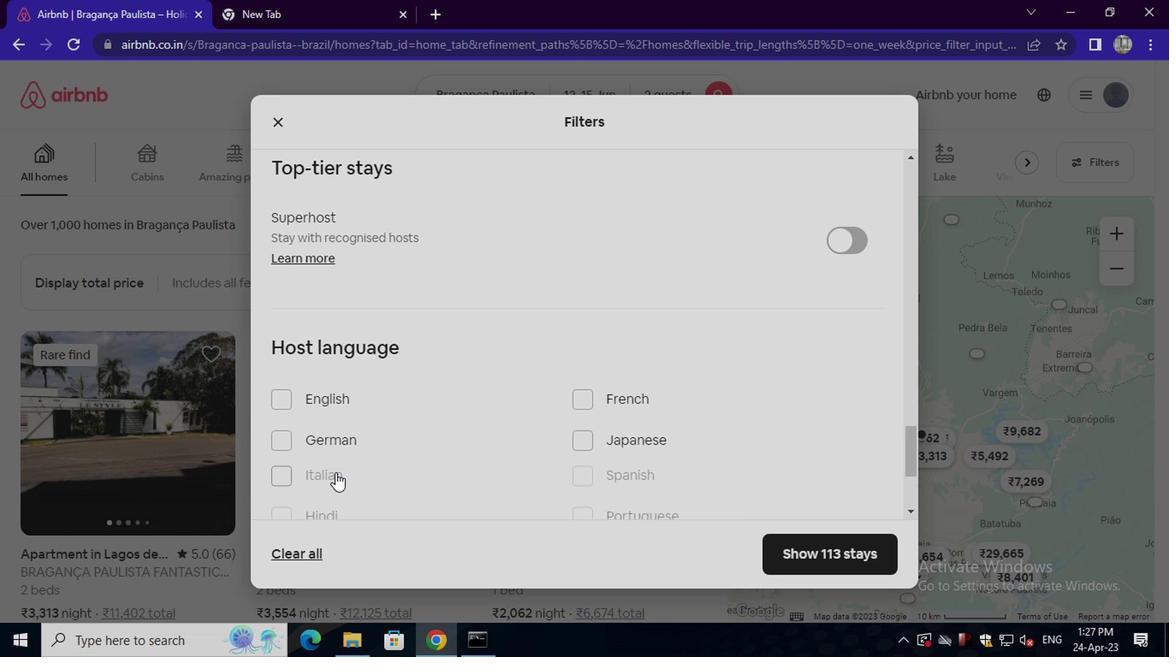 
Action: Mouse scrolled (333, 456) with delta (0, -1)
Screenshot: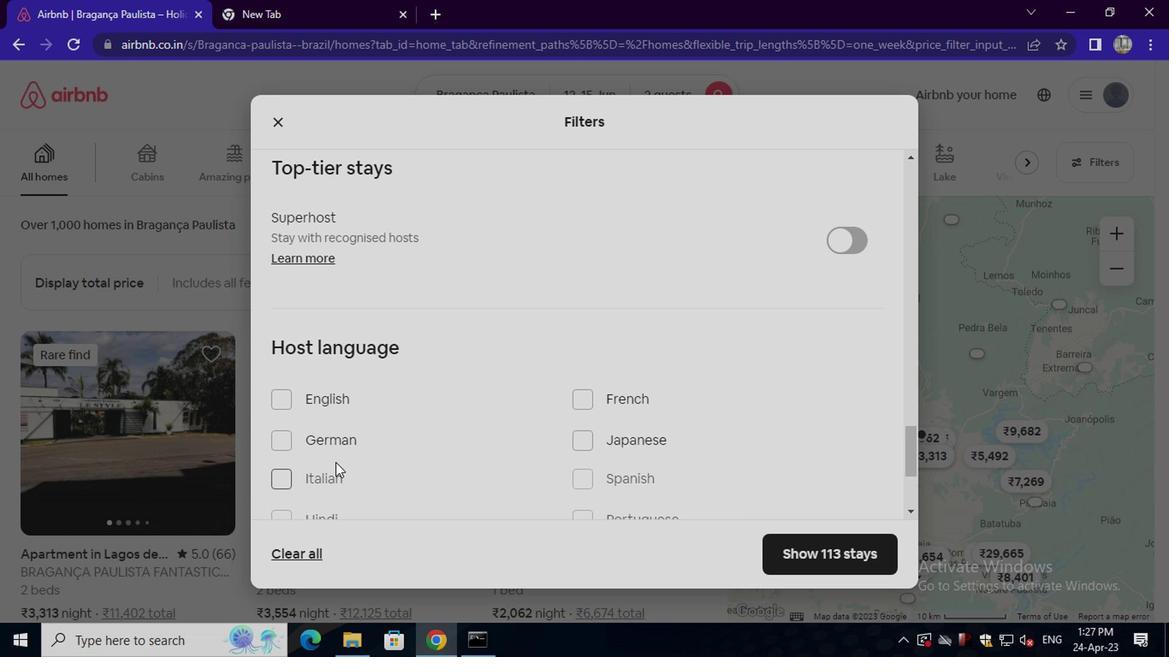
Action: Mouse moved to (582, 319)
Screenshot: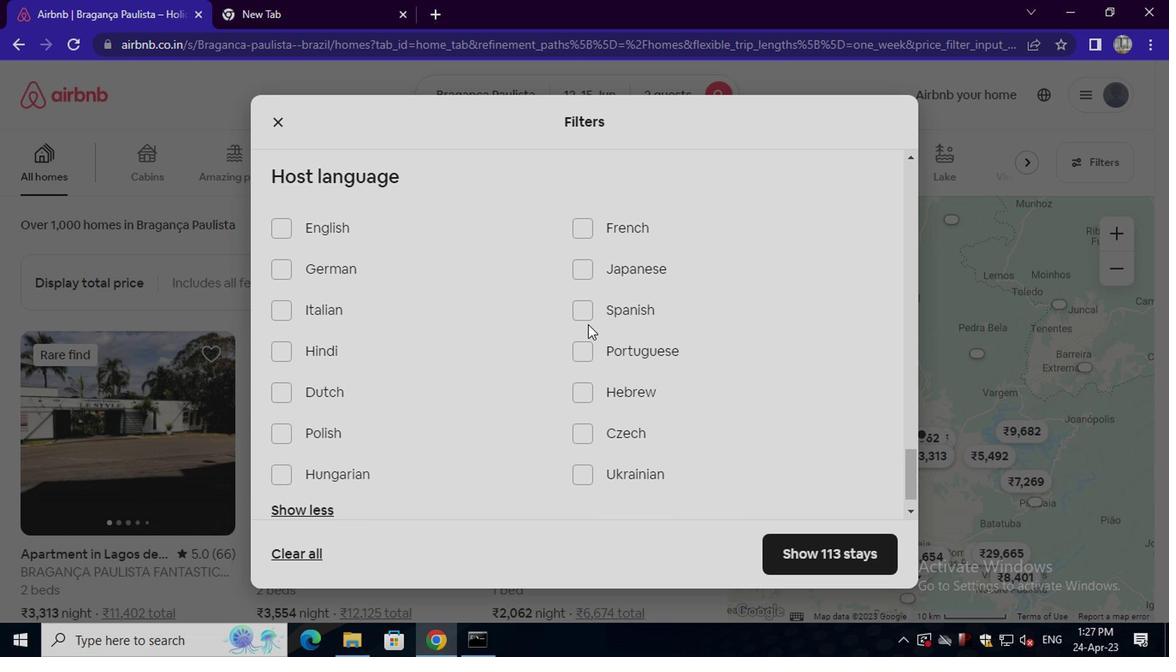 
Action: Mouse pressed left at (582, 319)
Screenshot: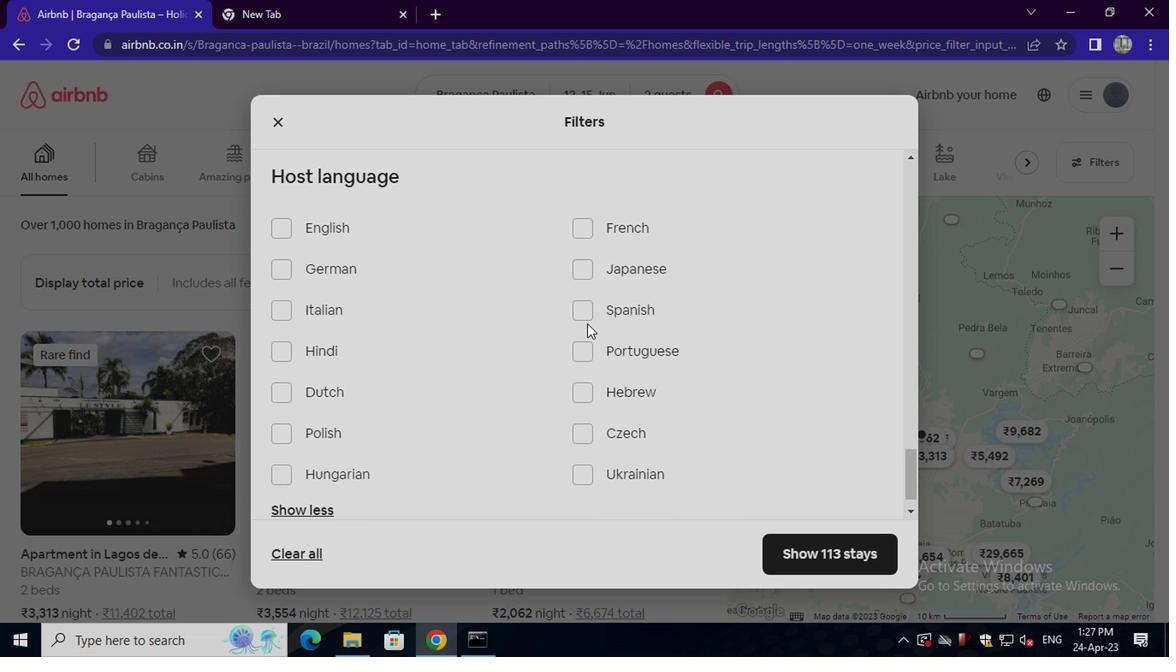 
Action: Mouse moved to (750, 456)
Screenshot: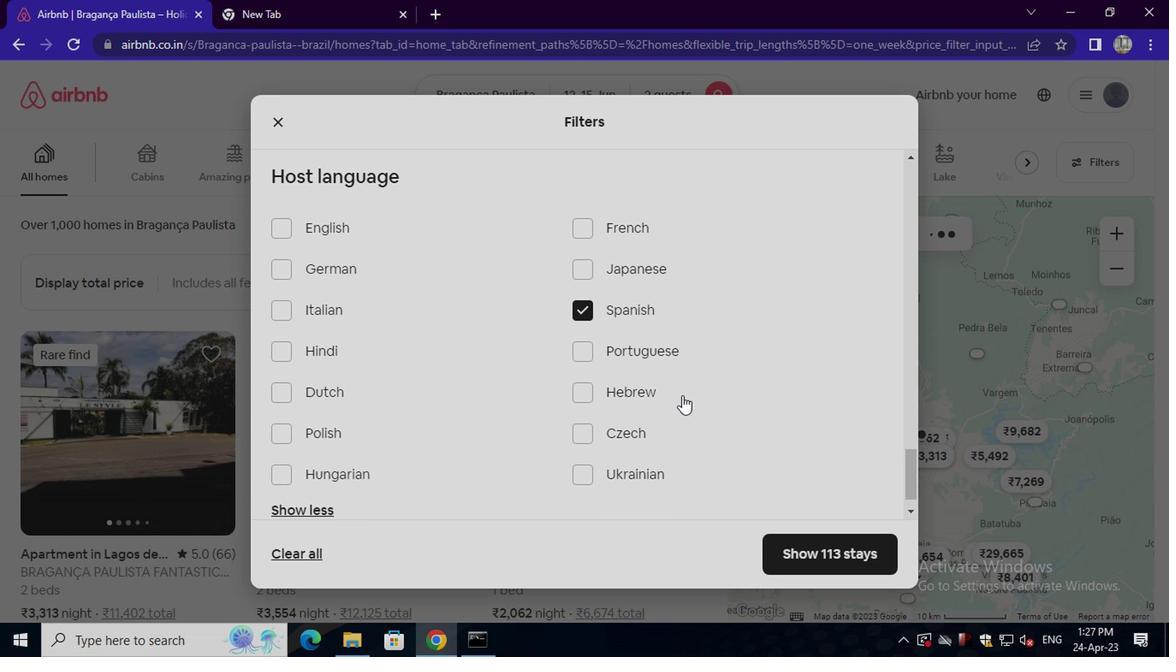 
Action: Mouse scrolled (750, 456) with delta (0, 0)
Screenshot: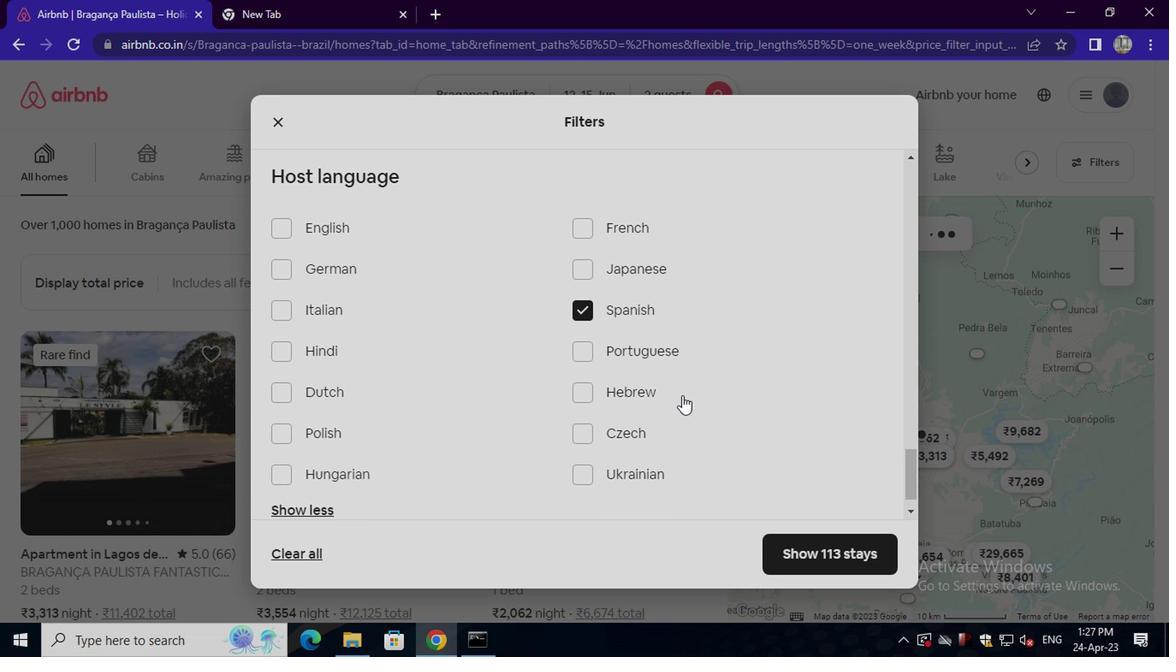 
Action: Mouse moved to (765, 467)
Screenshot: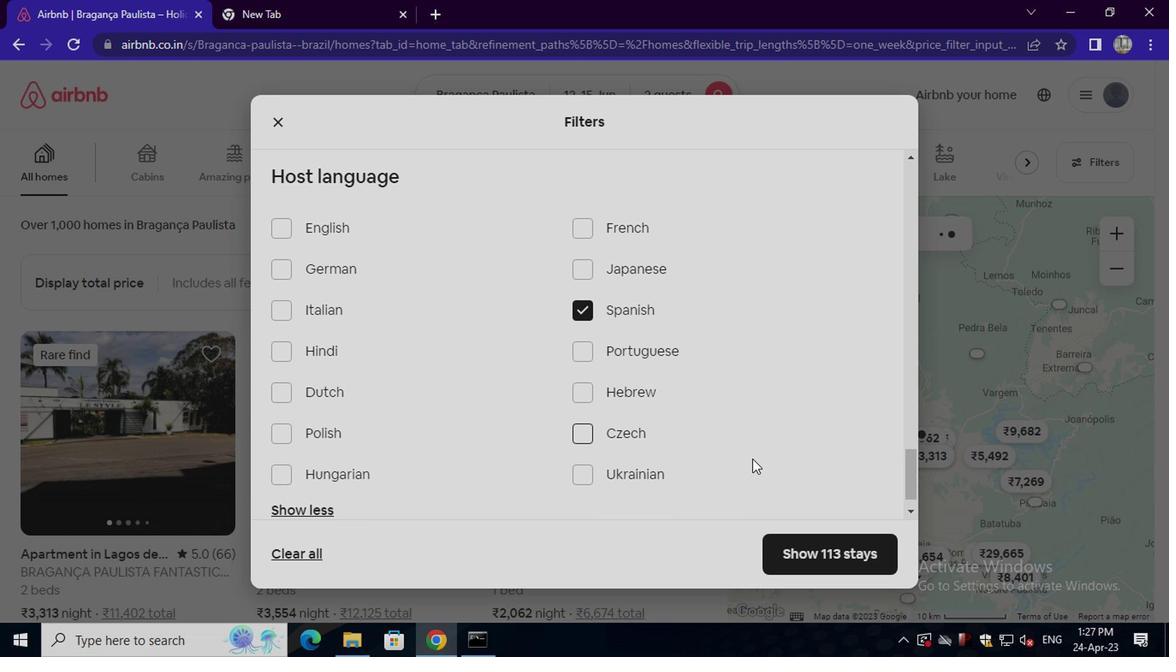 
Action: Mouse scrolled (765, 467) with delta (0, 0)
Screenshot: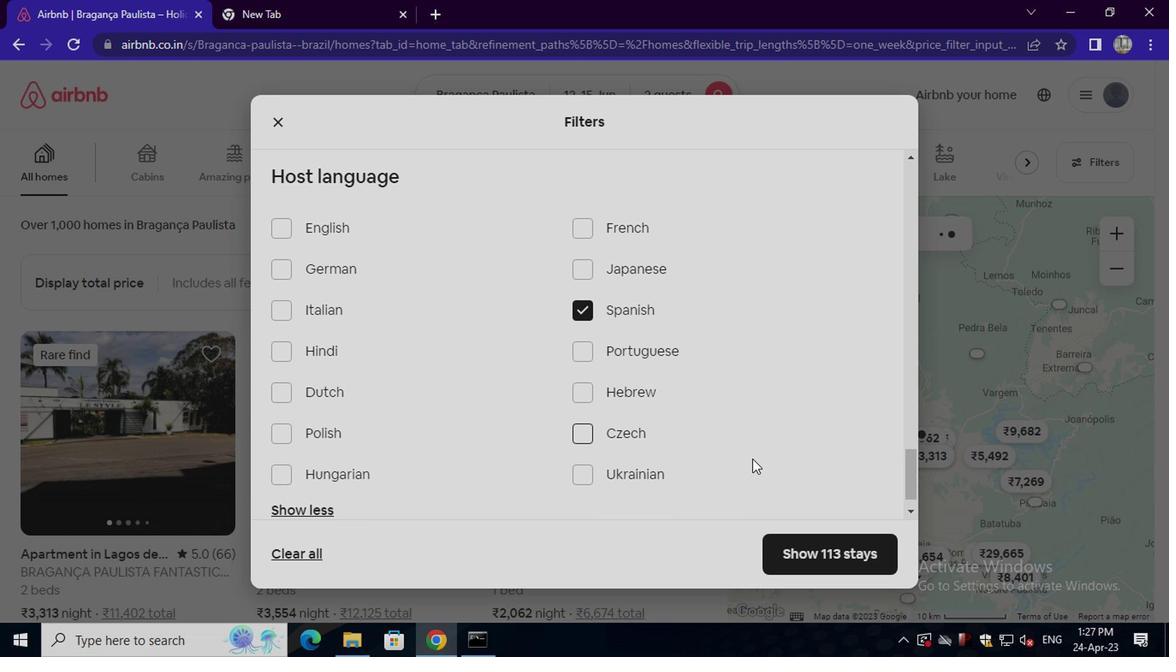 
Action: Mouse moved to (817, 531)
Screenshot: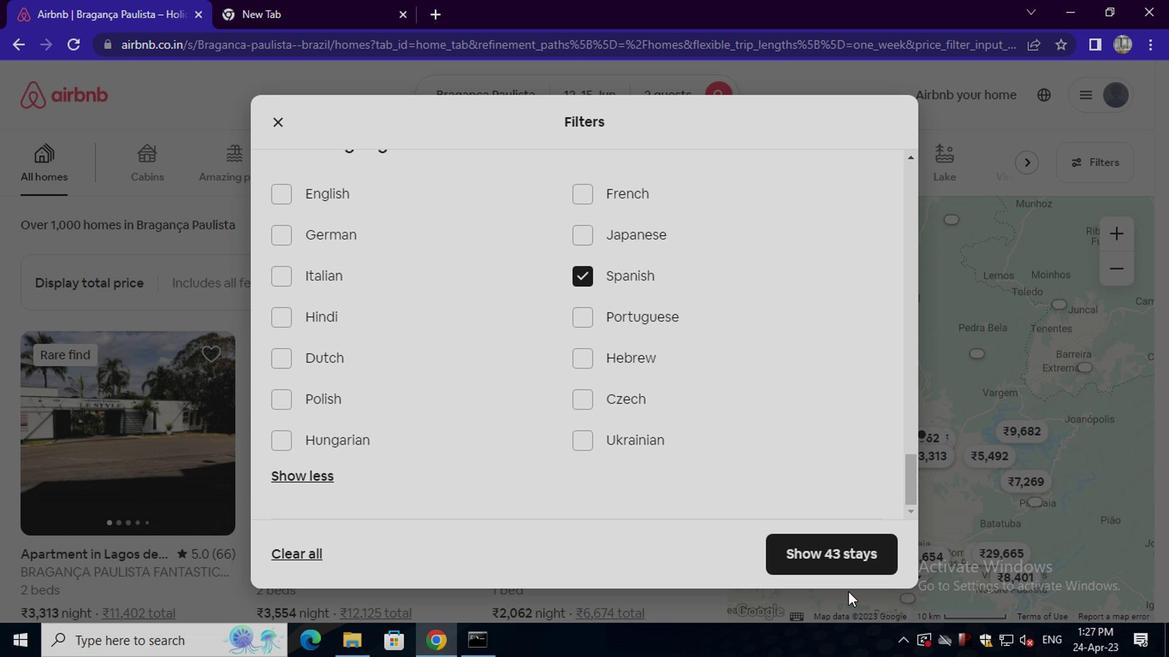 
Action: Mouse pressed left at (817, 531)
Screenshot: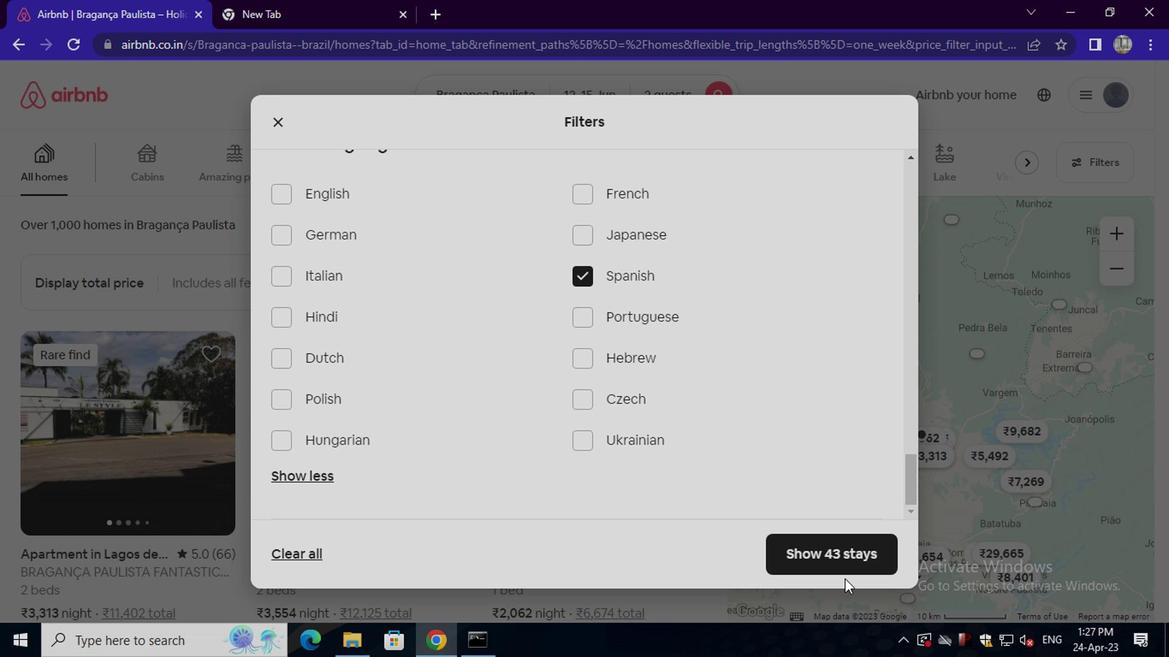
